 Task: Look for space in Tīkamgarh, India from 21st June, 2023 to 29th June, 2023 for 4 adults in price range Rs.7000 to Rs.12000. Place can be entire place with 2 bedrooms having 2 beds and 2 bathrooms. Property type can be house, flat, guest house. Booking option can be shelf check-in. Required host language is English.
Action: Mouse moved to (479, 84)
Screenshot: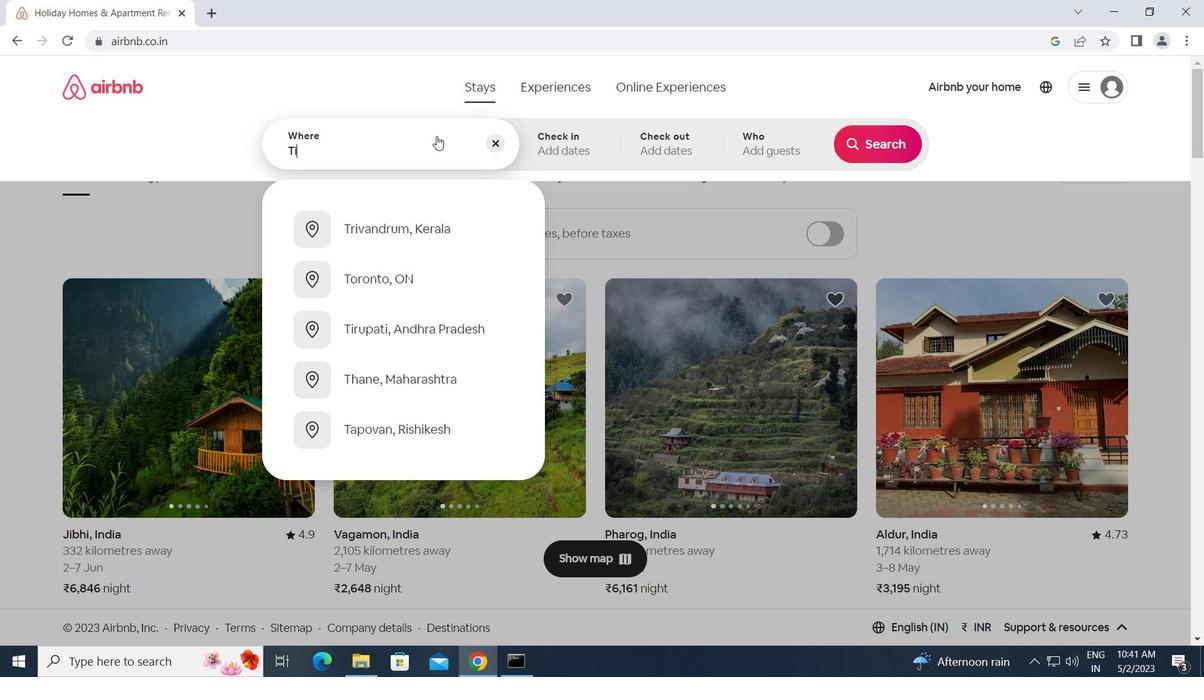 
Action: Mouse pressed left at (479, 84)
Screenshot: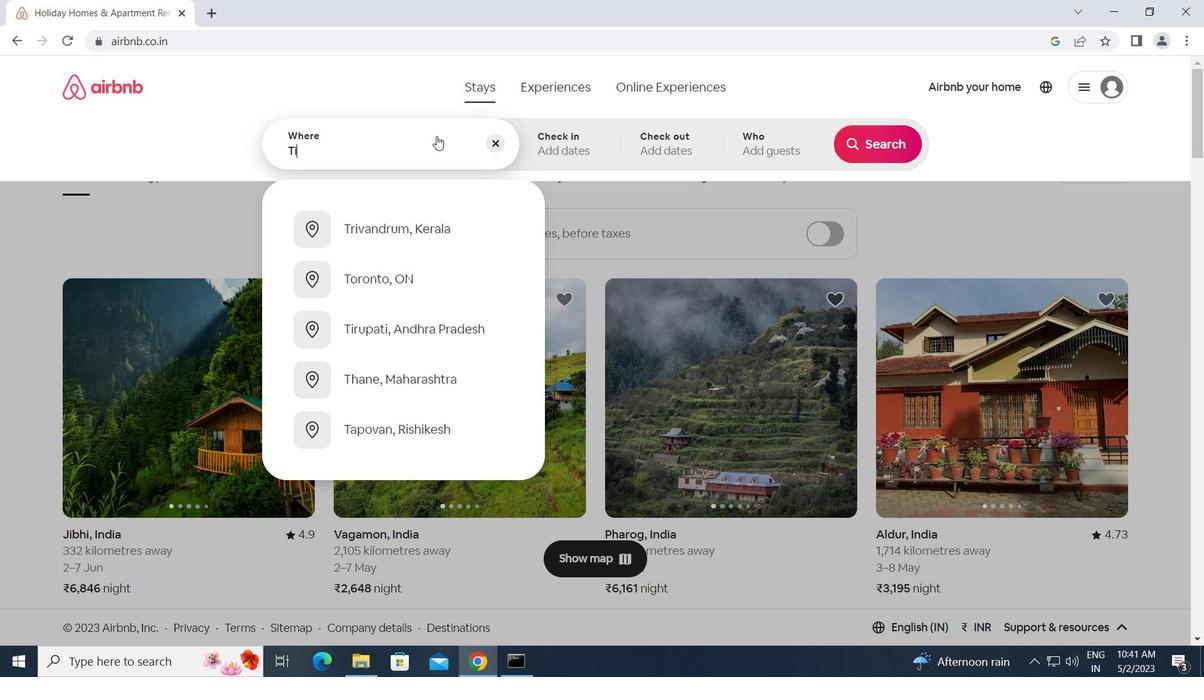 
Action: Mouse moved to (436, 136)
Screenshot: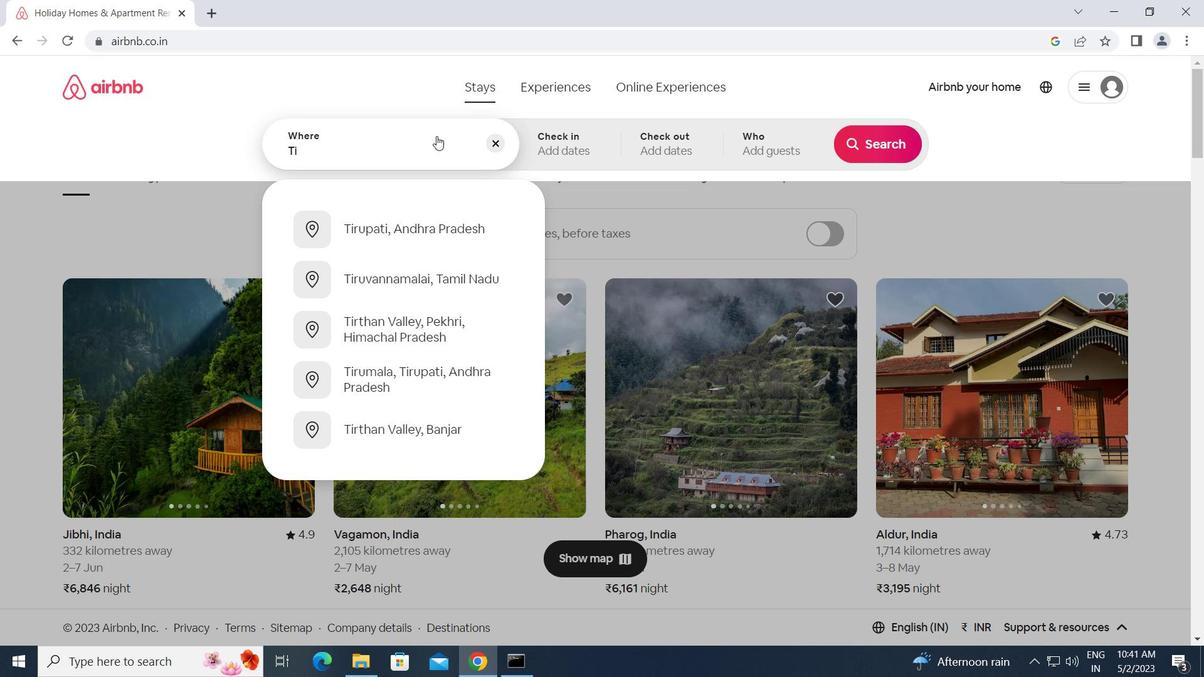 
Action: Mouse pressed left at (436, 136)
Screenshot: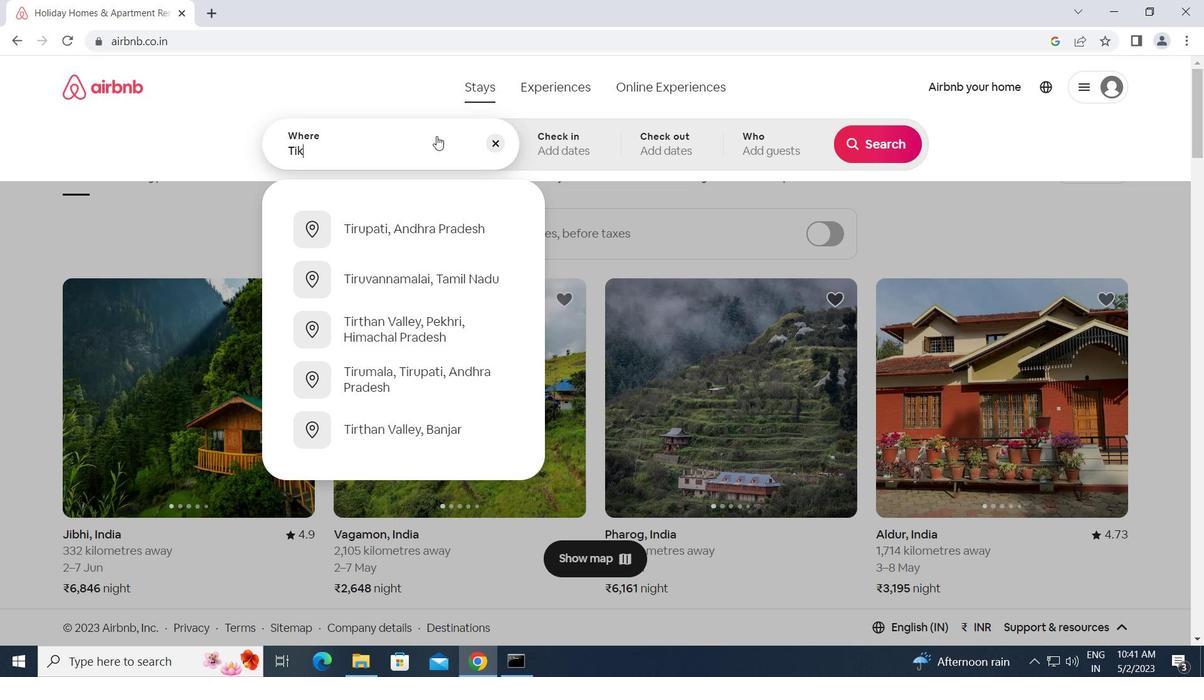 
Action: Key pressed <Key.caps_lock>t<Key.caps_lock>ikamgarh,<Key.space><Key.caps_lock>i<Key.caps_lock>ndia<Key.enter>
Screenshot: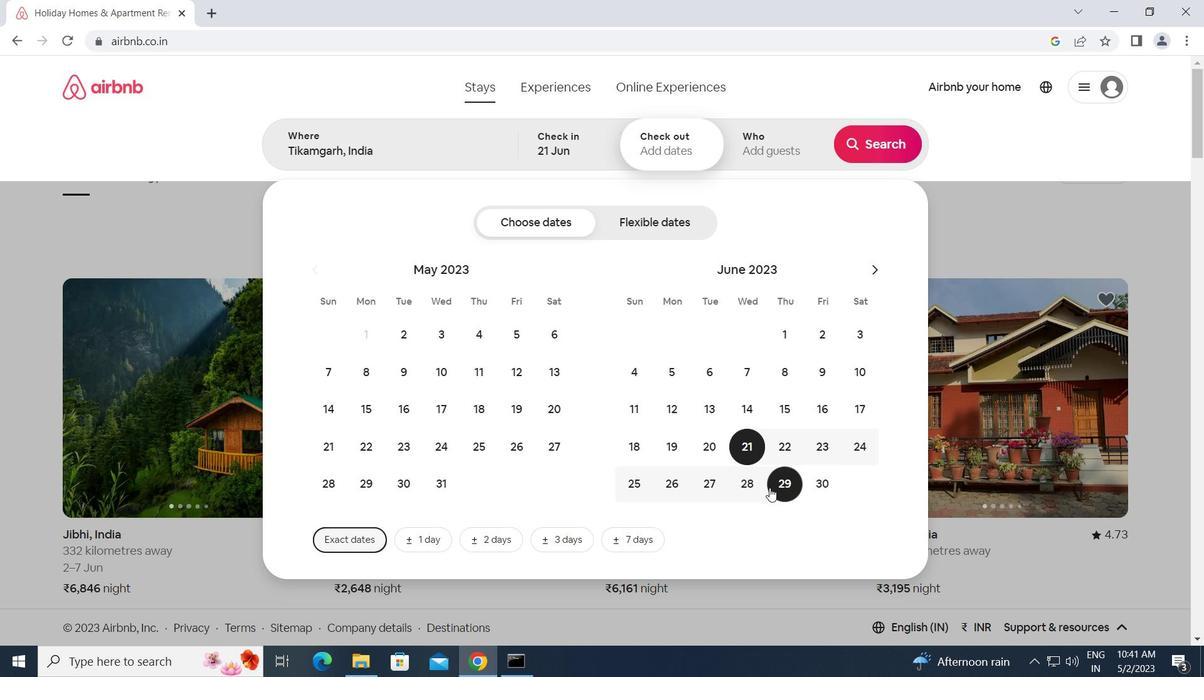 
Action: Mouse moved to (736, 439)
Screenshot: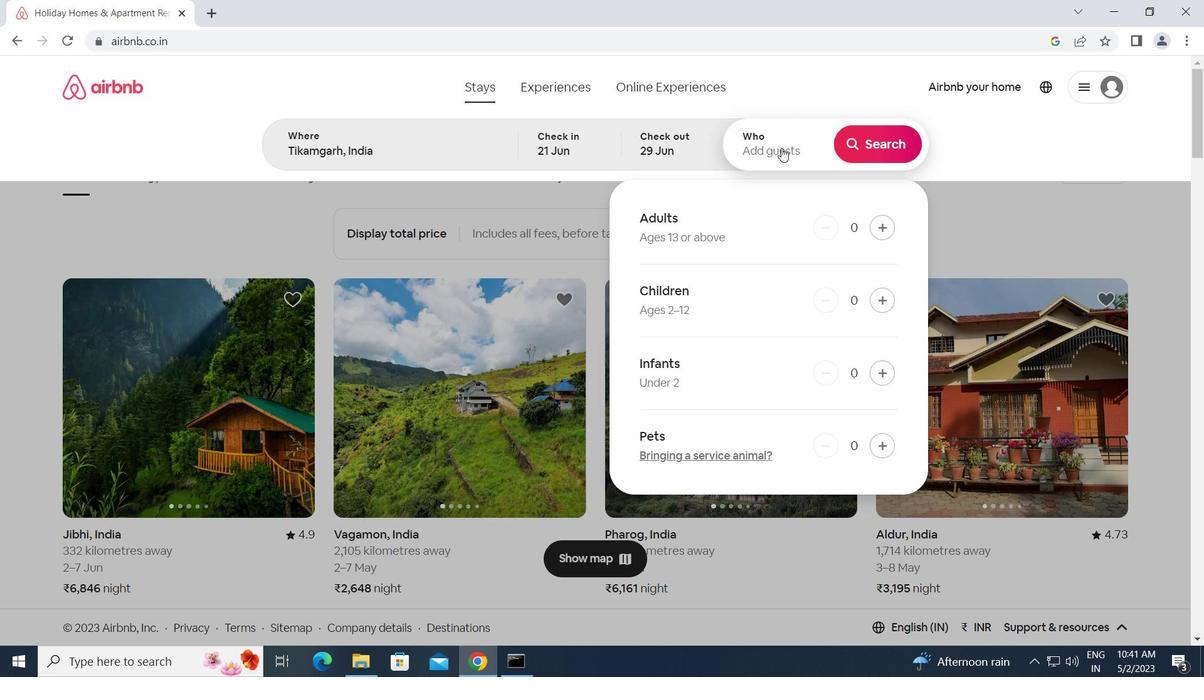 
Action: Mouse pressed left at (736, 439)
Screenshot: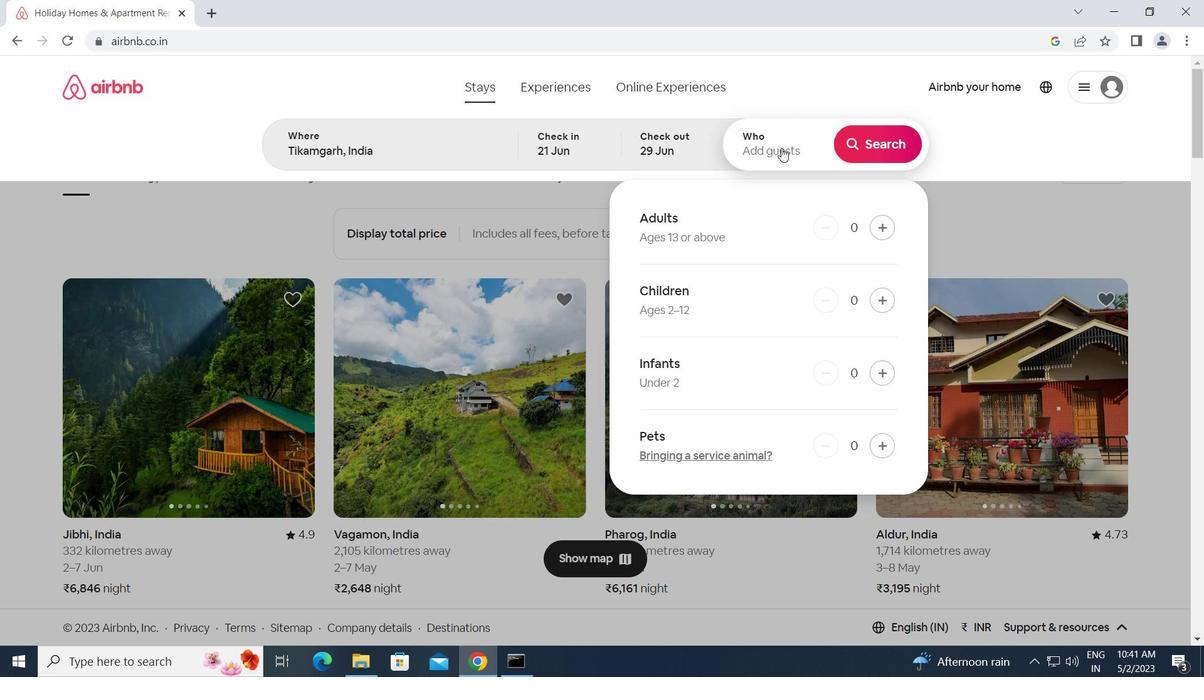 
Action: Mouse moved to (778, 482)
Screenshot: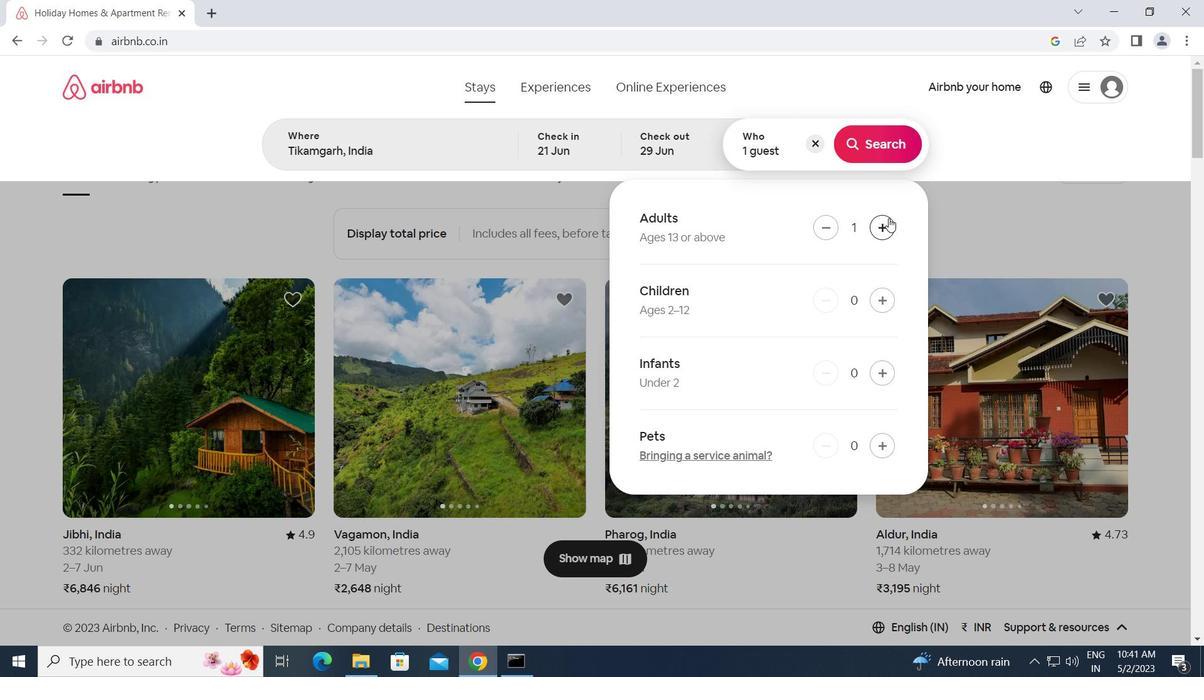 
Action: Mouse pressed left at (778, 482)
Screenshot: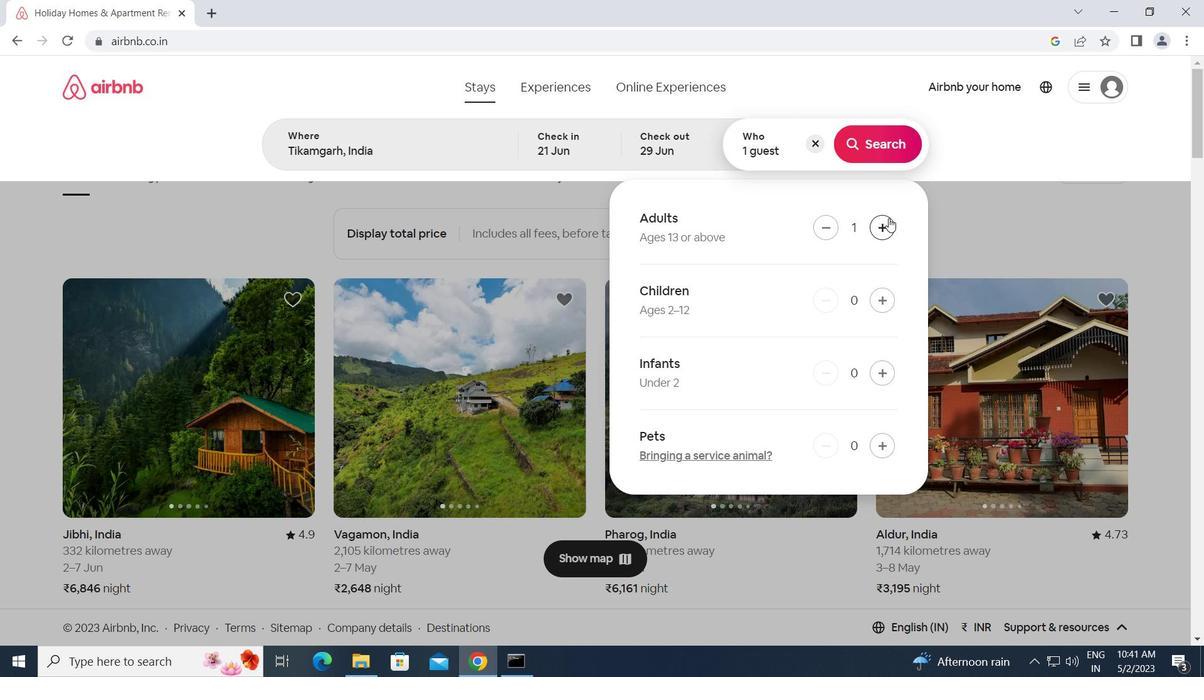 
Action: Mouse moved to (781, 147)
Screenshot: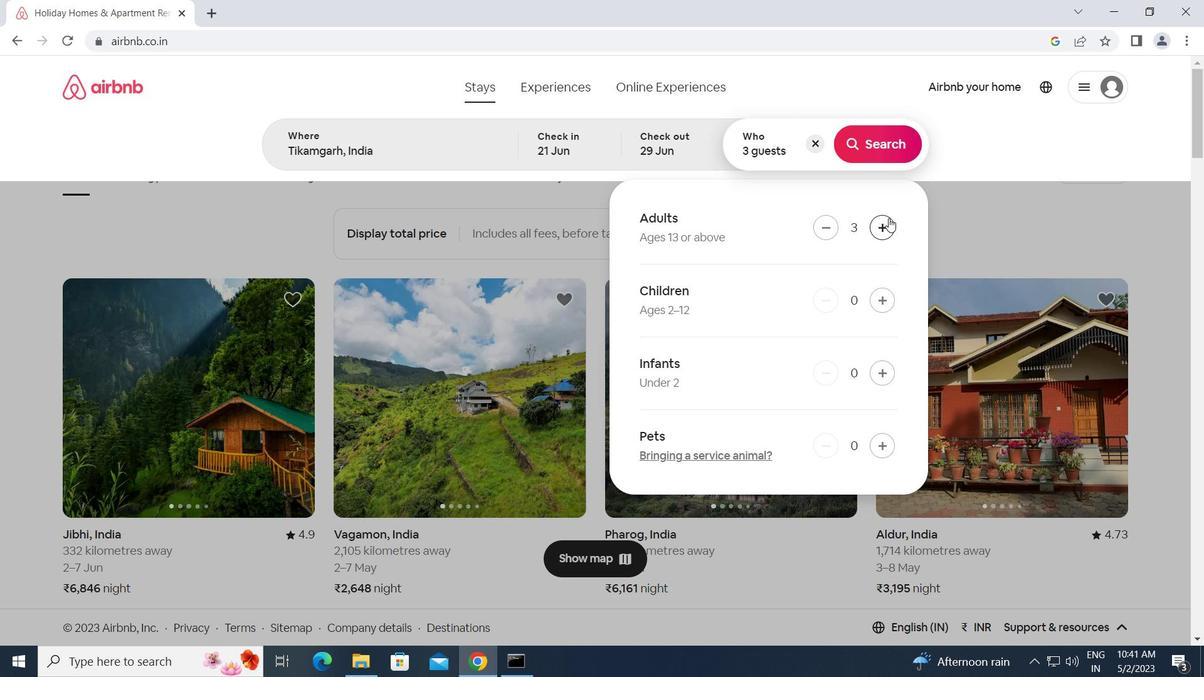 
Action: Mouse pressed left at (781, 147)
Screenshot: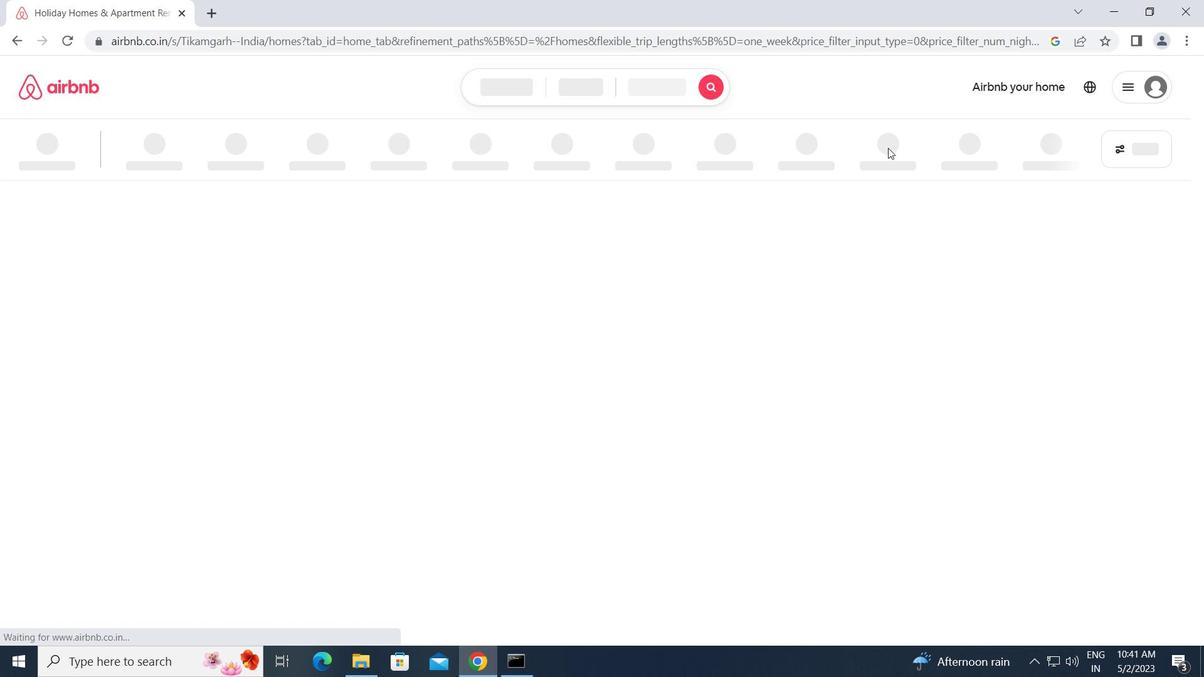 
Action: Mouse moved to (888, 218)
Screenshot: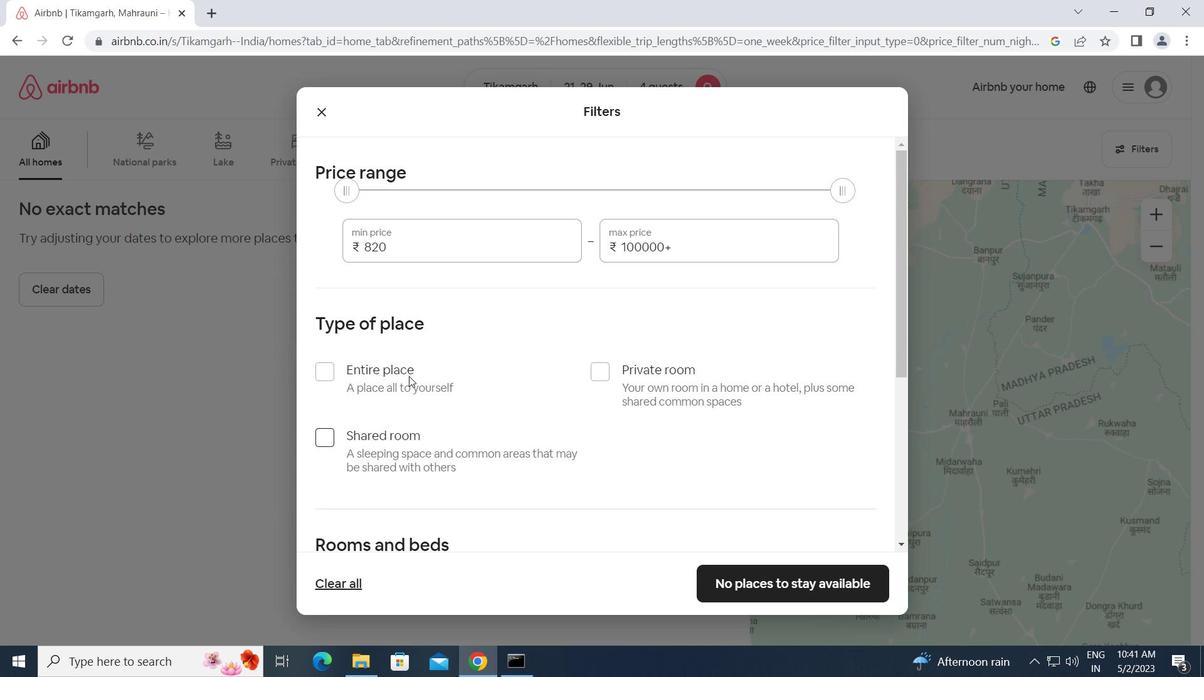 
Action: Mouse pressed left at (888, 218)
Screenshot: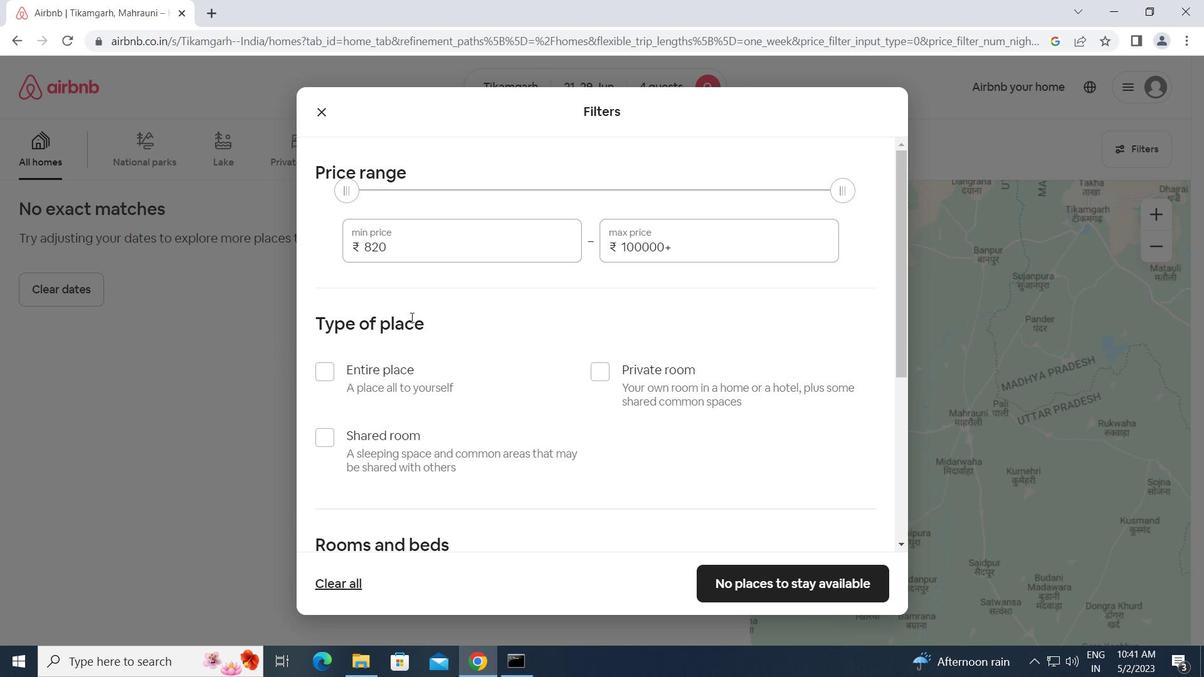 
Action: Mouse pressed left at (888, 218)
Screenshot: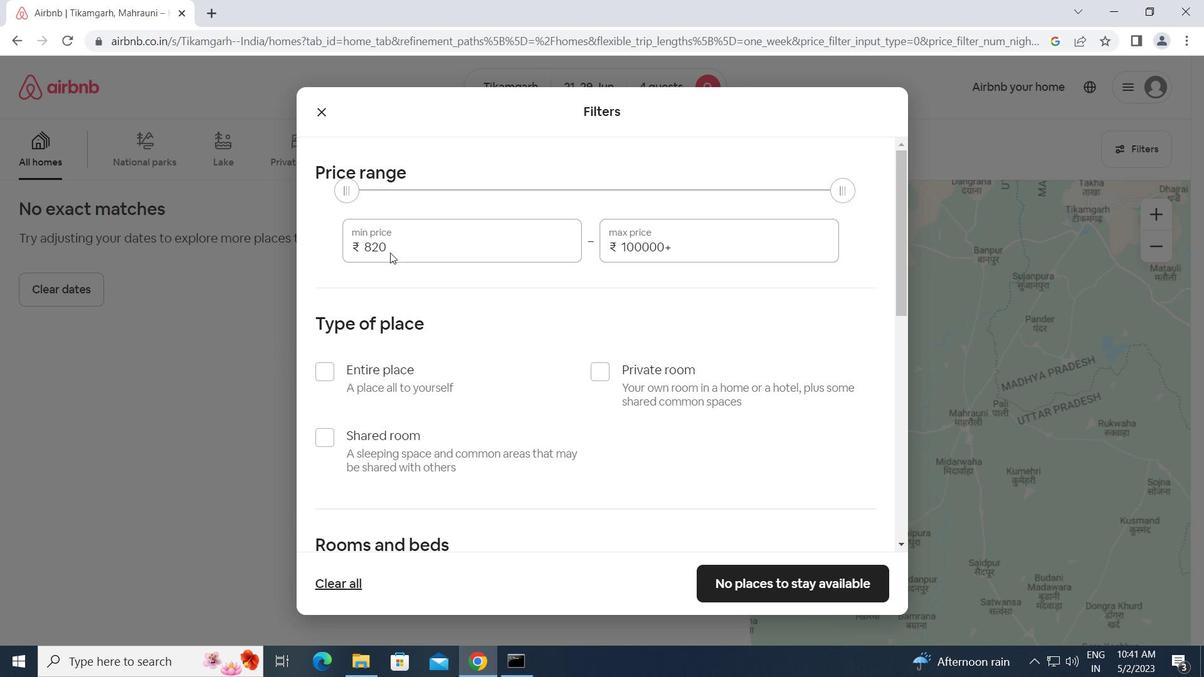 
Action: Mouse pressed left at (888, 218)
Screenshot: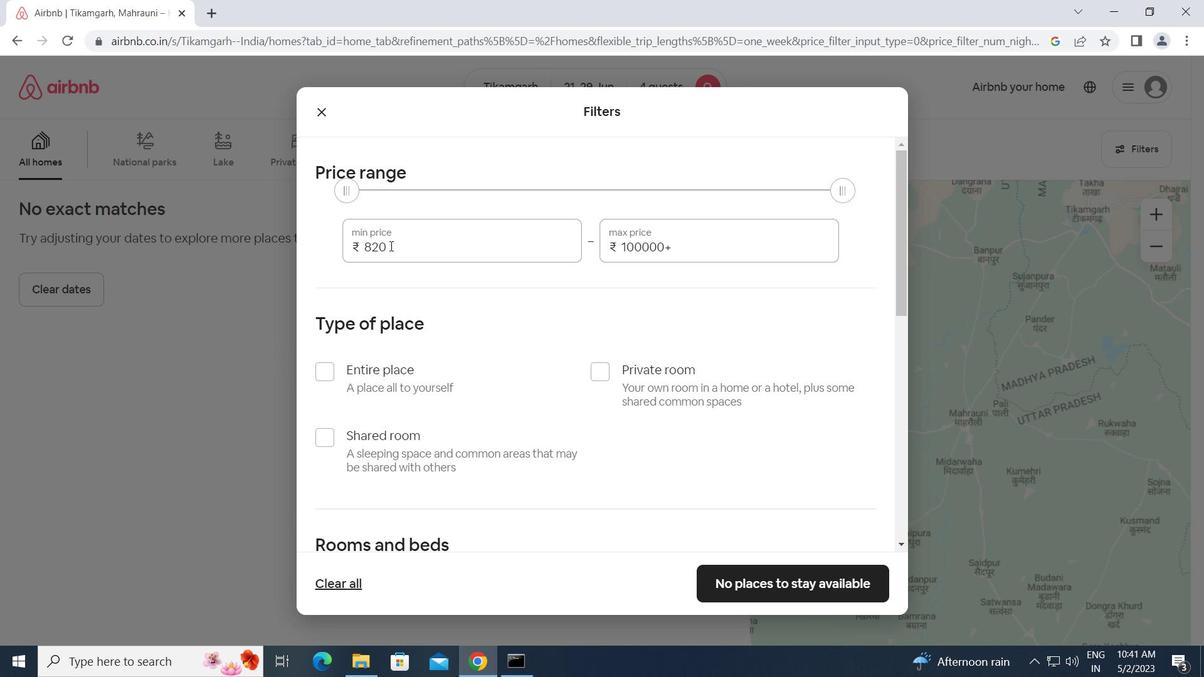 
Action: Mouse pressed left at (888, 218)
Screenshot: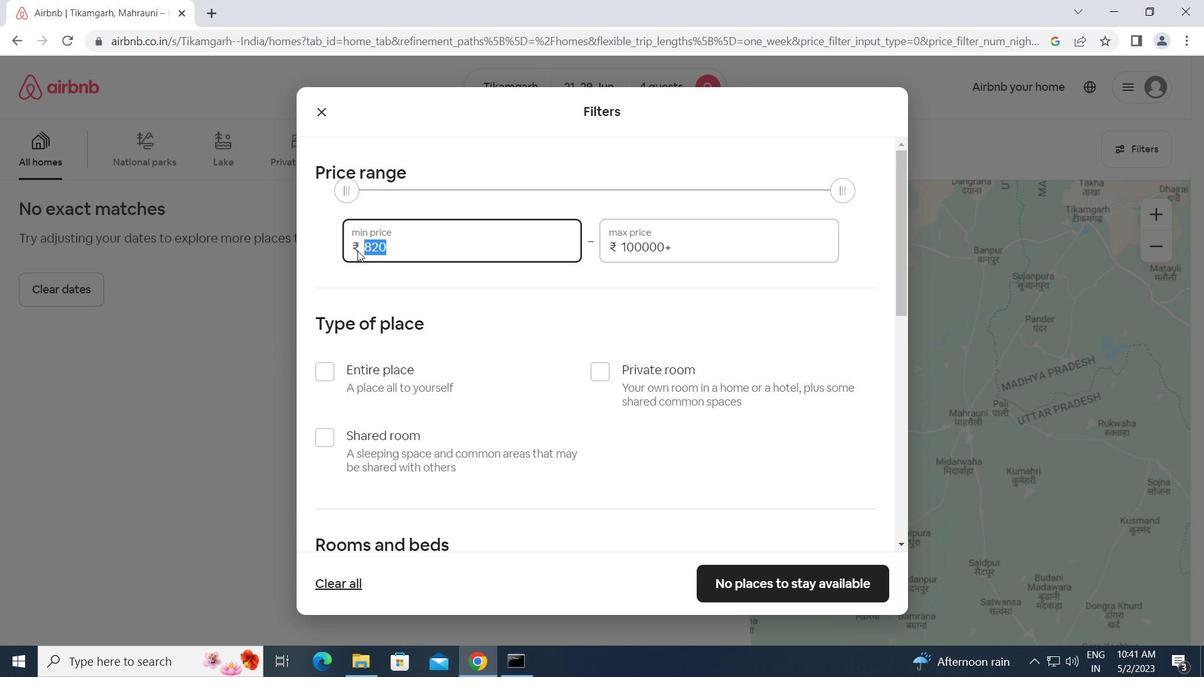 
Action: Mouse moved to (887, 147)
Screenshot: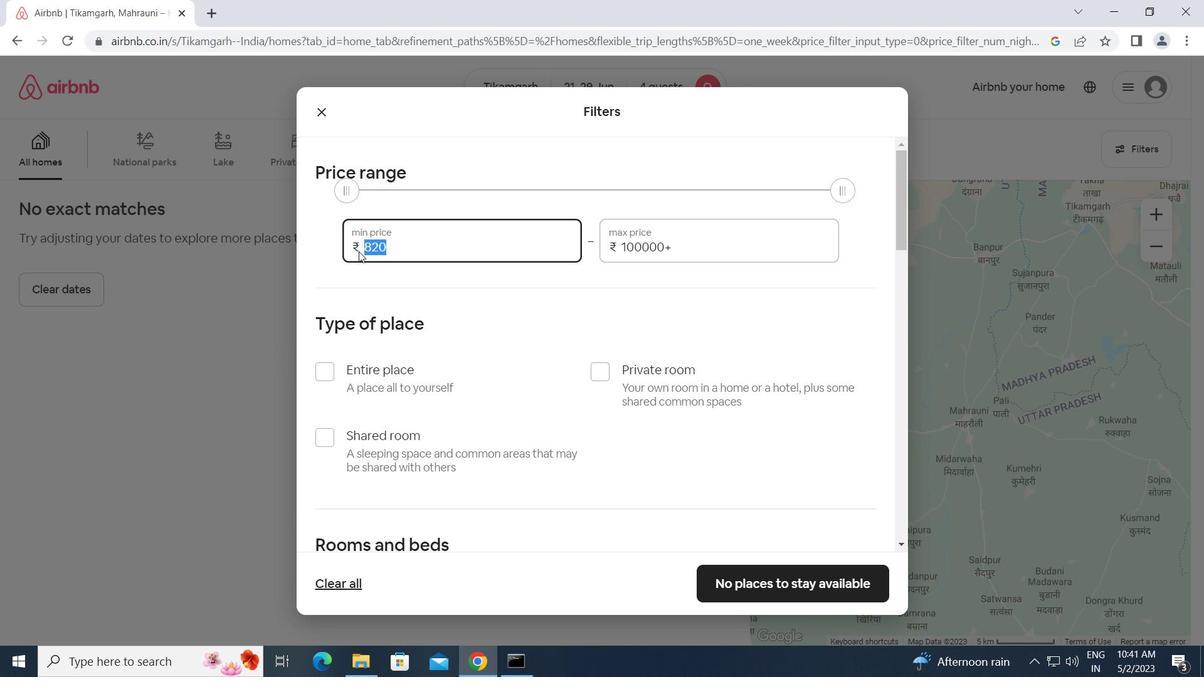 
Action: Mouse pressed left at (887, 147)
Screenshot: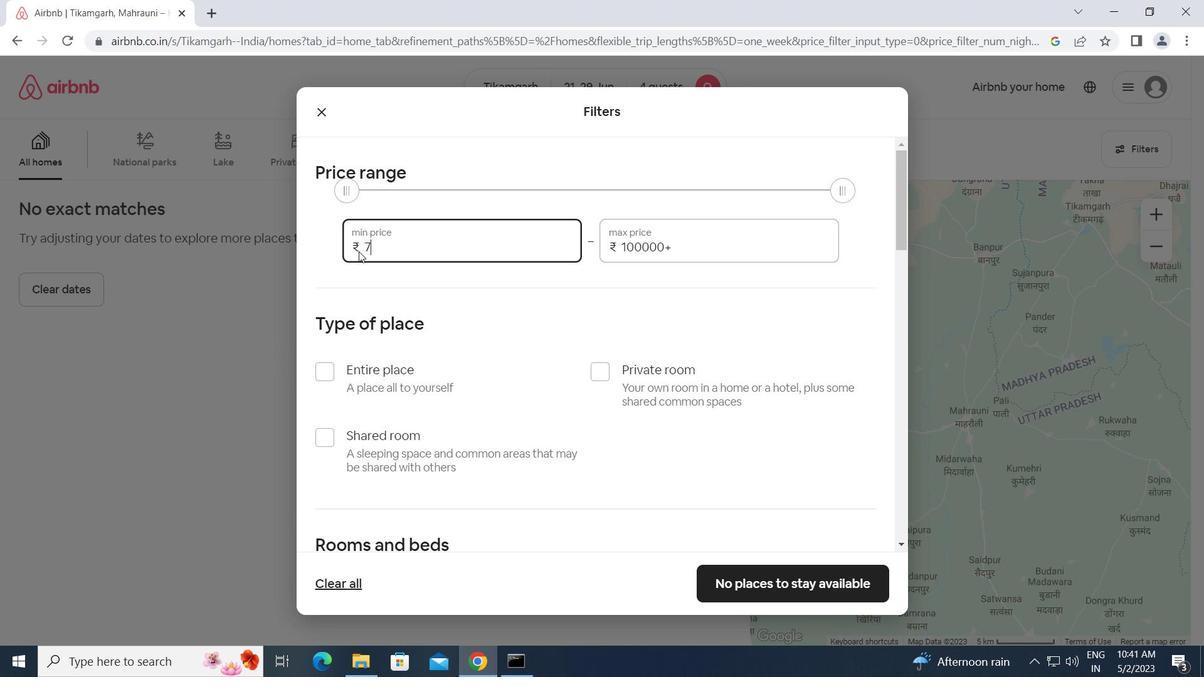 
Action: Mouse moved to (1118, 152)
Screenshot: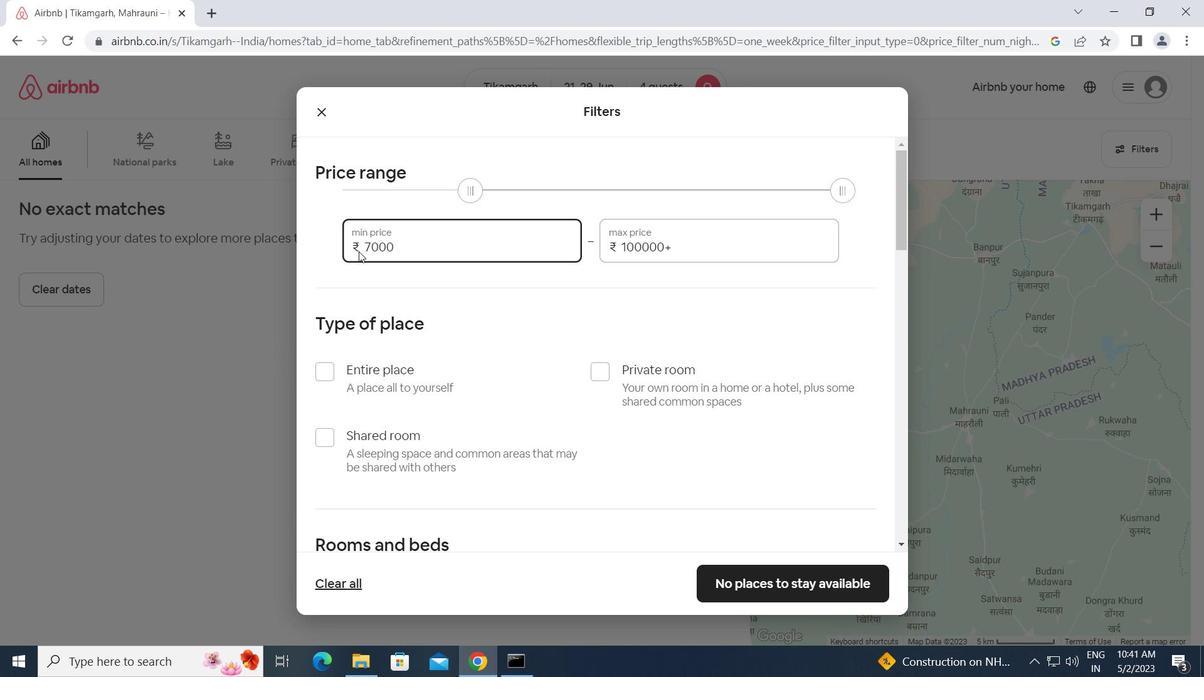 
Action: Mouse pressed left at (1118, 152)
Screenshot: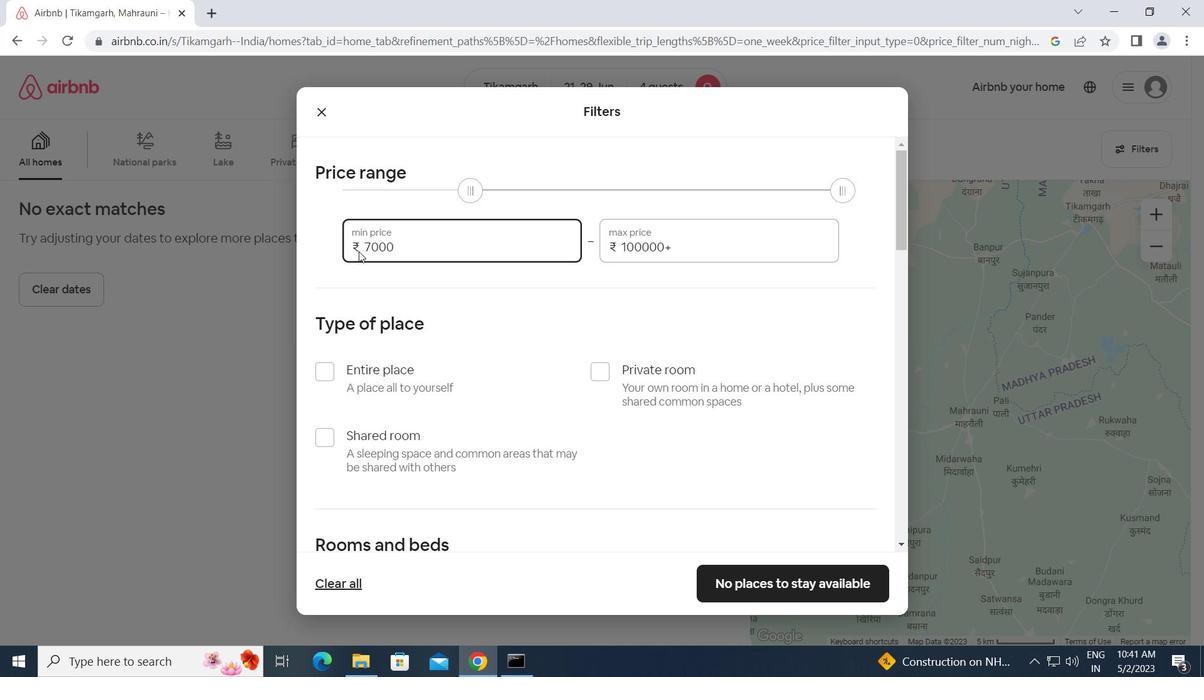 
Action: Mouse moved to (390, 246)
Screenshot: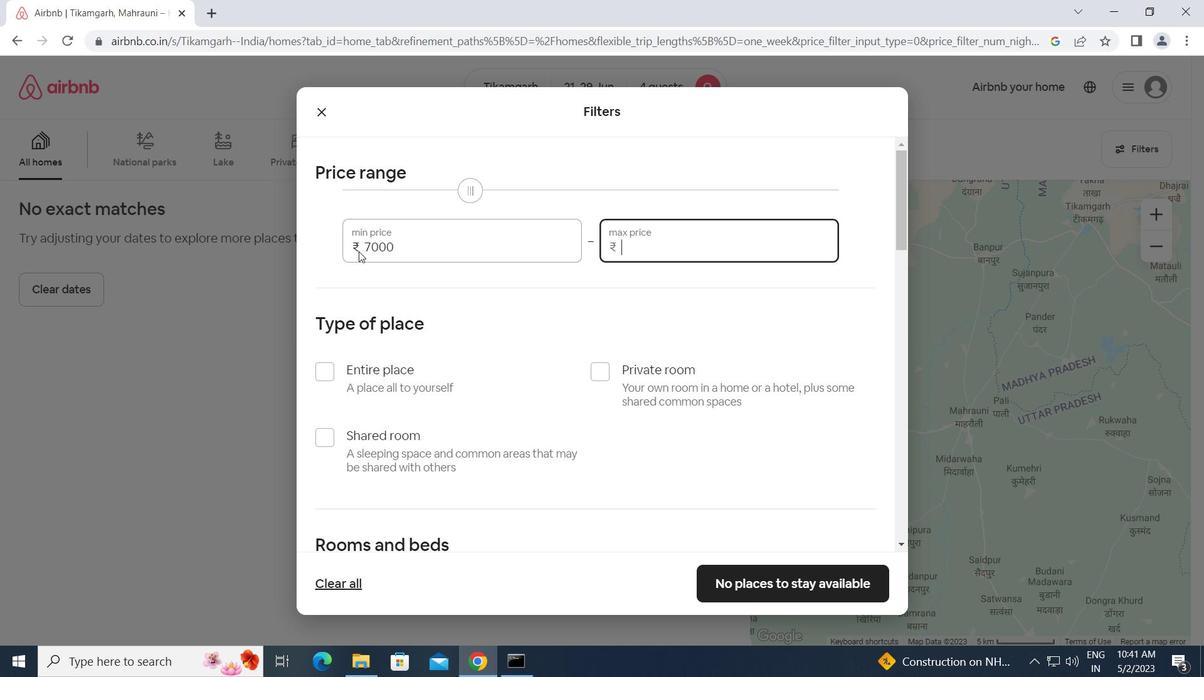 
Action: Mouse pressed left at (390, 246)
Screenshot: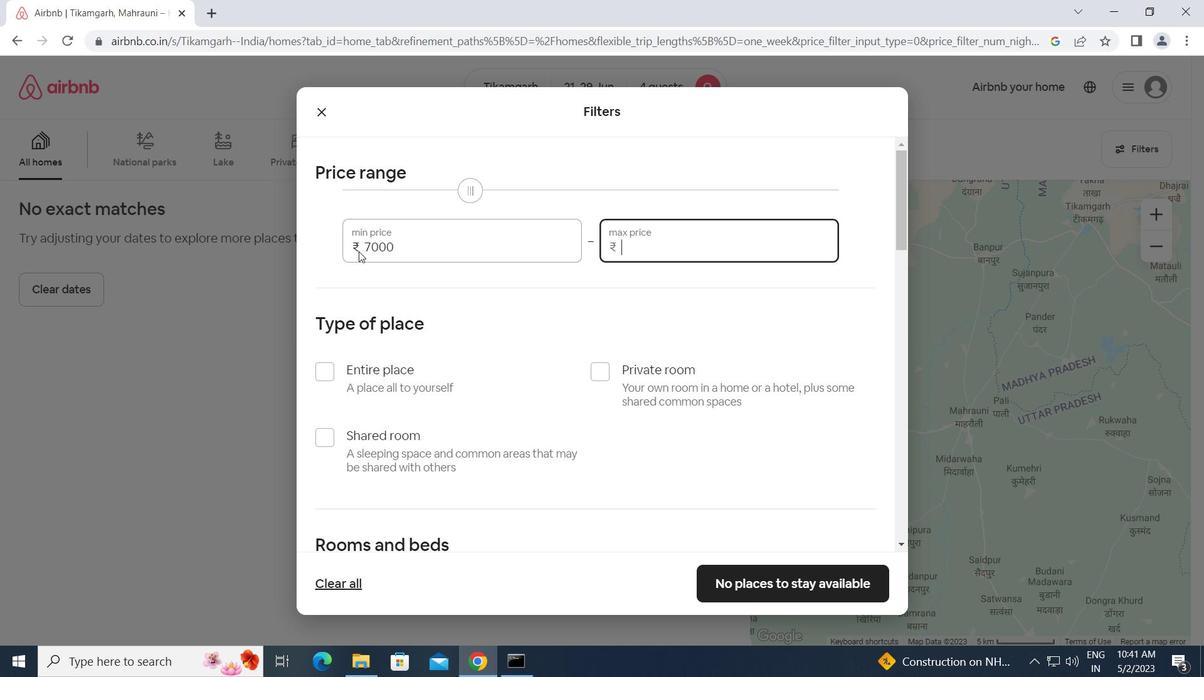 
Action: Mouse moved to (359, 251)
Screenshot: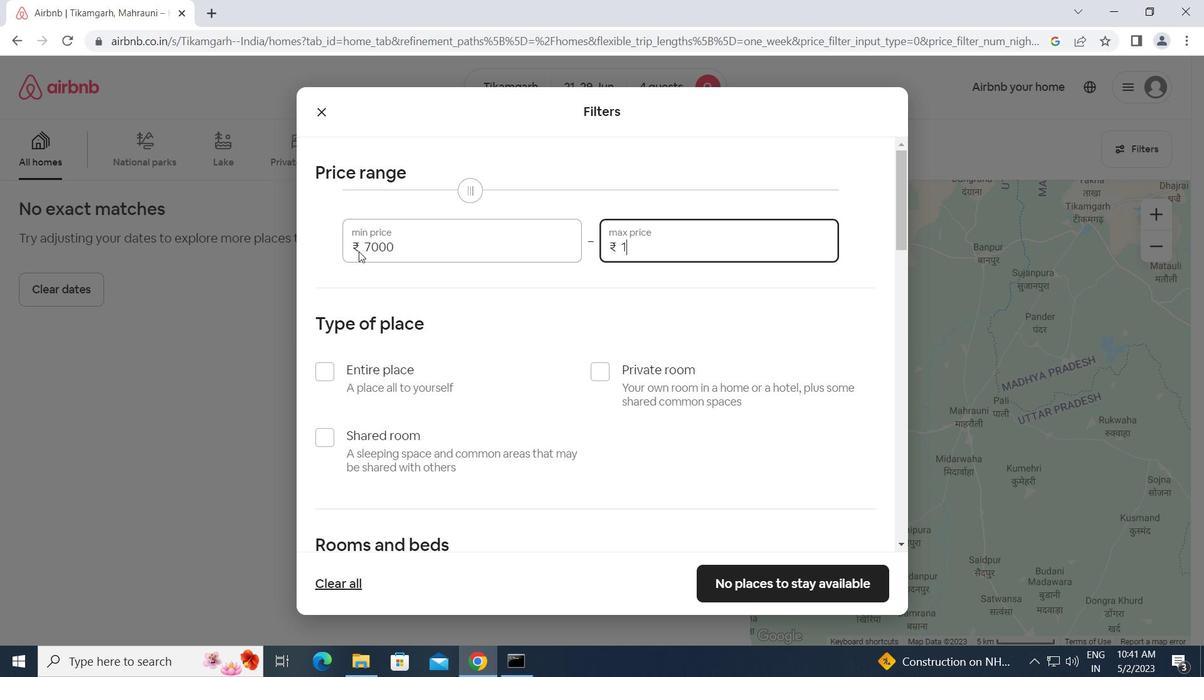 
Action: Key pressed 7000<Key.tab><Key.backspace>12000
Screenshot: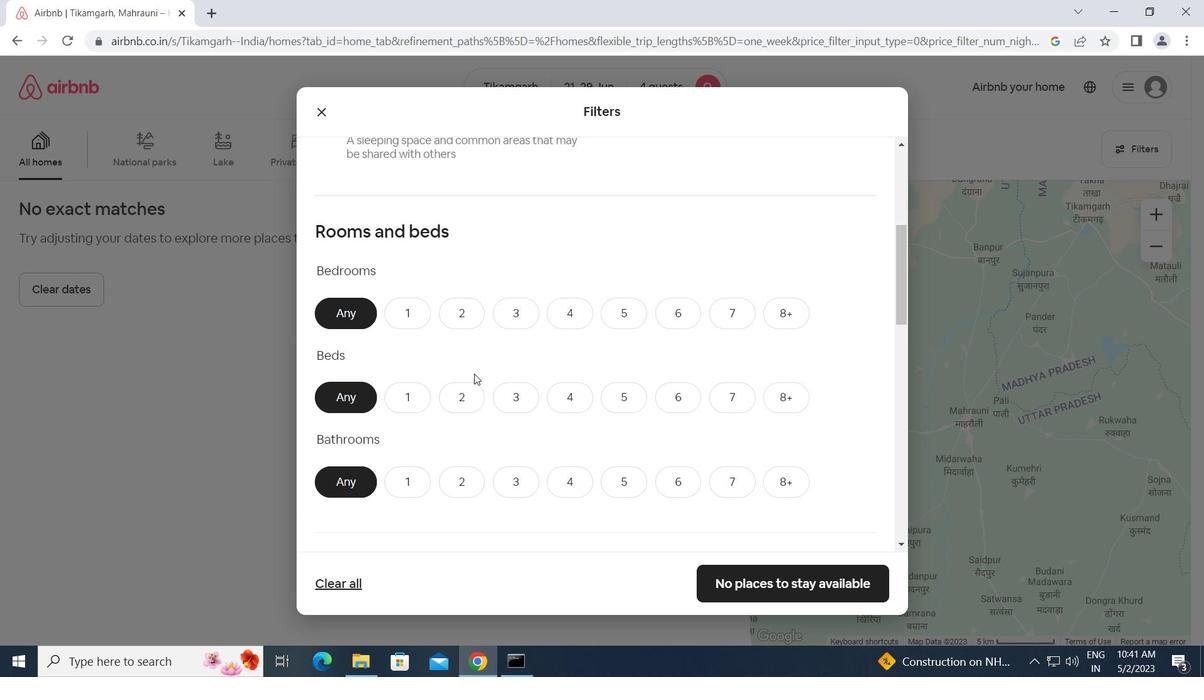 
Action: Mouse moved to (329, 369)
Screenshot: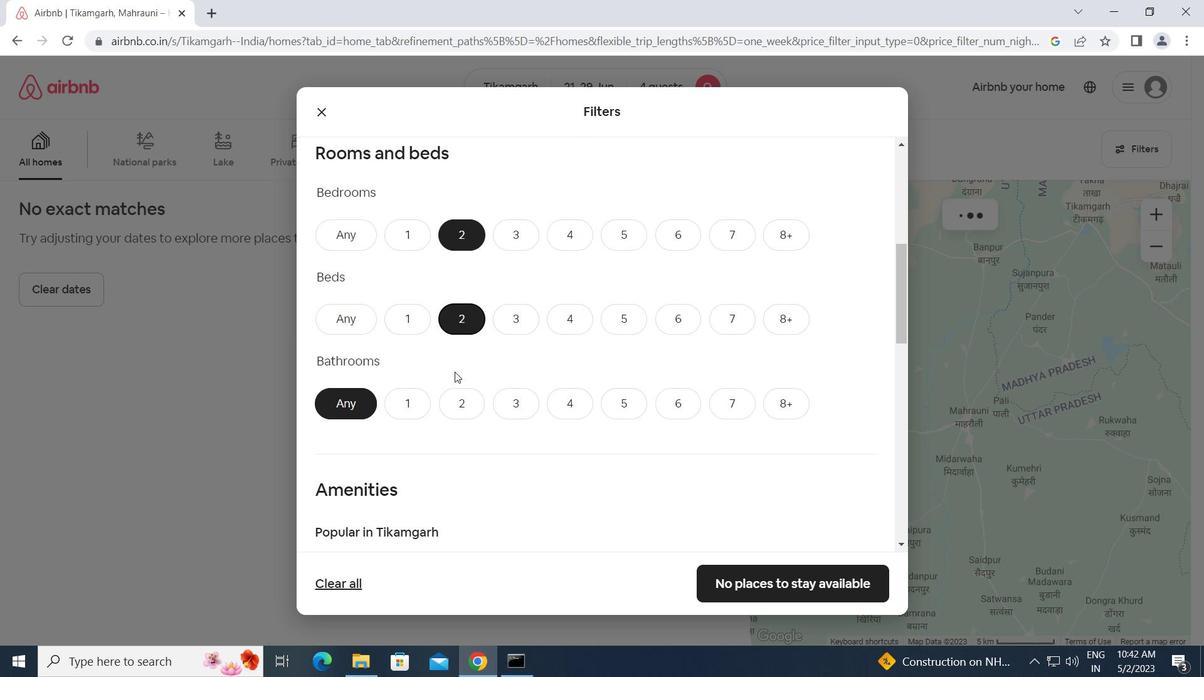 
Action: Mouse pressed left at (329, 369)
Screenshot: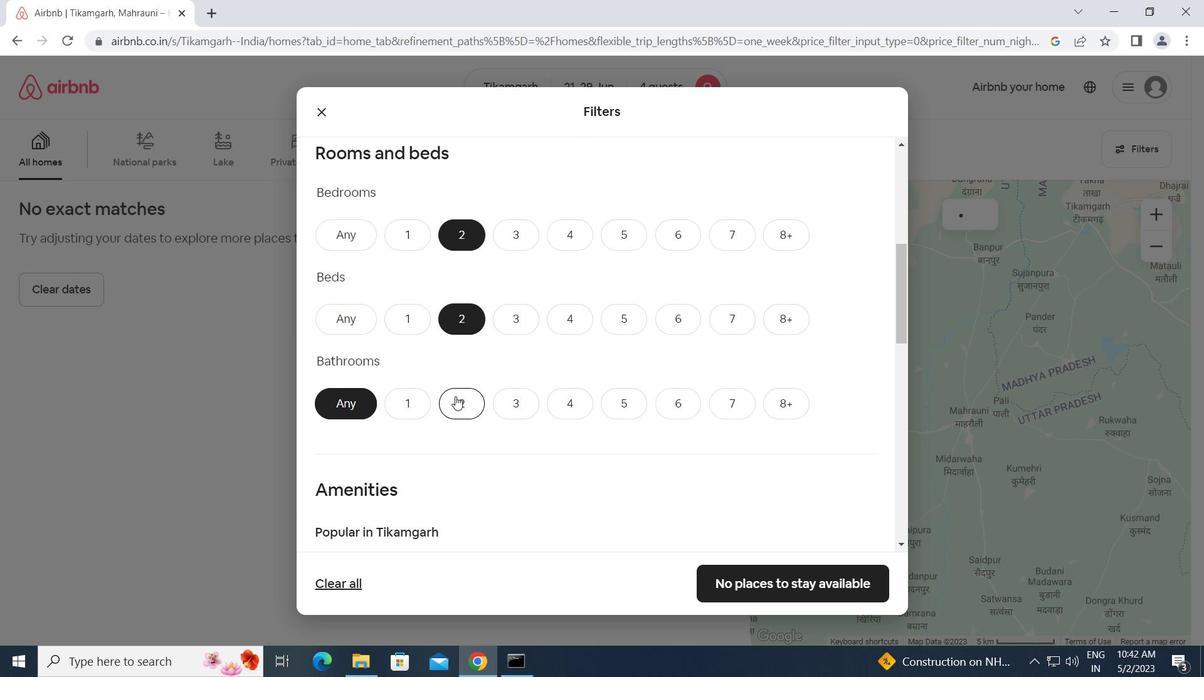 
Action: Mouse moved to (329, 369)
Screenshot: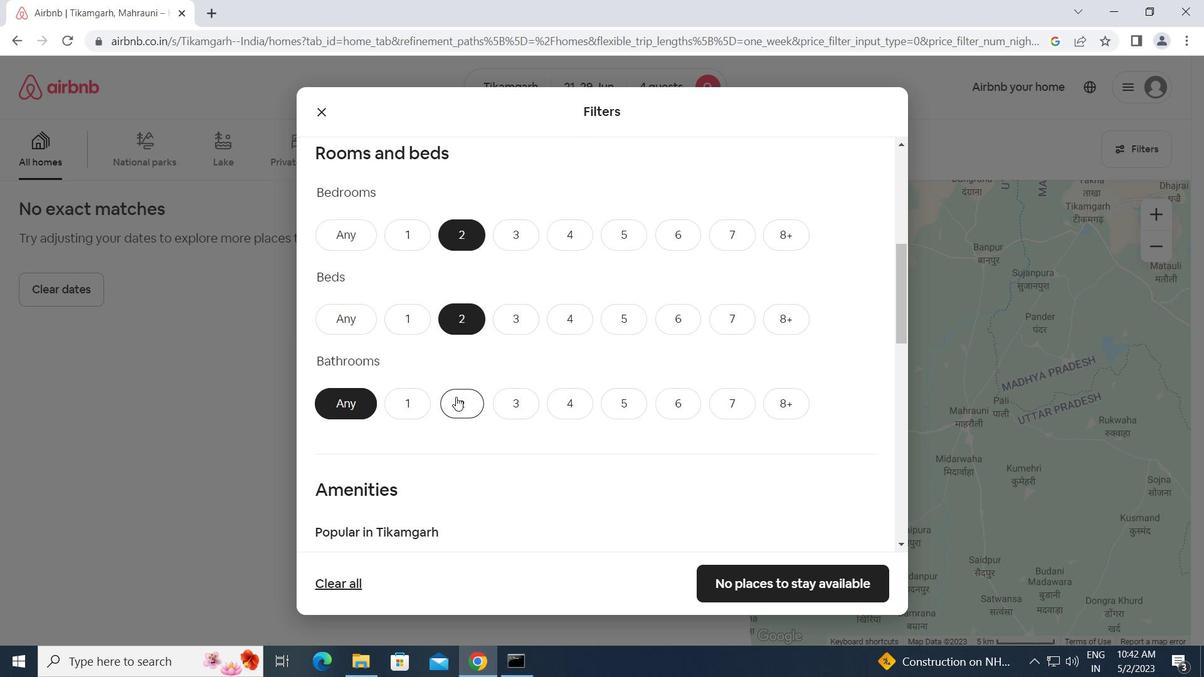 
Action: Mouse scrolled (329, 368) with delta (0, 0)
Screenshot: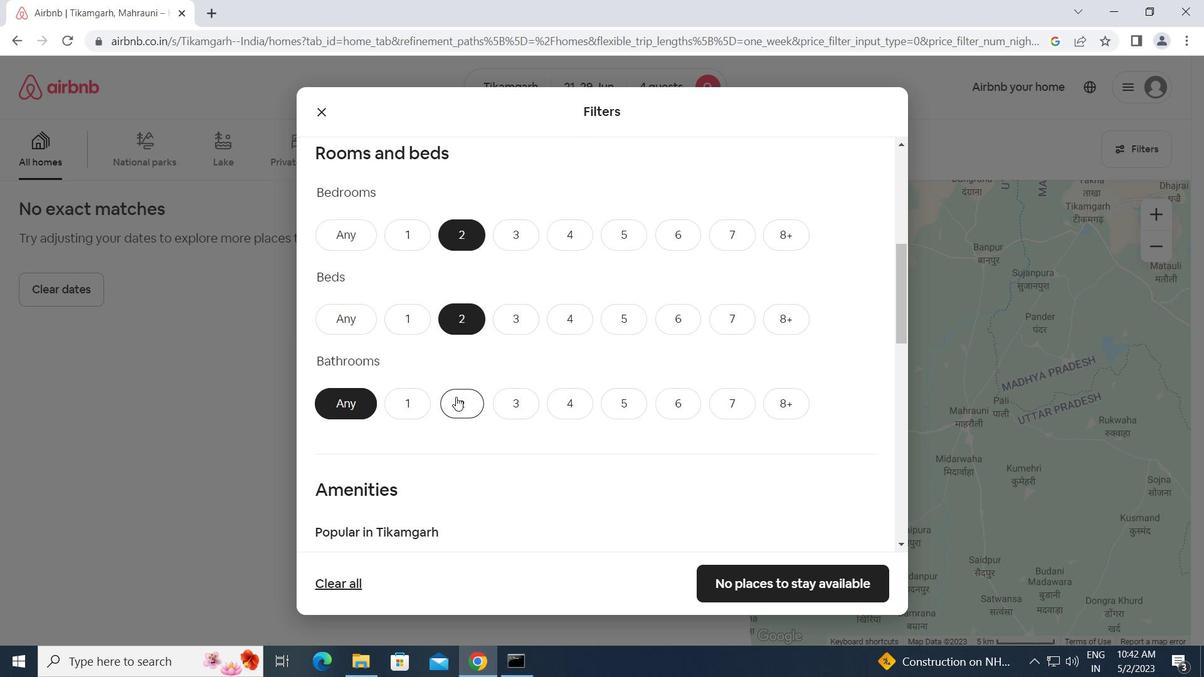 
Action: Mouse moved to (474, 373)
Screenshot: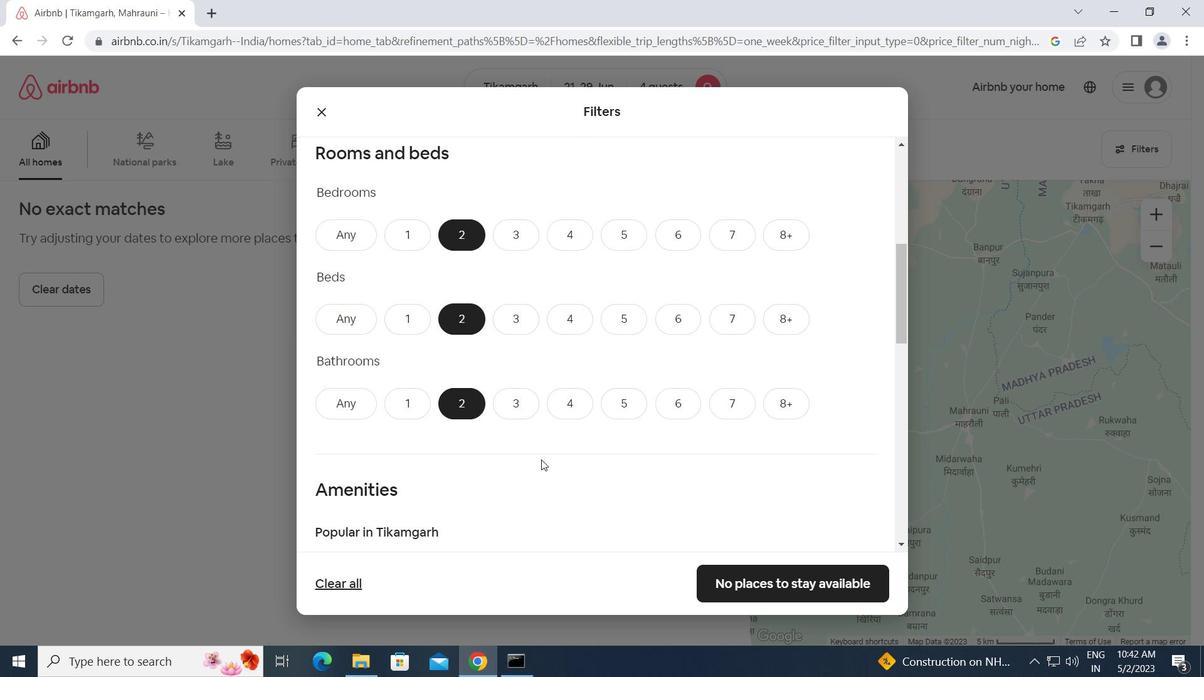 
Action: Mouse scrolled (474, 373) with delta (0, 0)
Screenshot: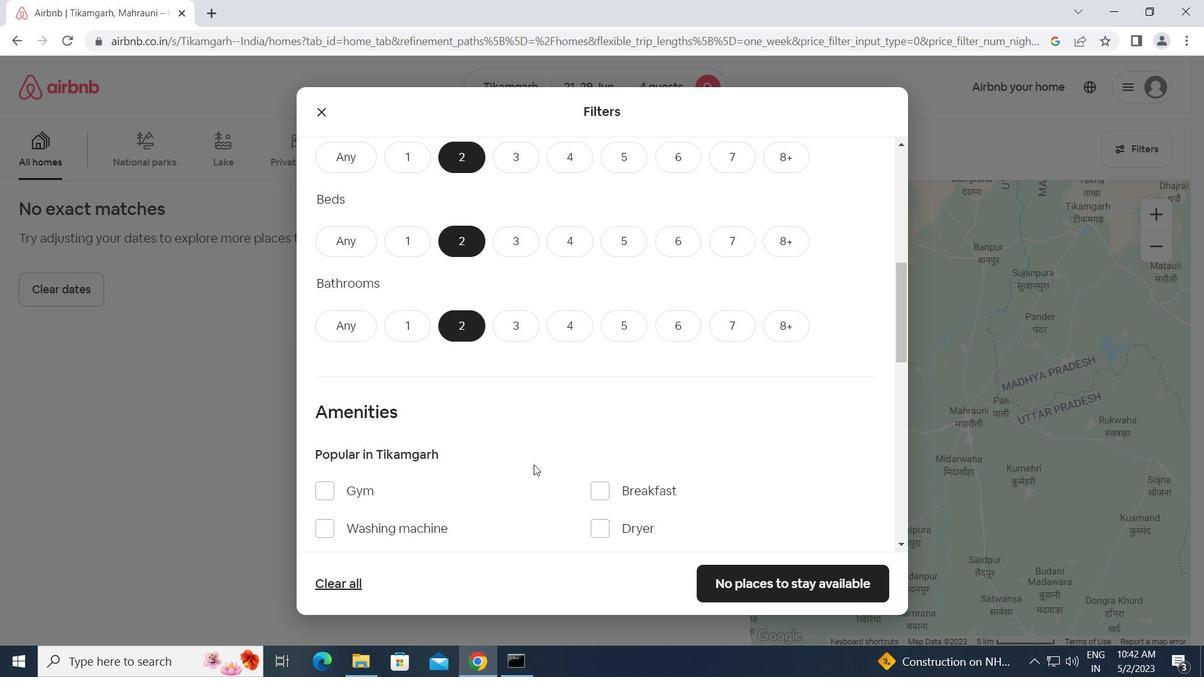 
Action: Mouse scrolled (474, 373) with delta (0, 0)
Screenshot: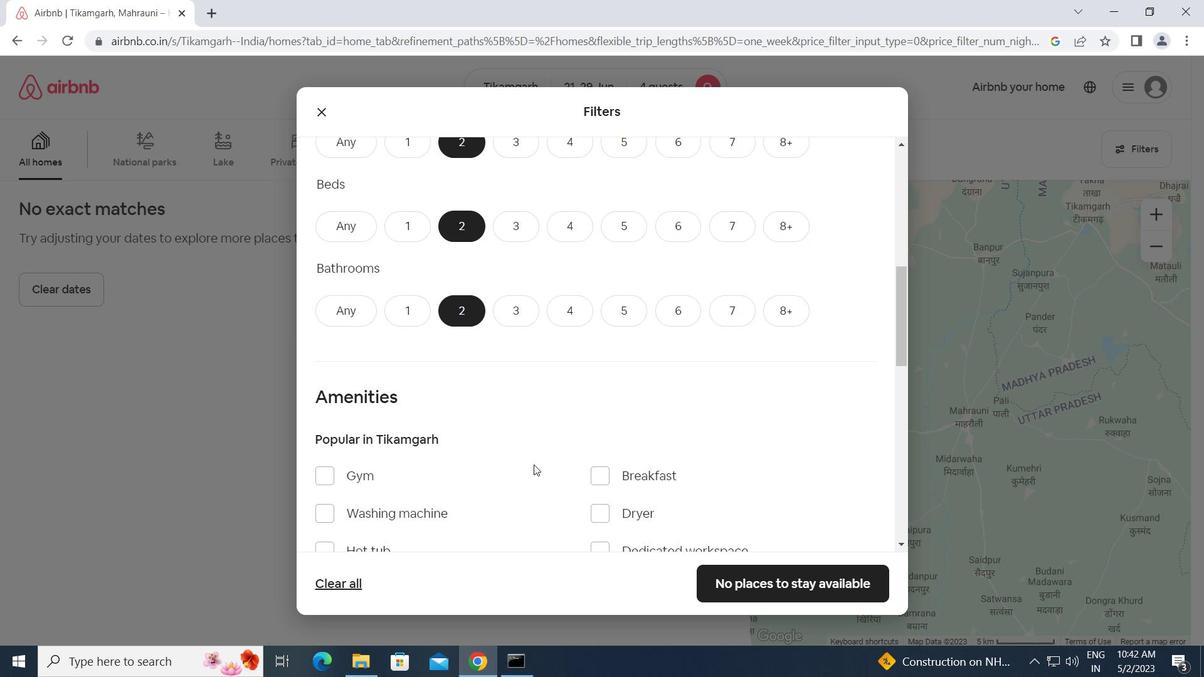 
Action: Mouse scrolled (474, 373) with delta (0, 0)
Screenshot: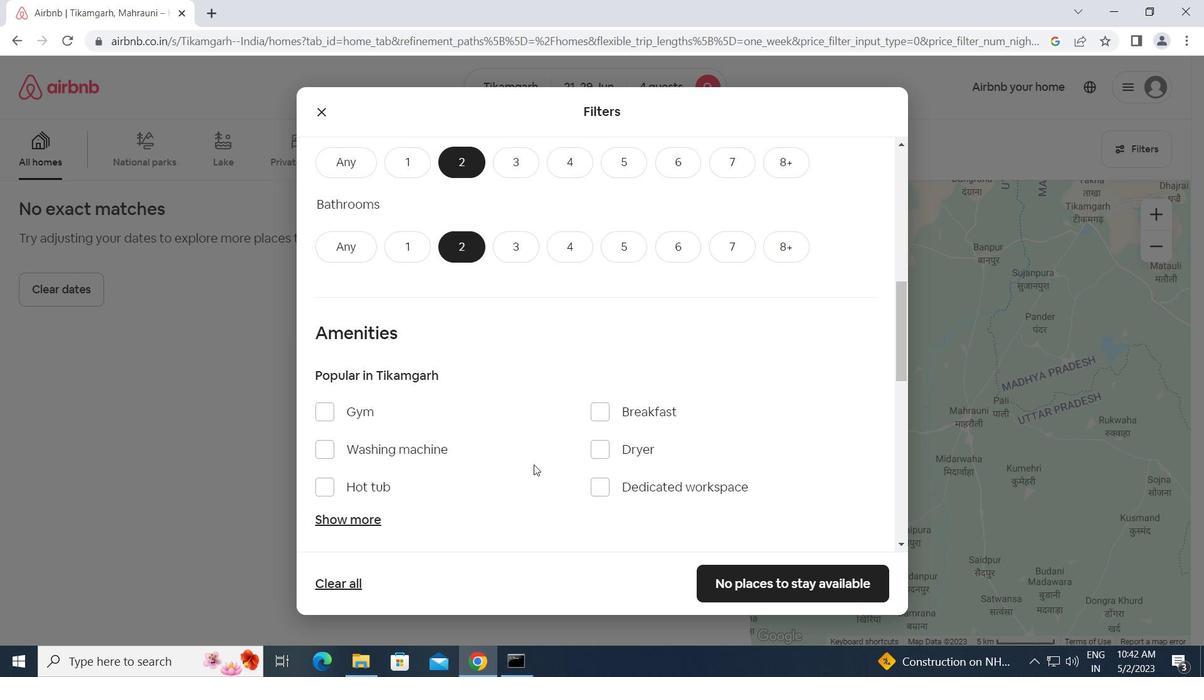 
Action: Mouse moved to (474, 373)
Screenshot: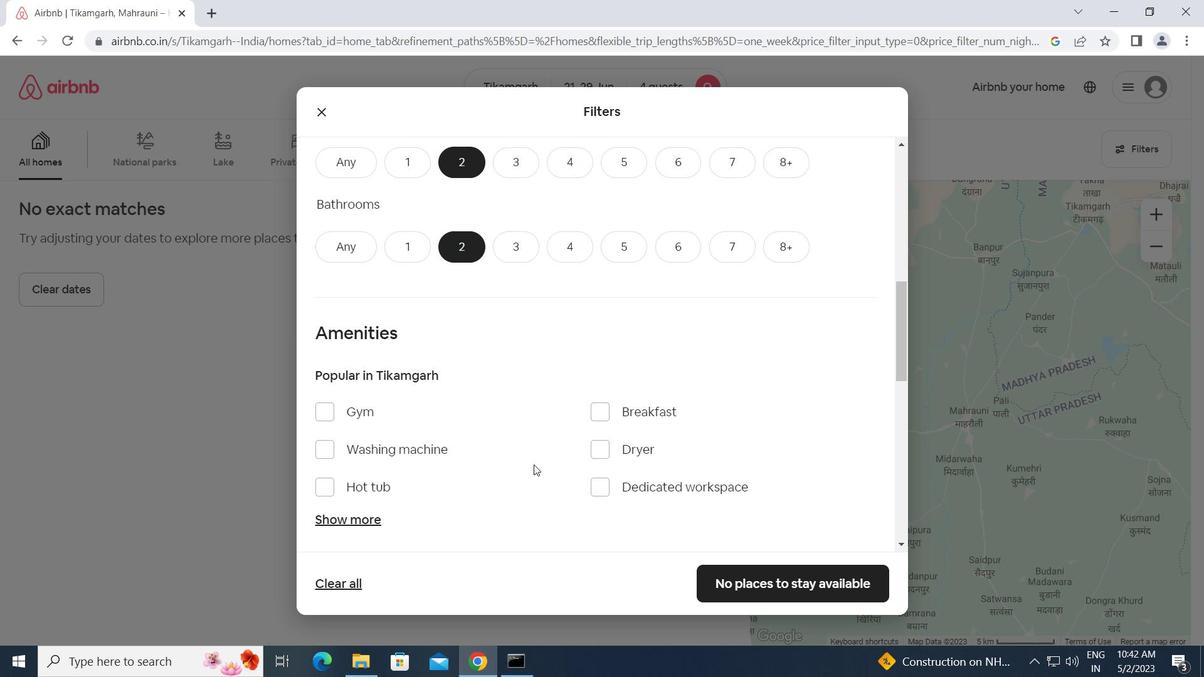 
Action: Mouse scrolled (474, 373) with delta (0, 0)
Screenshot: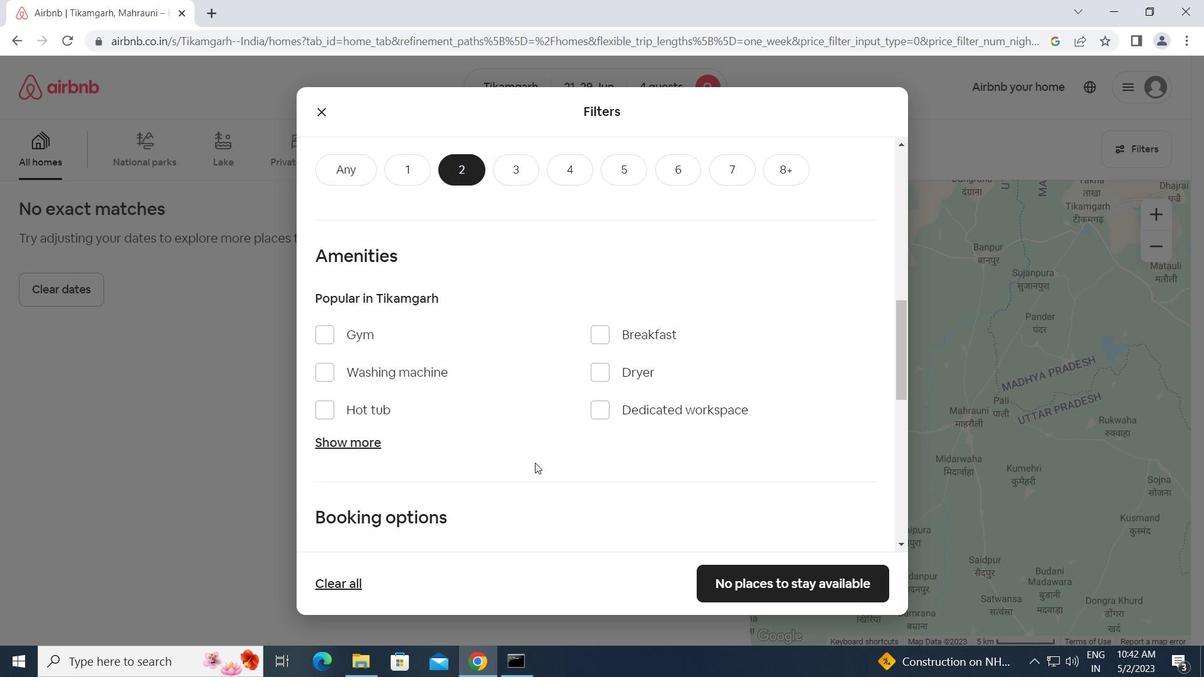 
Action: Mouse moved to (464, 237)
Screenshot: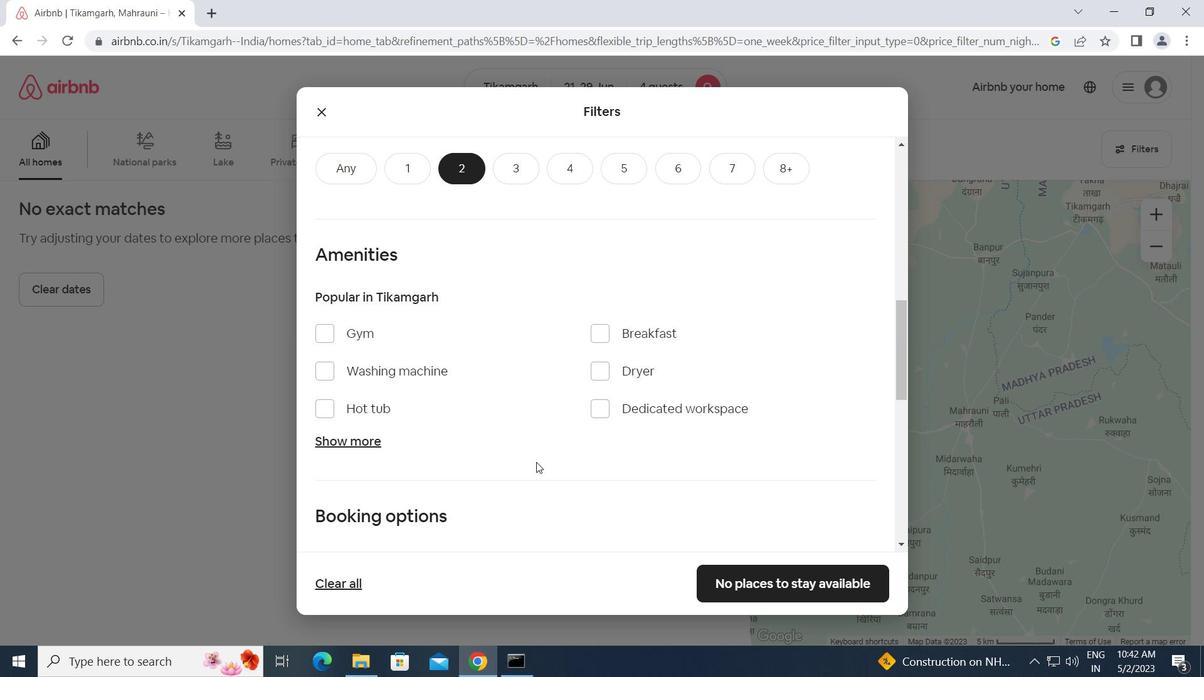 
Action: Mouse pressed left at (464, 237)
Screenshot: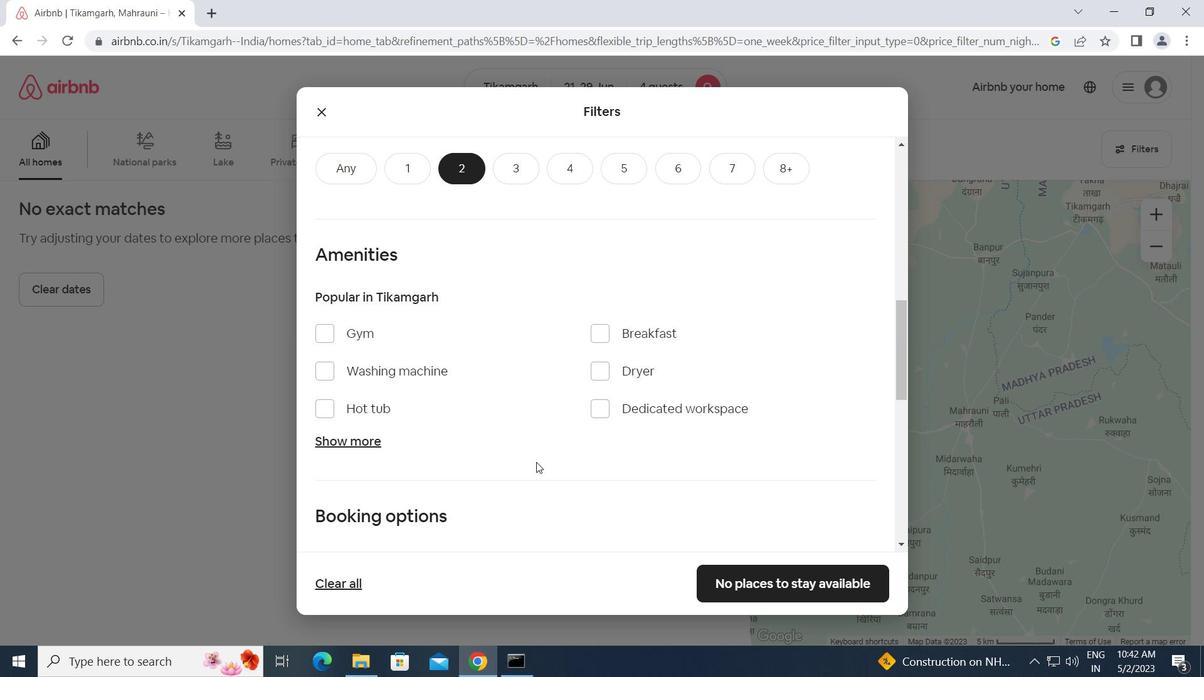 
Action: Mouse moved to (462, 315)
Screenshot: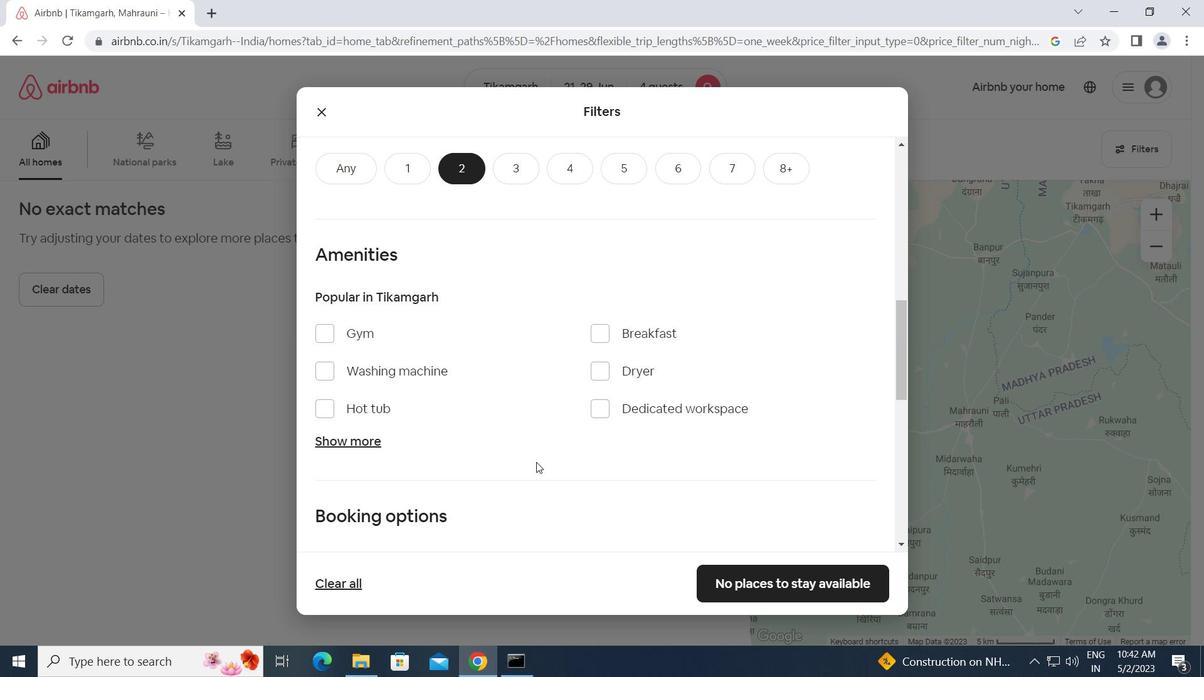
Action: Mouse pressed left at (462, 315)
Screenshot: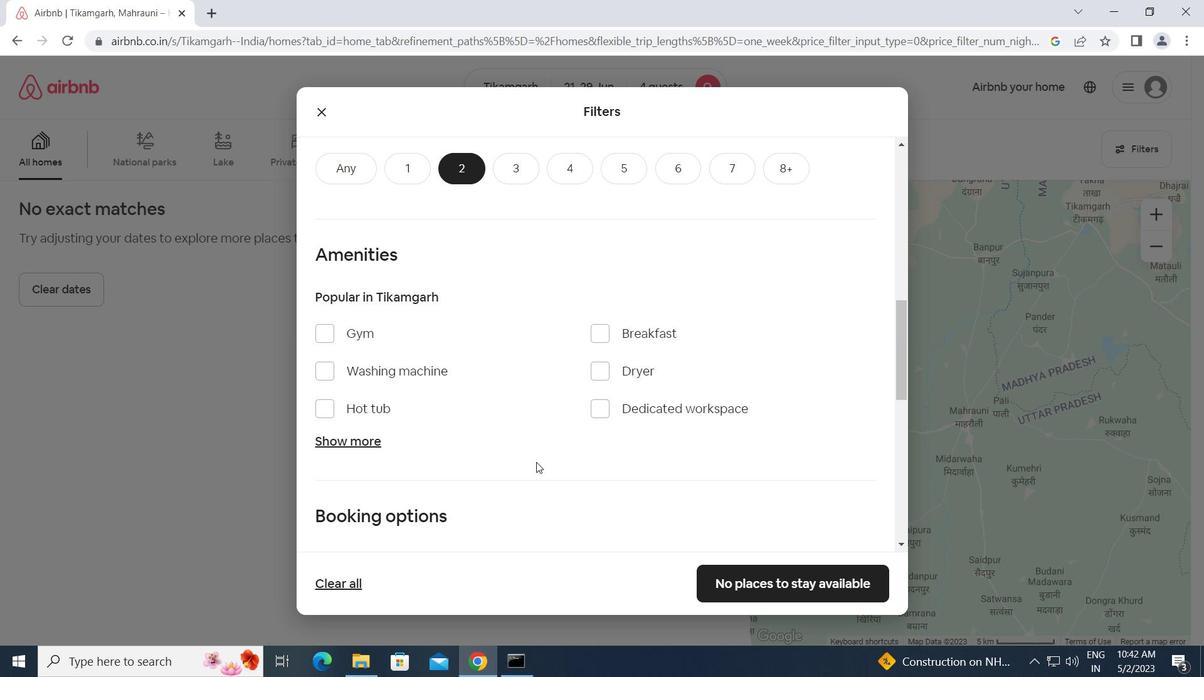 
Action: Mouse moved to (455, 396)
Screenshot: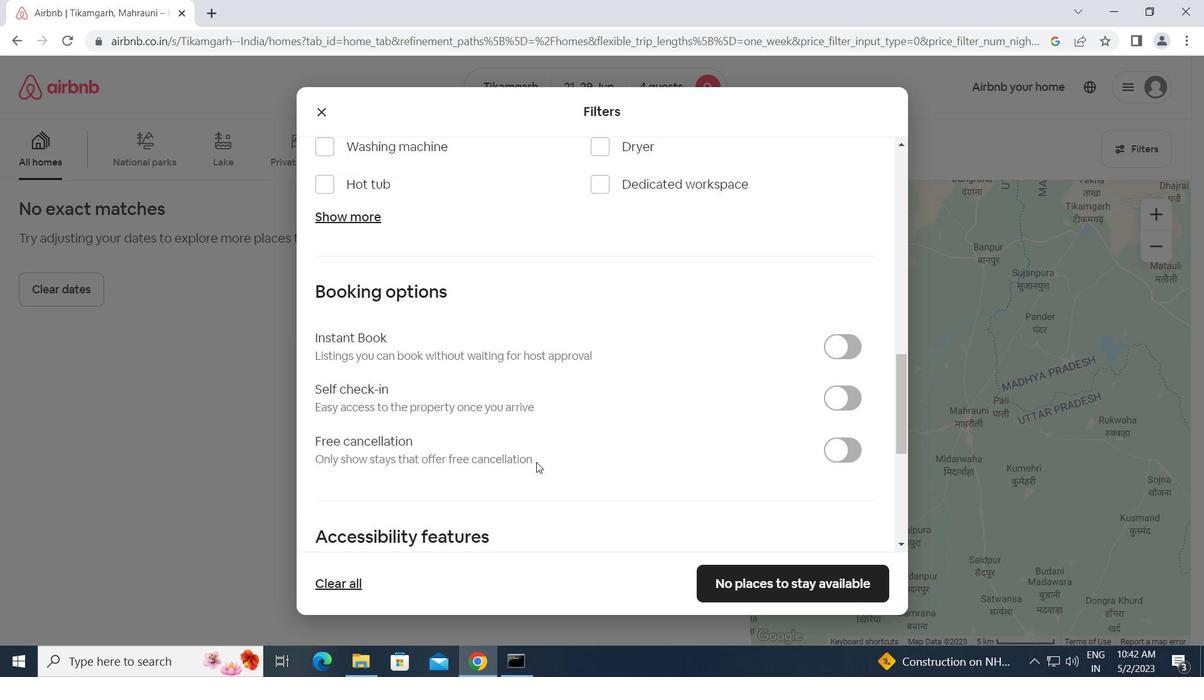 
Action: Mouse pressed left at (455, 396)
Screenshot: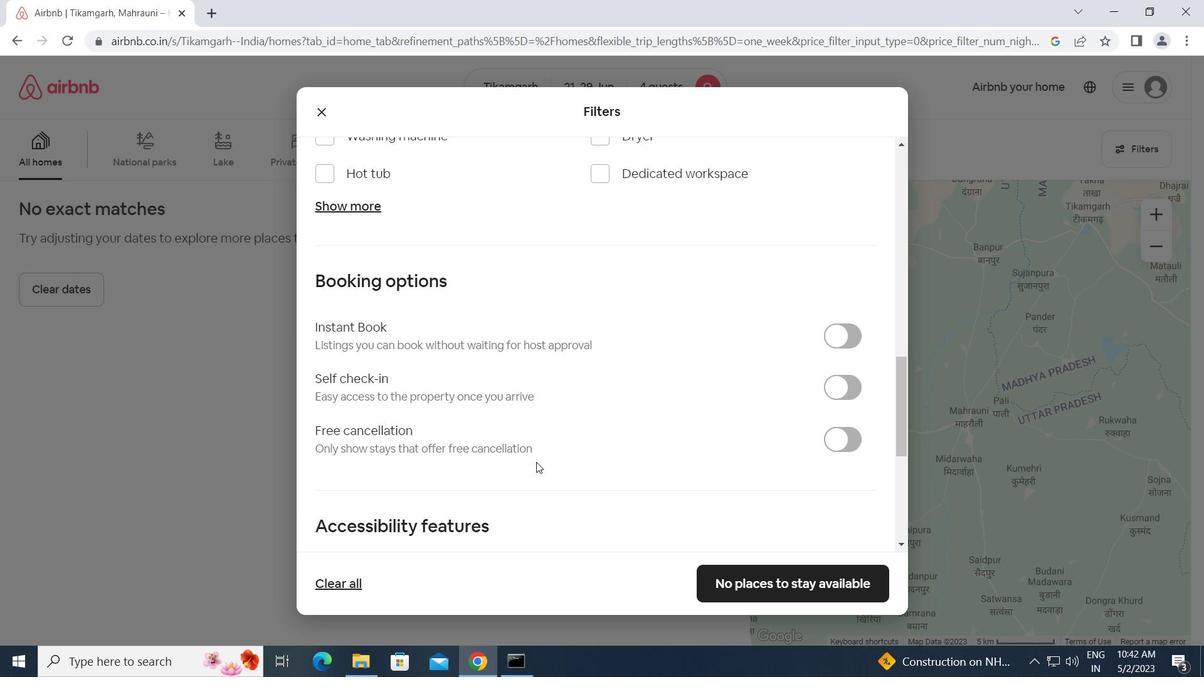 
Action: Mouse moved to (533, 464)
Screenshot: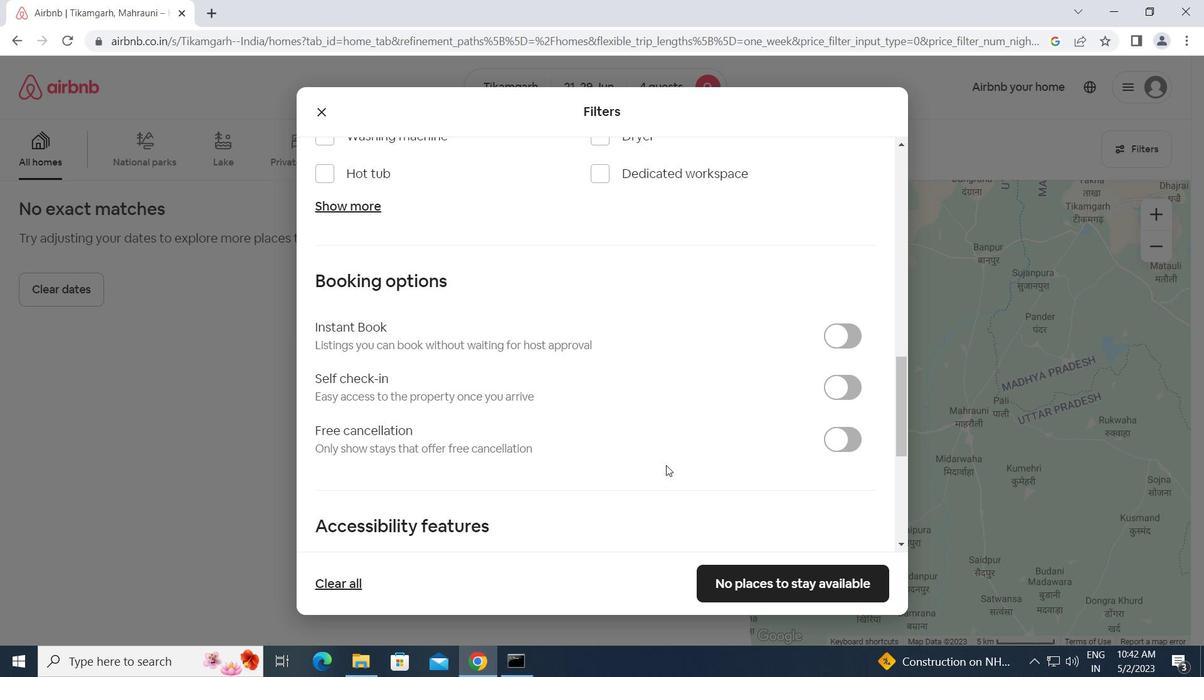 
Action: Mouse scrolled (533, 464) with delta (0, 0)
Screenshot: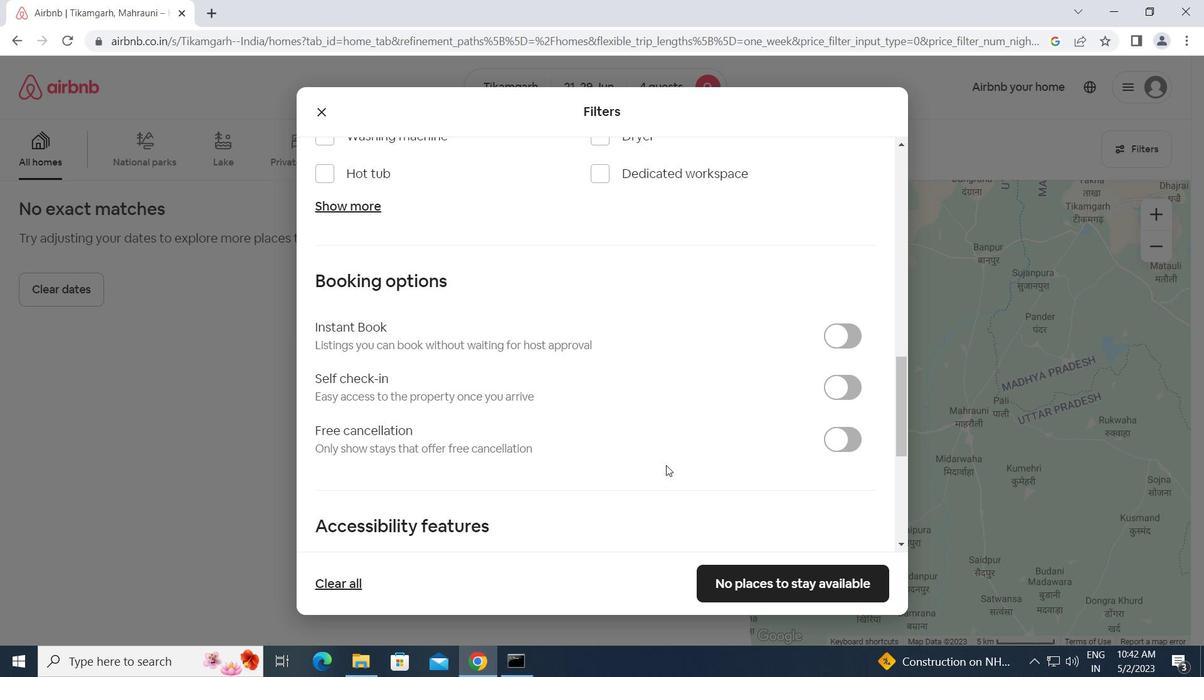 
Action: Mouse scrolled (533, 464) with delta (0, 0)
Screenshot: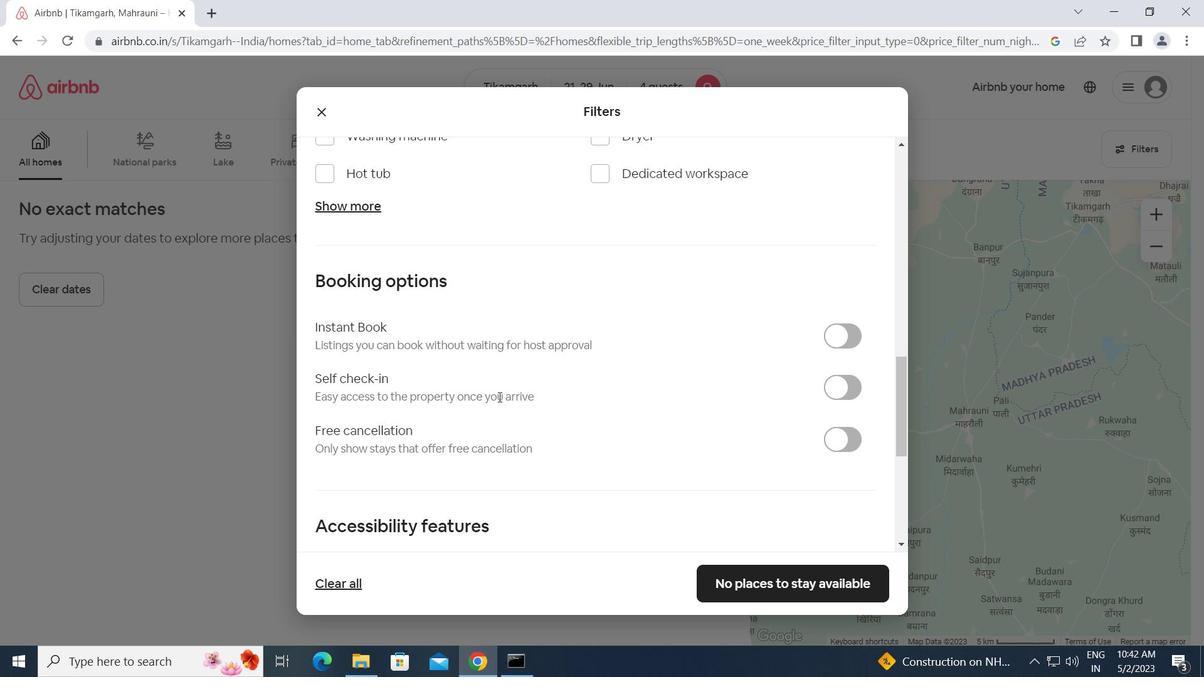 
Action: Mouse moved to (535, 463)
Screenshot: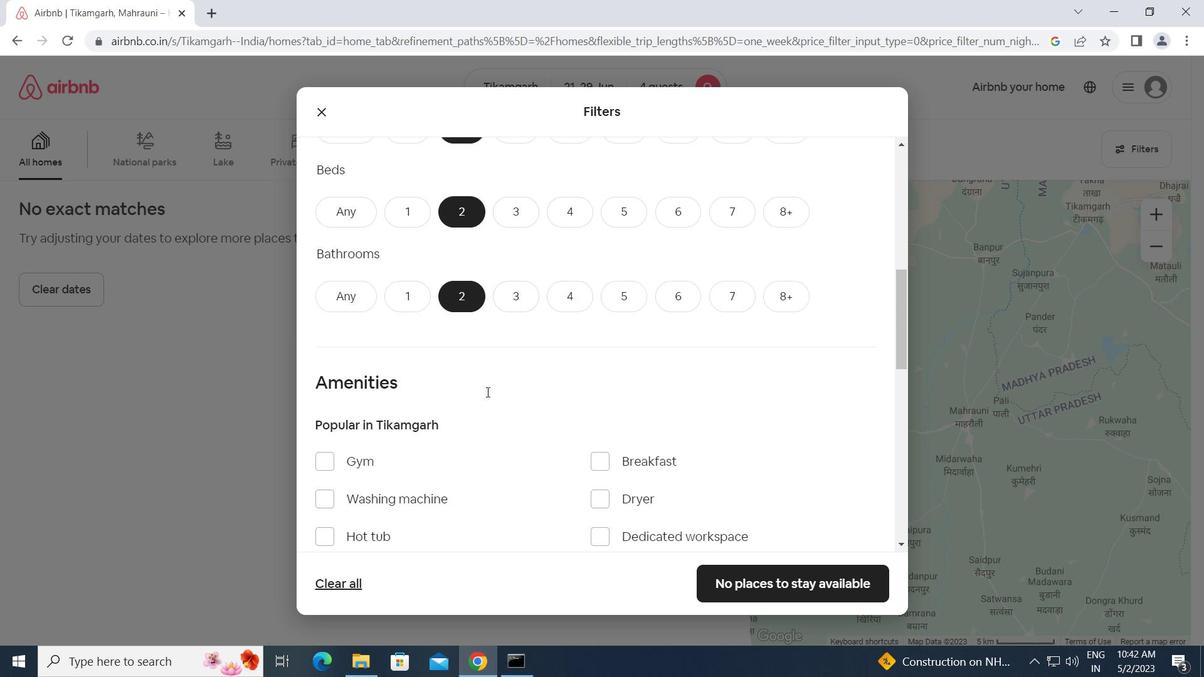 
Action: Mouse scrolled (535, 462) with delta (0, 0)
Screenshot: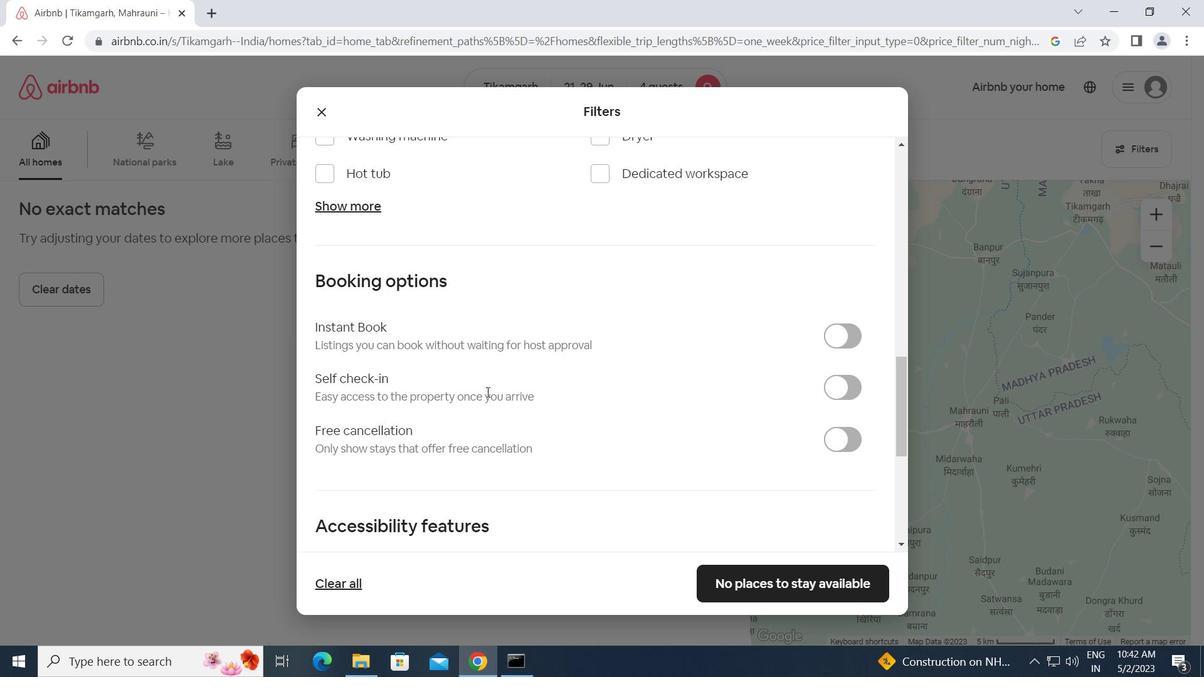 
Action: Mouse moved to (536, 462)
Screenshot: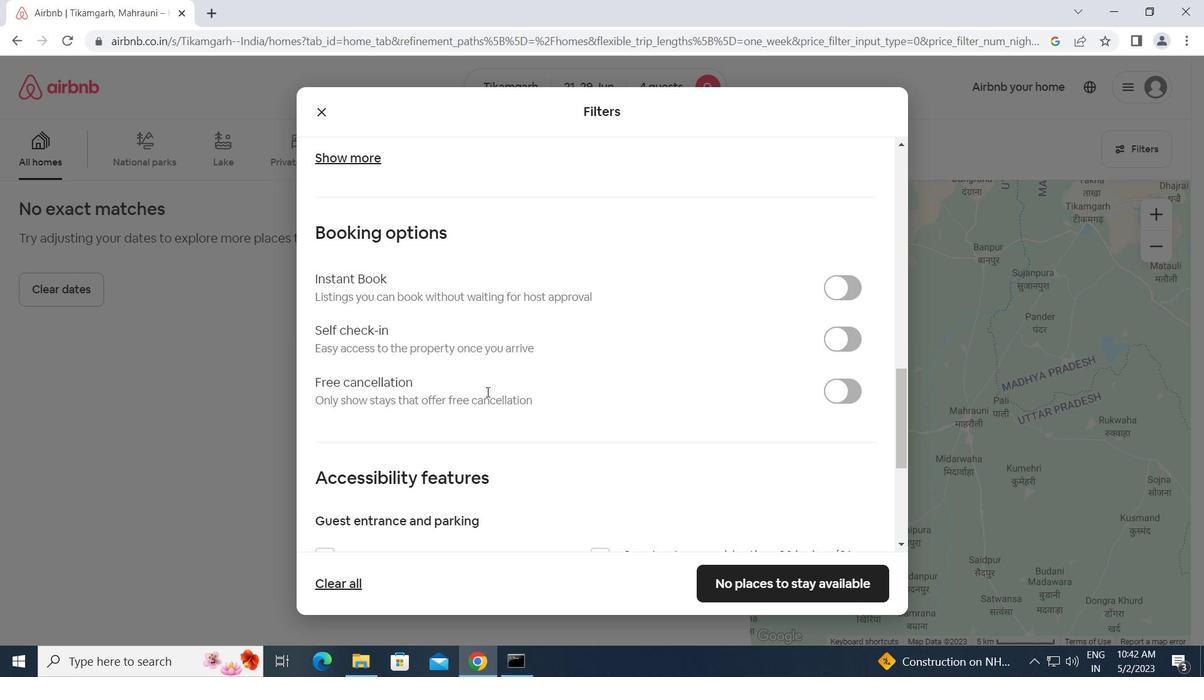 
Action: Mouse scrolled (536, 462) with delta (0, 0)
Screenshot: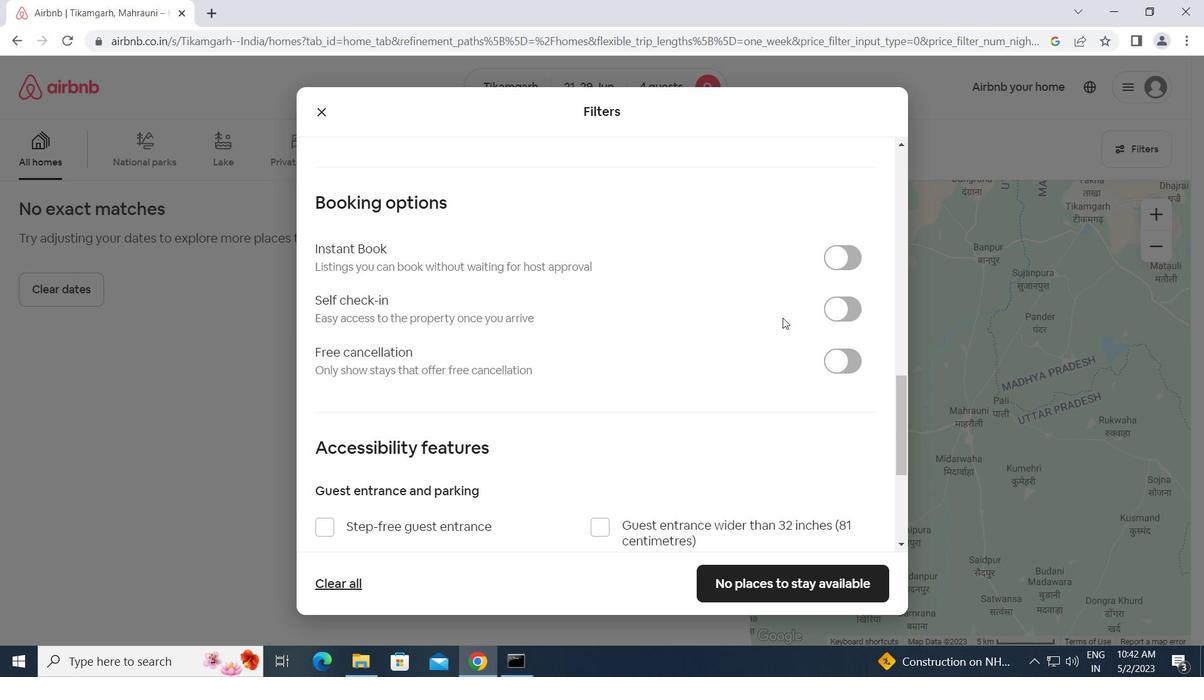 
Action: Mouse scrolled (536, 462) with delta (0, 0)
Screenshot: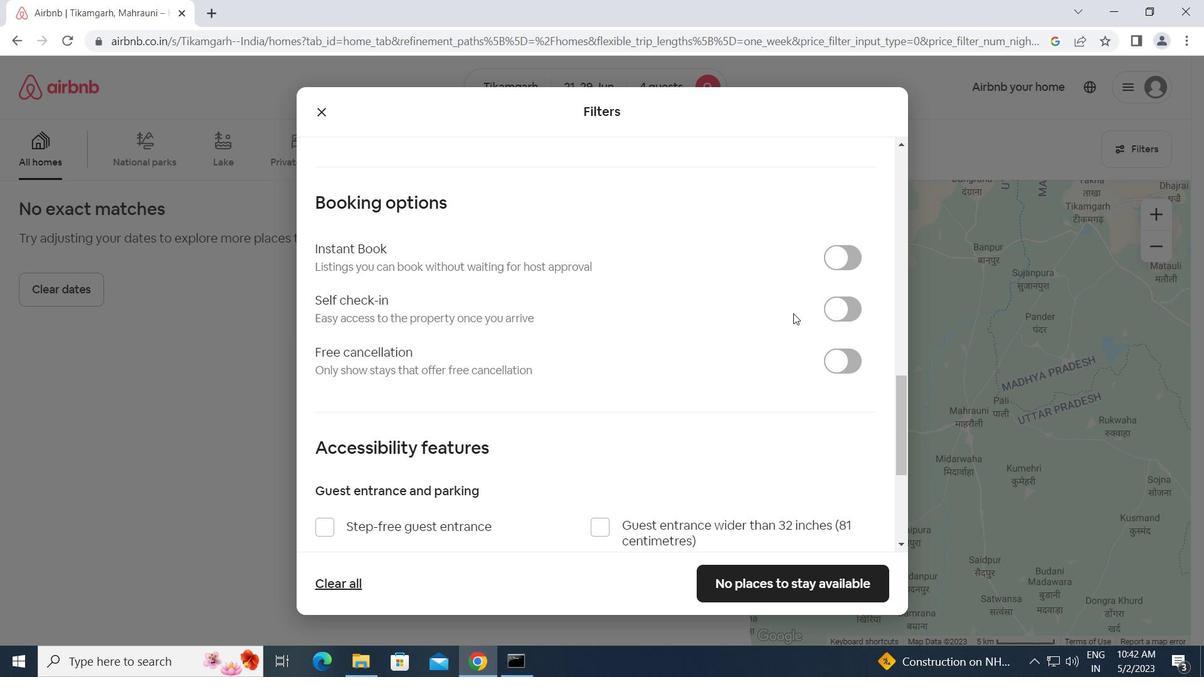 
Action: Mouse scrolled (536, 462) with delta (0, 0)
Screenshot: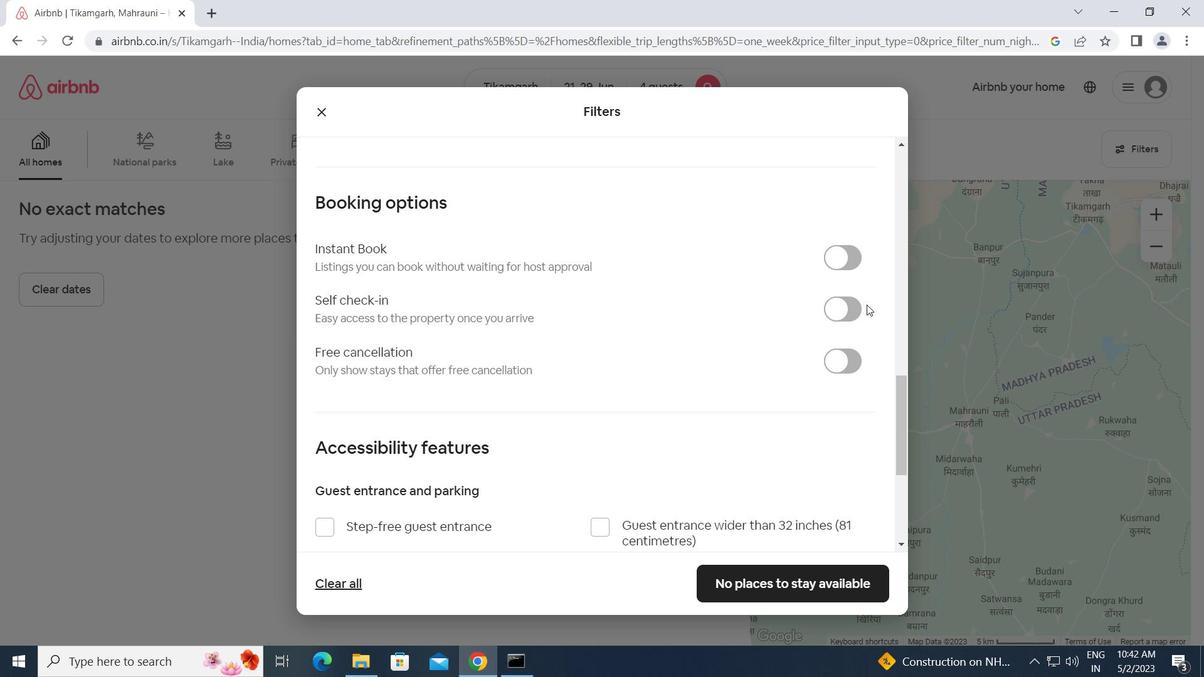 
Action: Mouse moved to (486, 391)
Screenshot: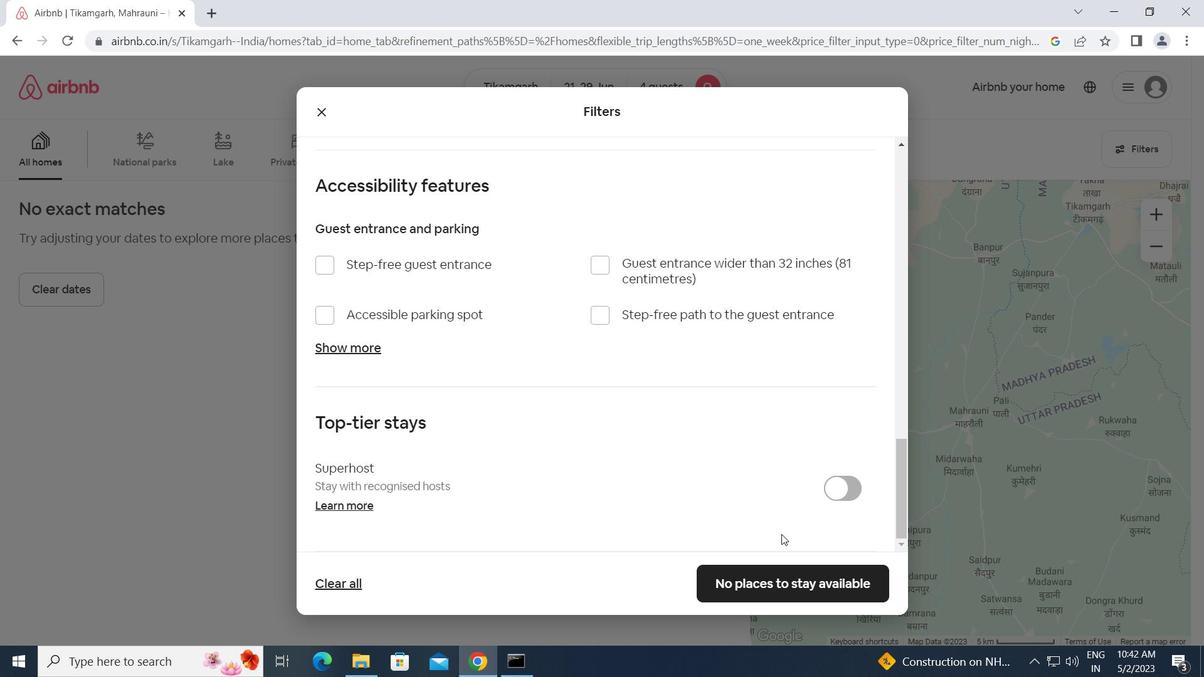 
Action: Mouse scrolled (486, 392) with delta (0, 0)
Screenshot: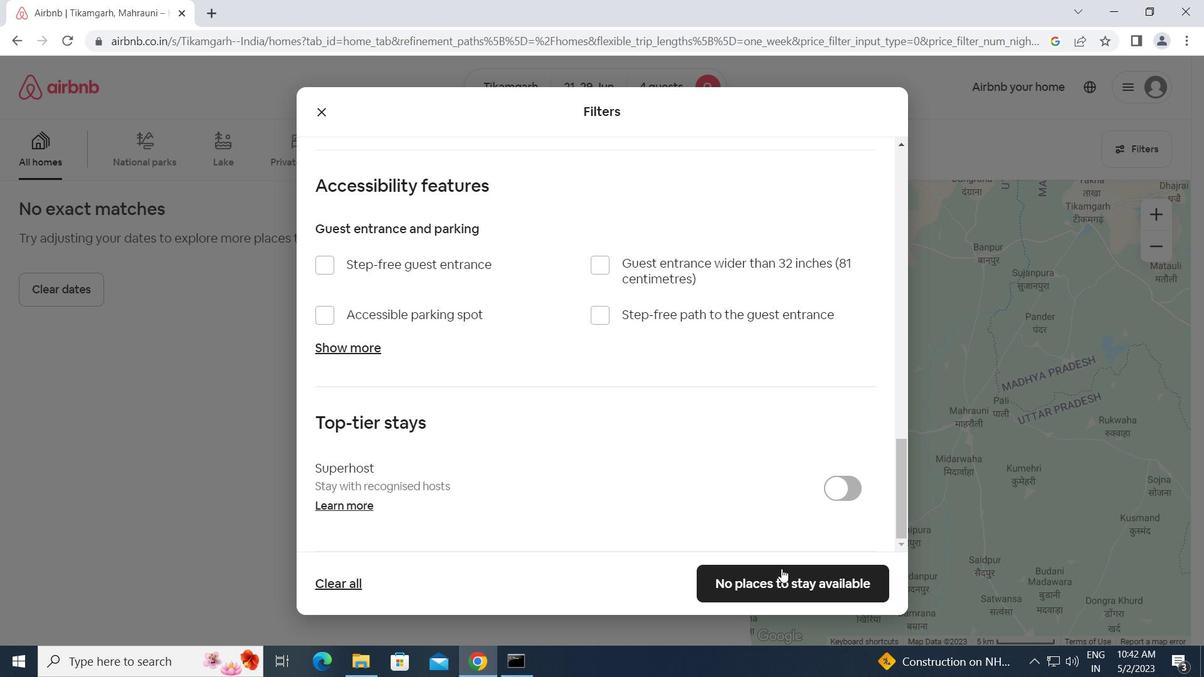 
Action: Mouse scrolled (486, 392) with delta (0, 0)
Screenshot: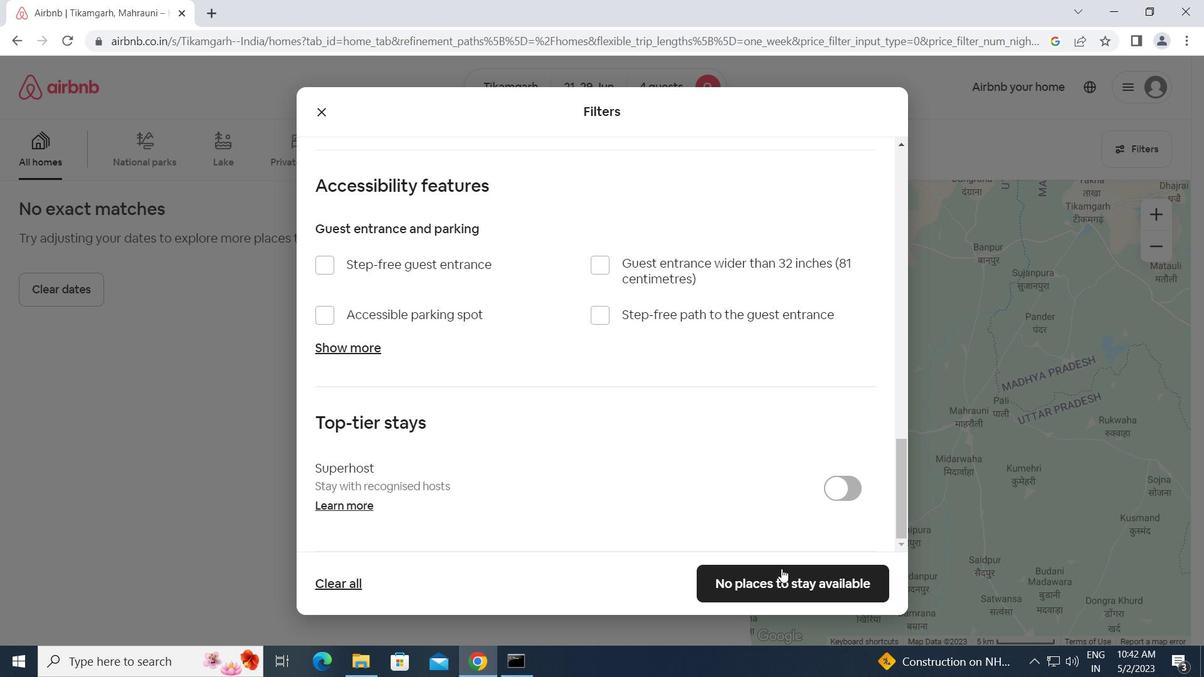 
Action: Mouse scrolled (486, 392) with delta (0, 0)
Screenshot: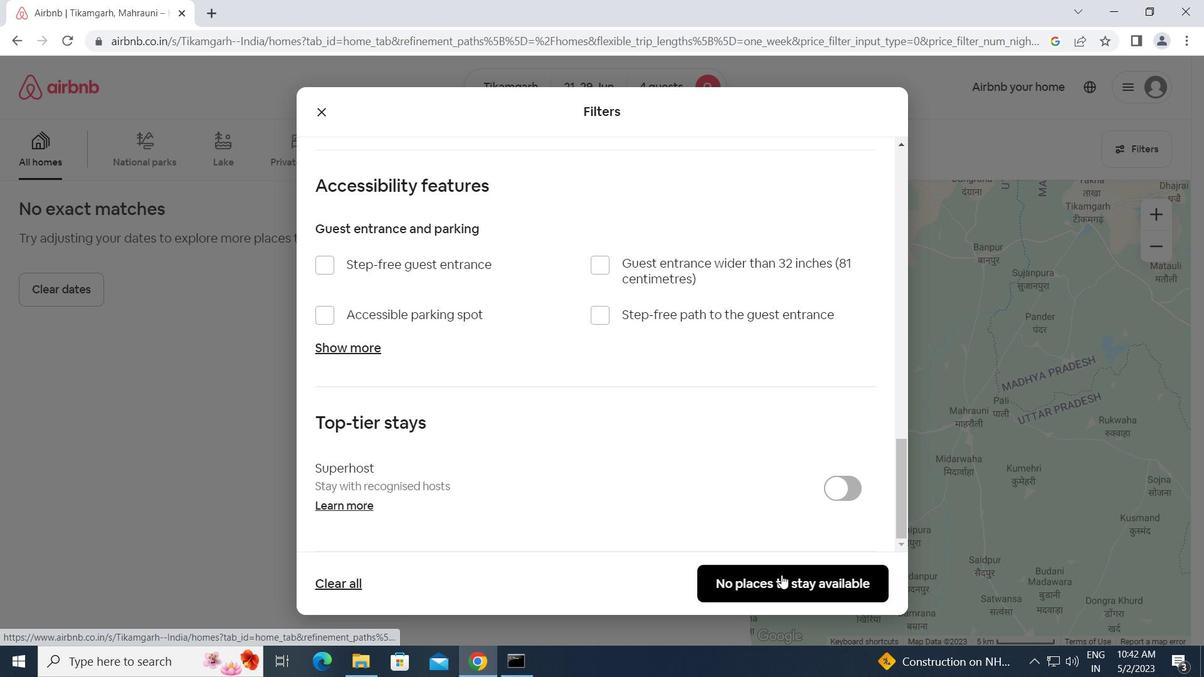 
Action: Mouse scrolled (486, 392) with delta (0, 0)
Screenshot: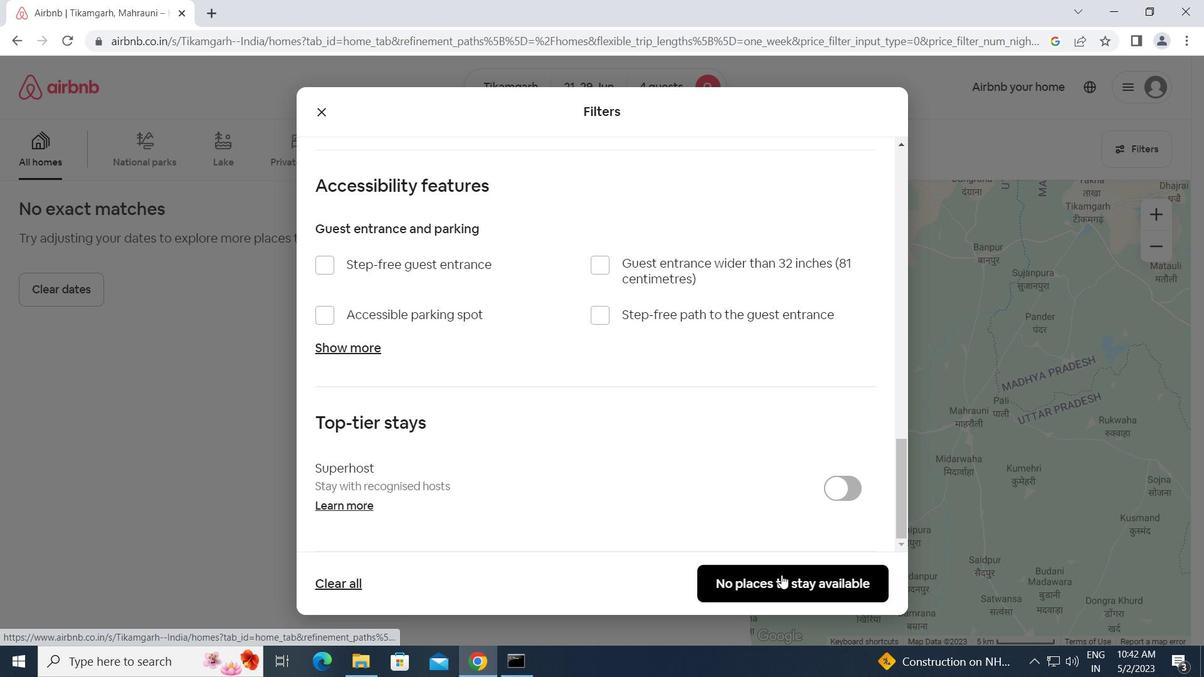 
Action: Mouse scrolled (486, 392) with delta (0, 0)
Screenshot: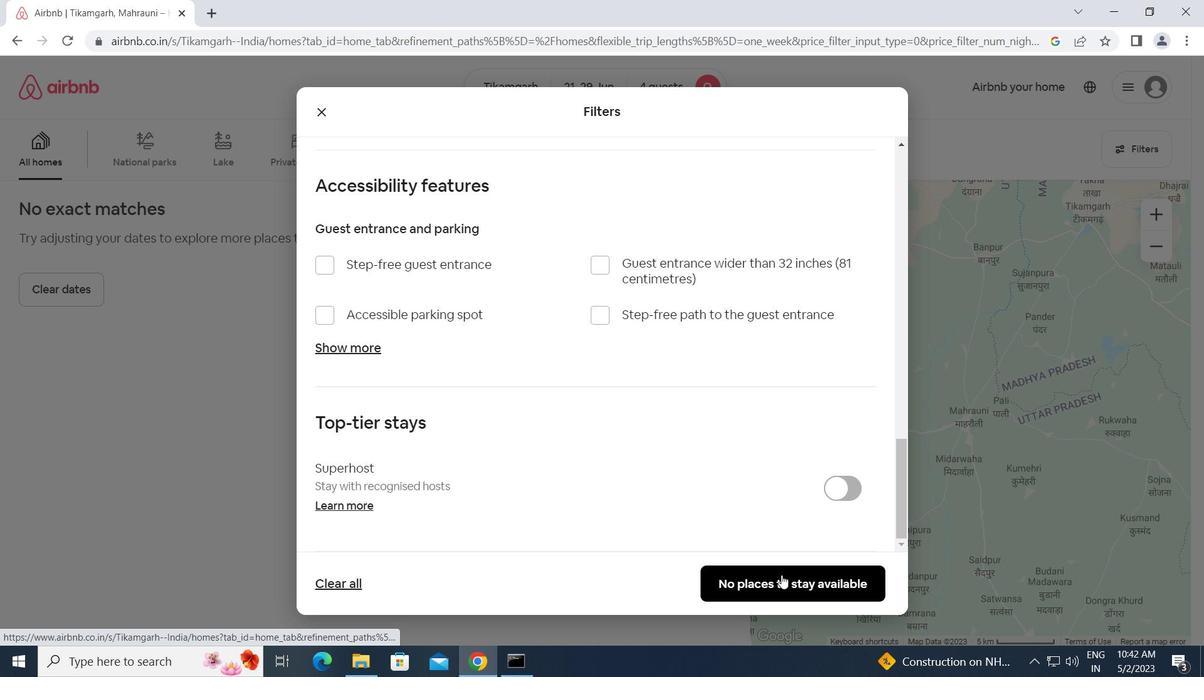 
Action: Mouse scrolled (486, 391) with delta (0, 0)
Screenshot: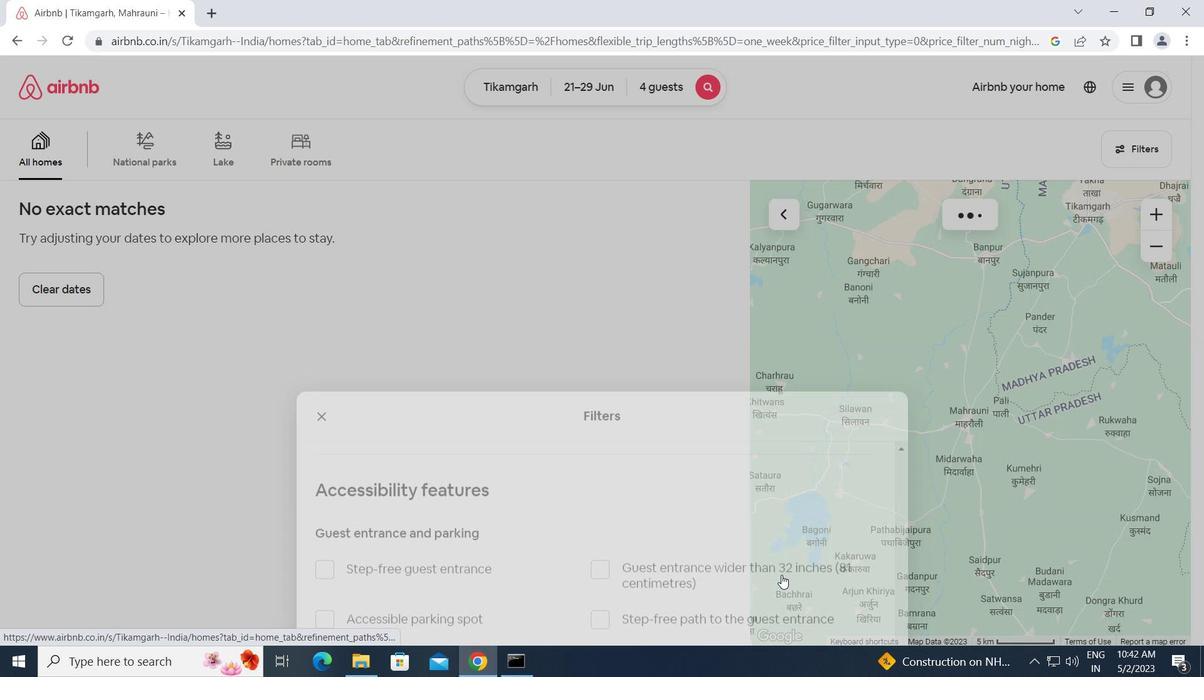 
Action: Mouse scrolled (486, 391) with delta (0, 0)
Screenshot: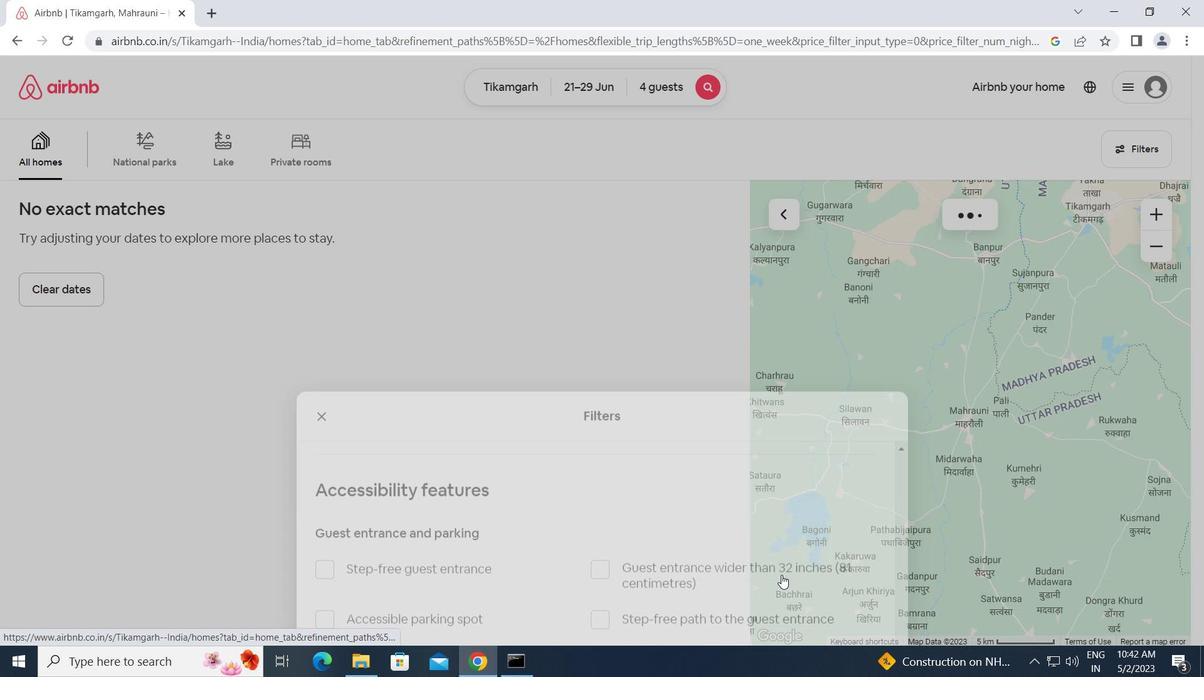 
Action: Mouse scrolled (486, 391) with delta (0, 0)
Screenshot: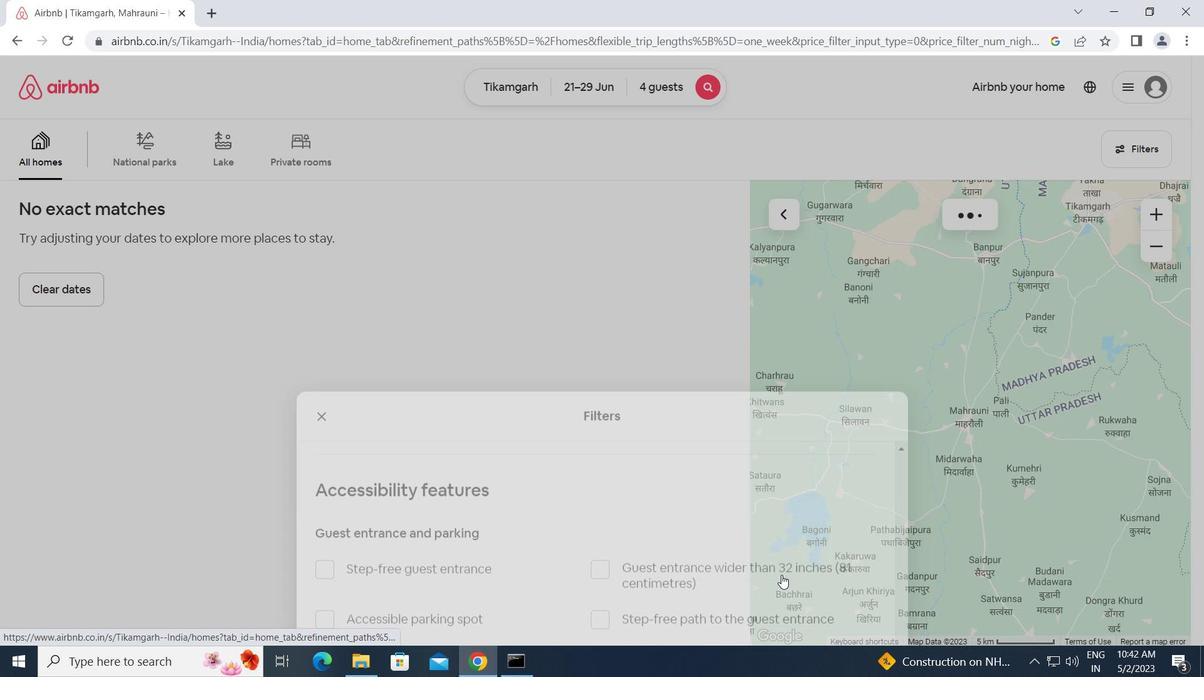 
Action: Mouse scrolled (486, 391) with delta (0, 0)
Screenshot: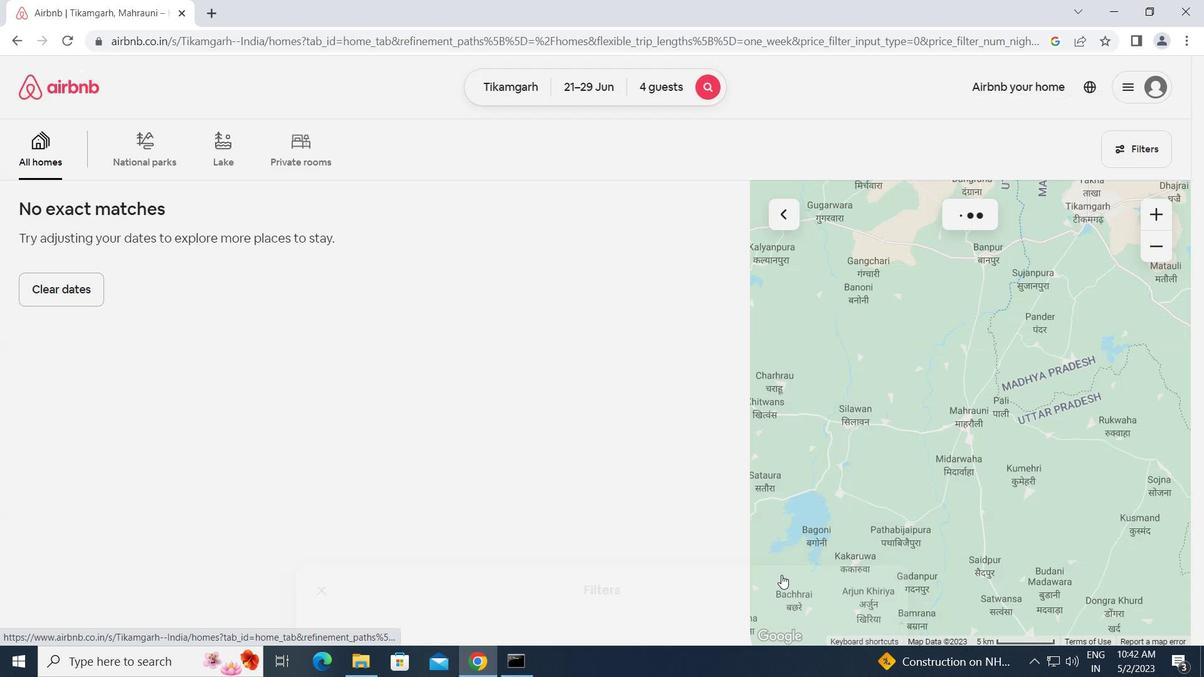 
Action: Mouse scrolled (486, 391) with delta (0, 0)
Screenshot: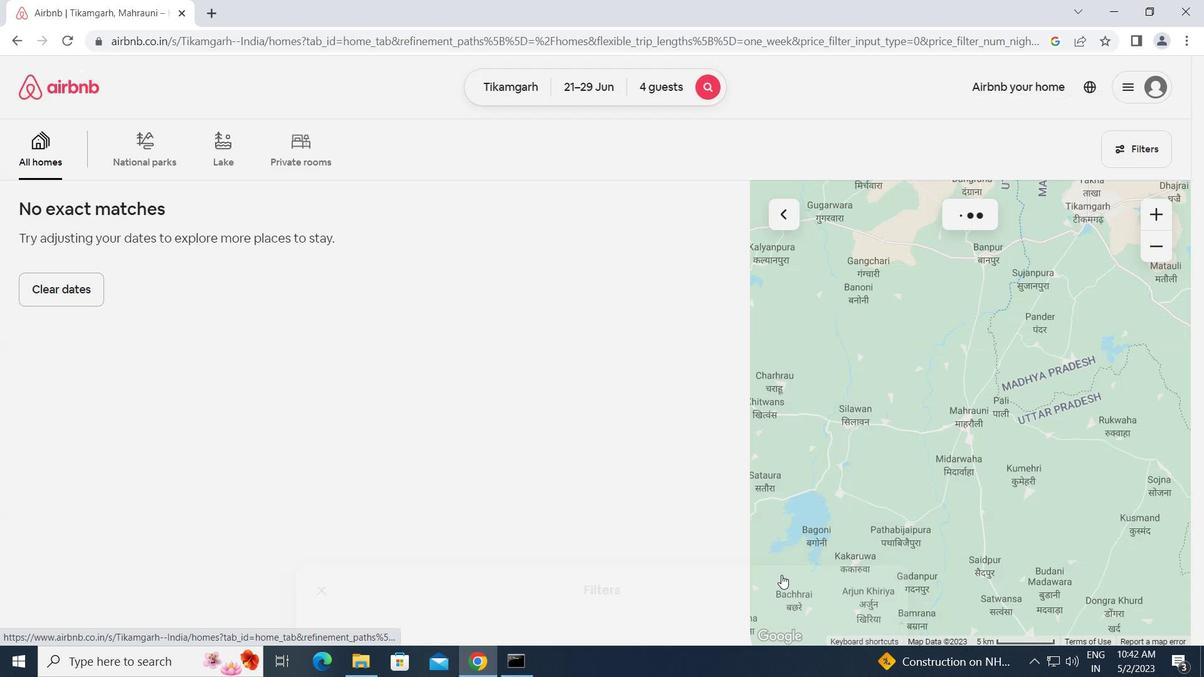 
Action: Mouse scrolled (486, 391) with delta (0, 0)
Screenshot: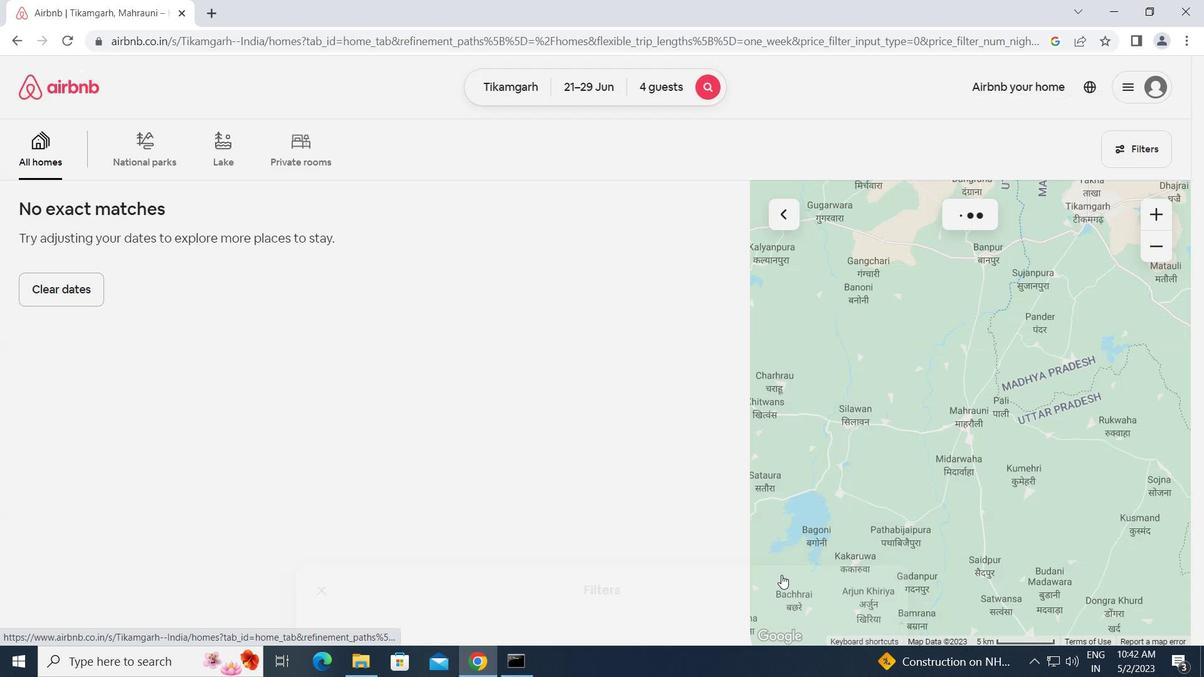 
Action: Mouse scrolled (486, 391) with delta (0, 0)
Screenshot: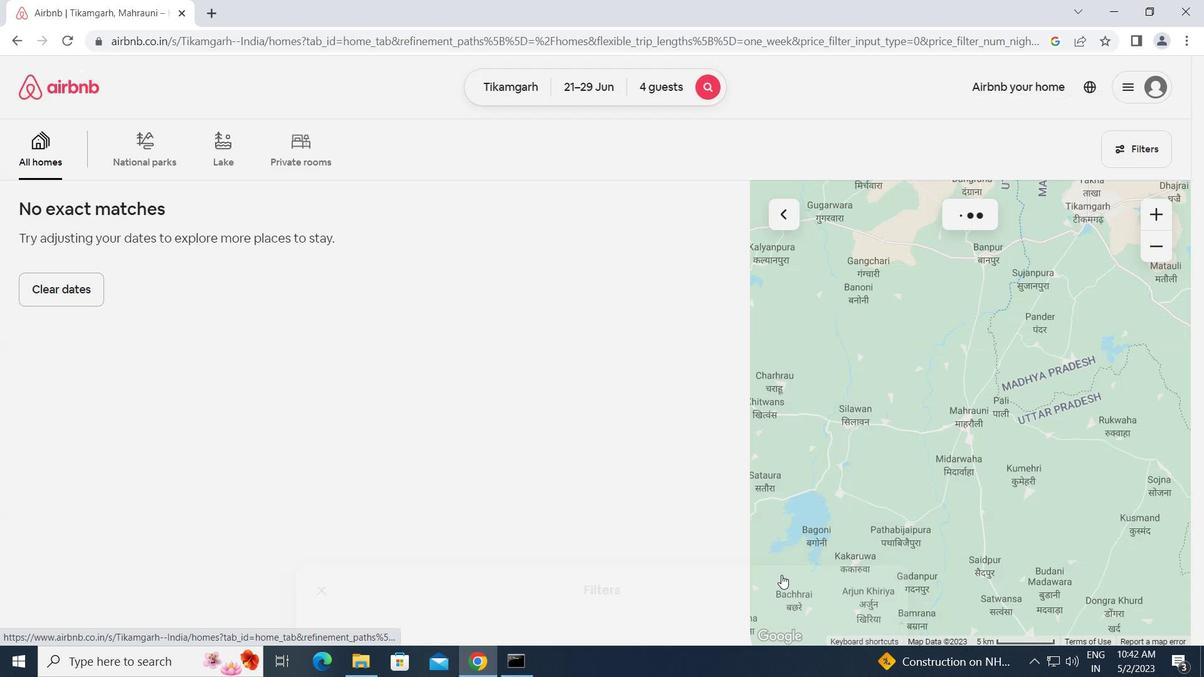 
Action: Mouse scrolled (486, 391) with delta (0, 0)
Screenshot: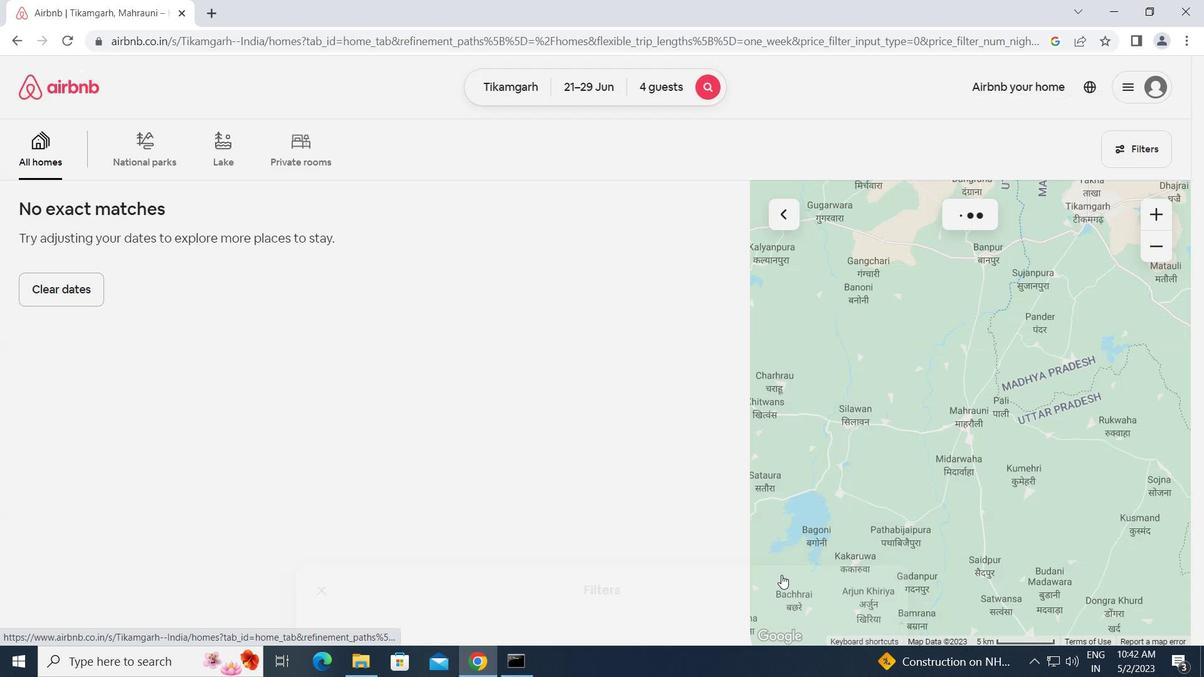 
Action: Mouse scrolled (486, 391) with delta (0, 0)
Screenshot: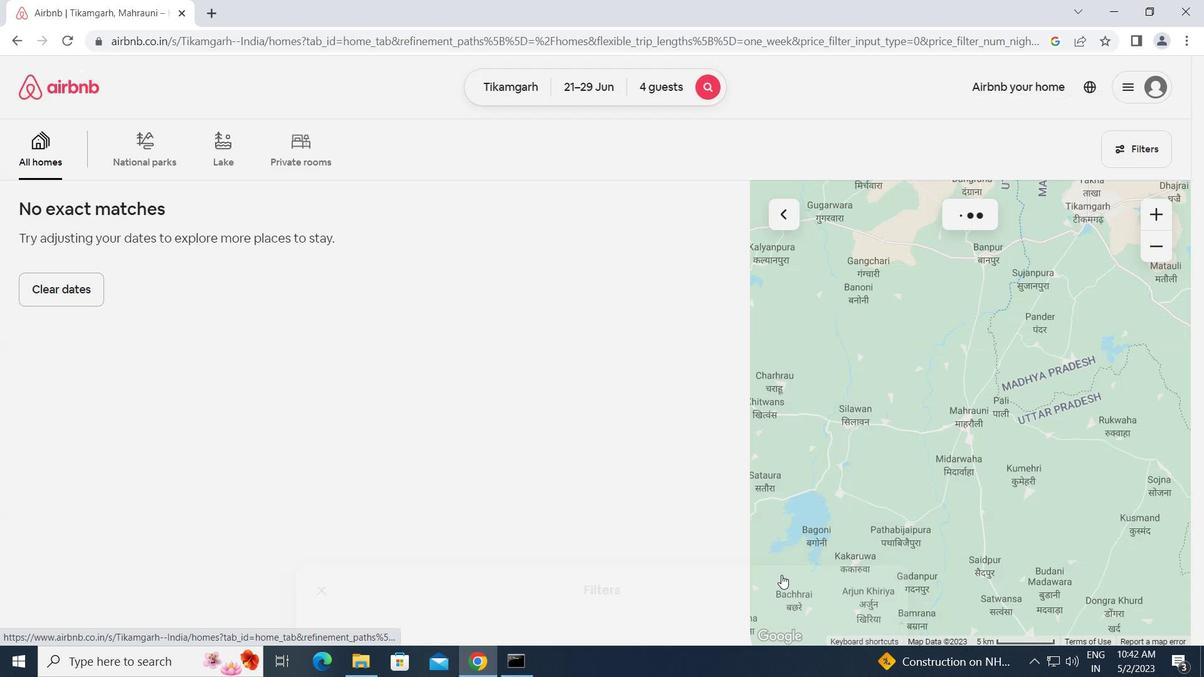 
Action: Mouse scrolled (486, 392) with delta (0, 0)
Screenshot: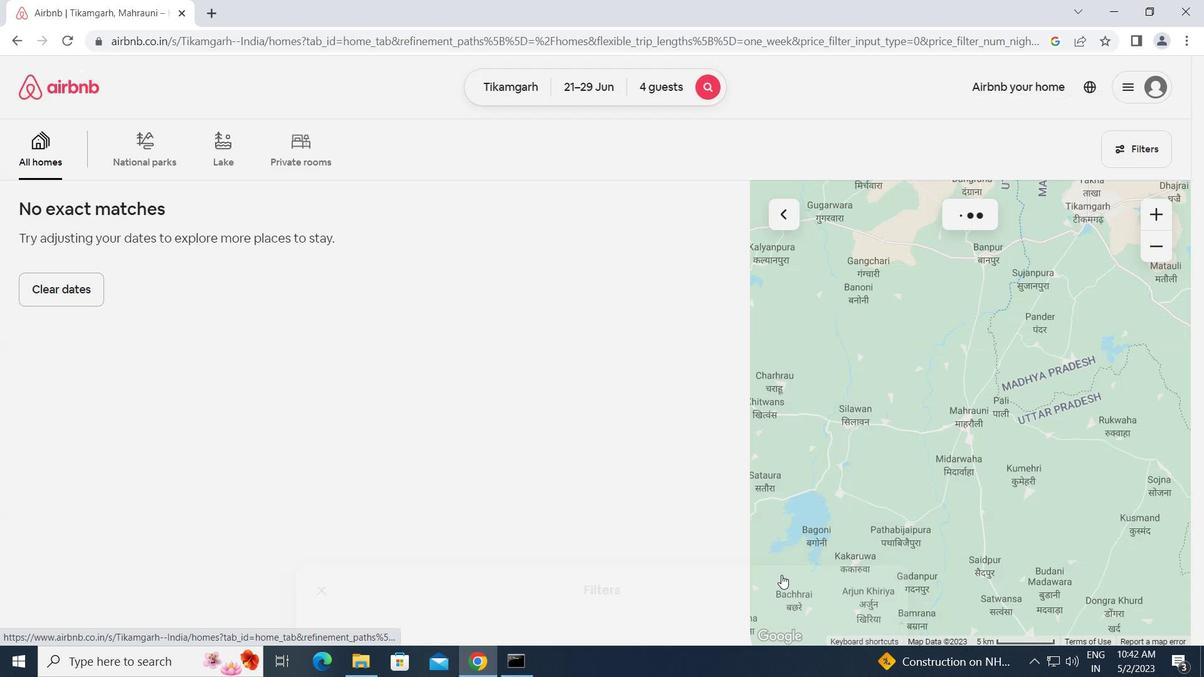 
Action: Mouse scrolled (486, 392) with delta (0, 0)
Screenshot: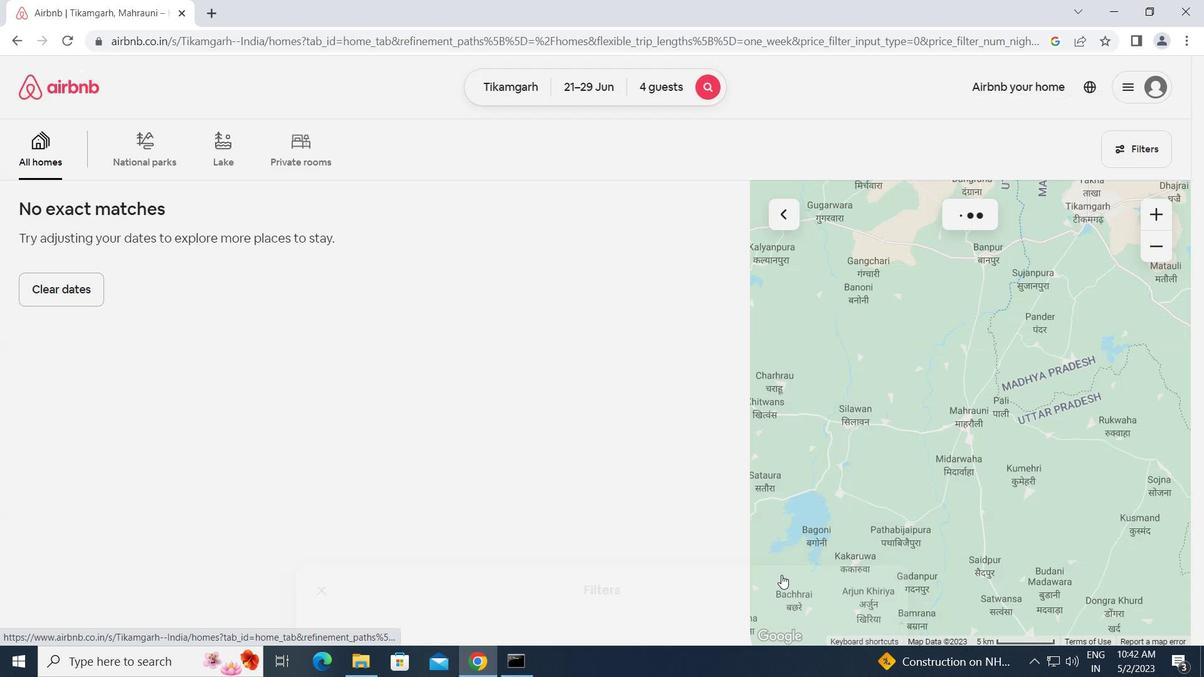 
Action: Mouse scrolled (486, 392) with delta (0, 0)
Screenshot: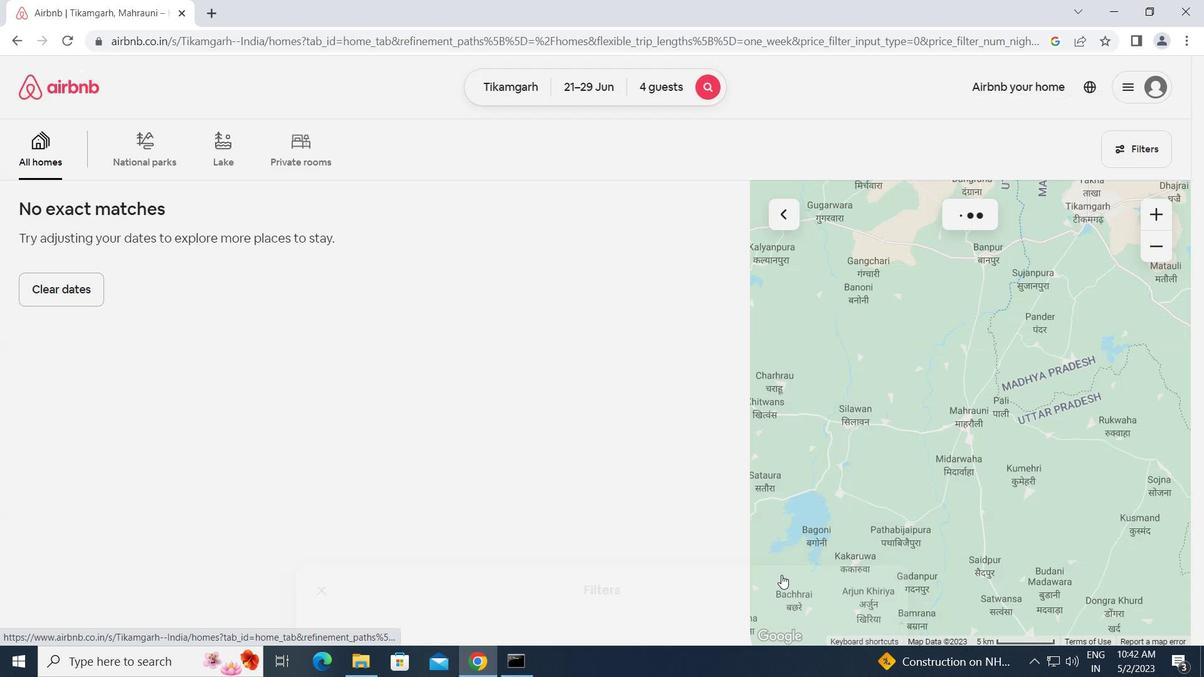 
Action: Mouse moved to (828, 304)
Screenshot: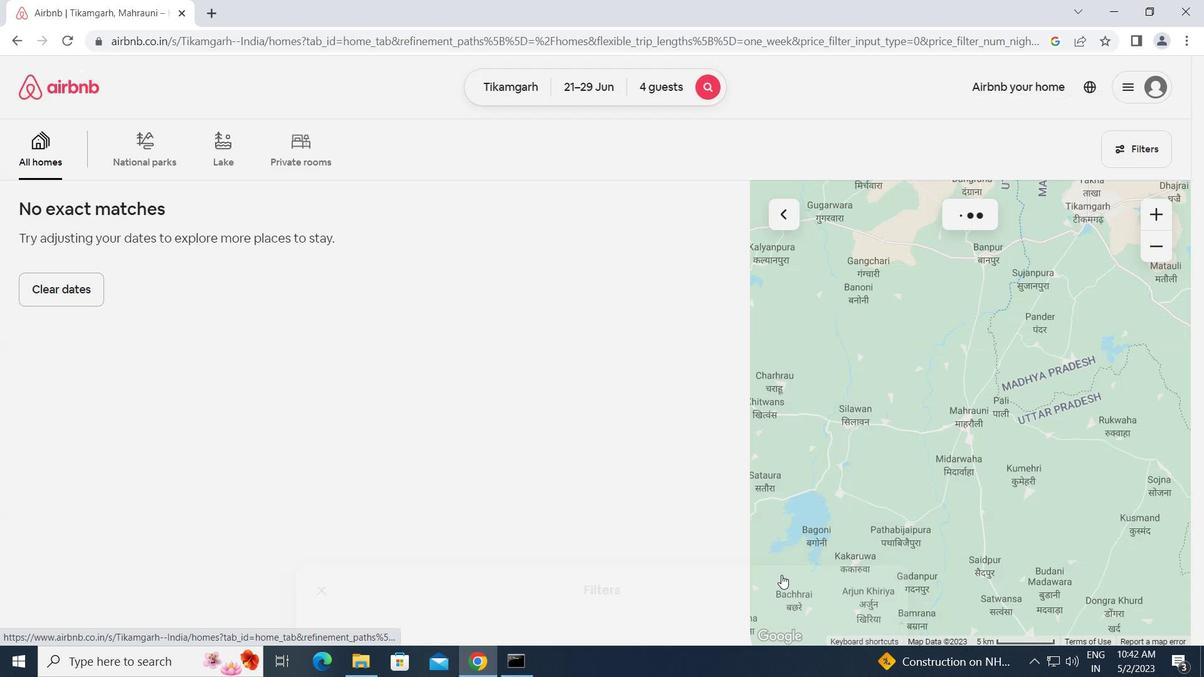 
Action: Mouse pressed left at (828, 304)
Screenshot: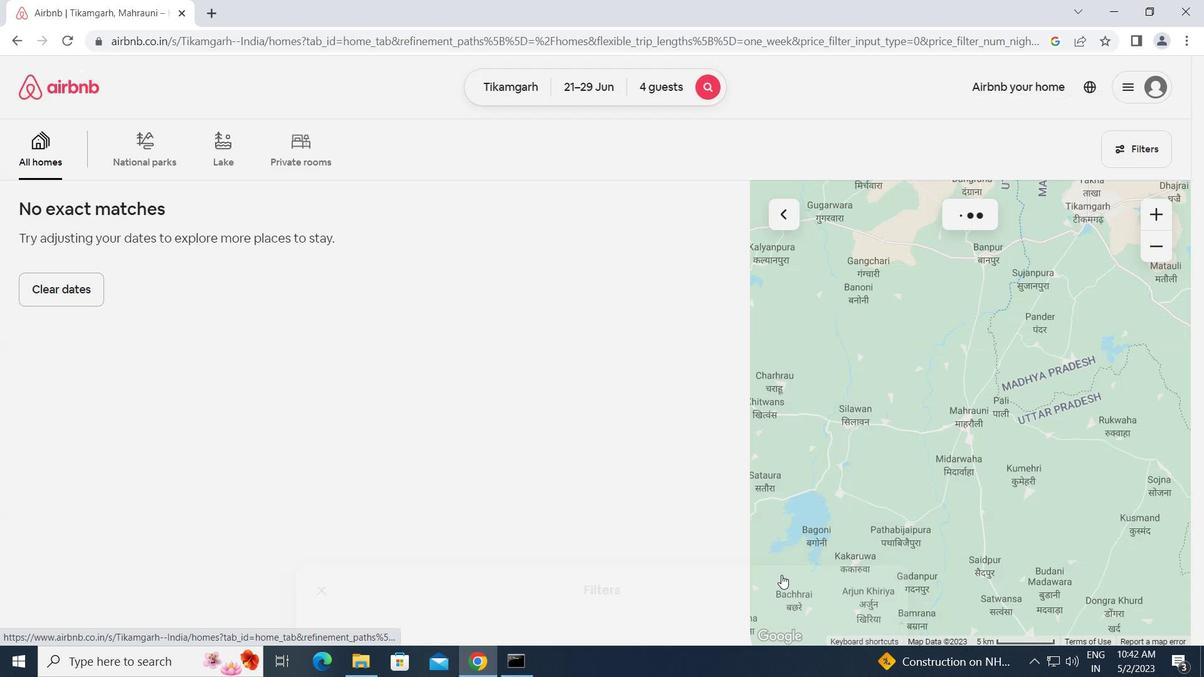 
Action: Mouse moved to (715, 363)
Screenshot: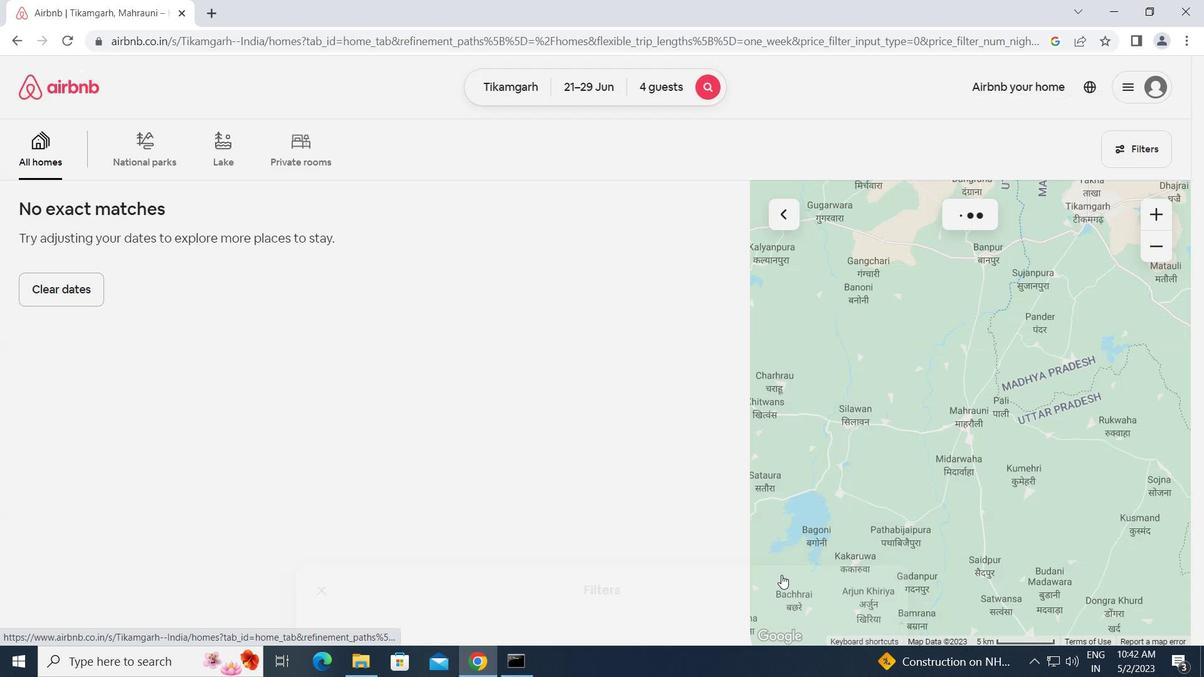 
Action: Mouse scrolled (715, 362) with delta (0, 0)
Screenshot: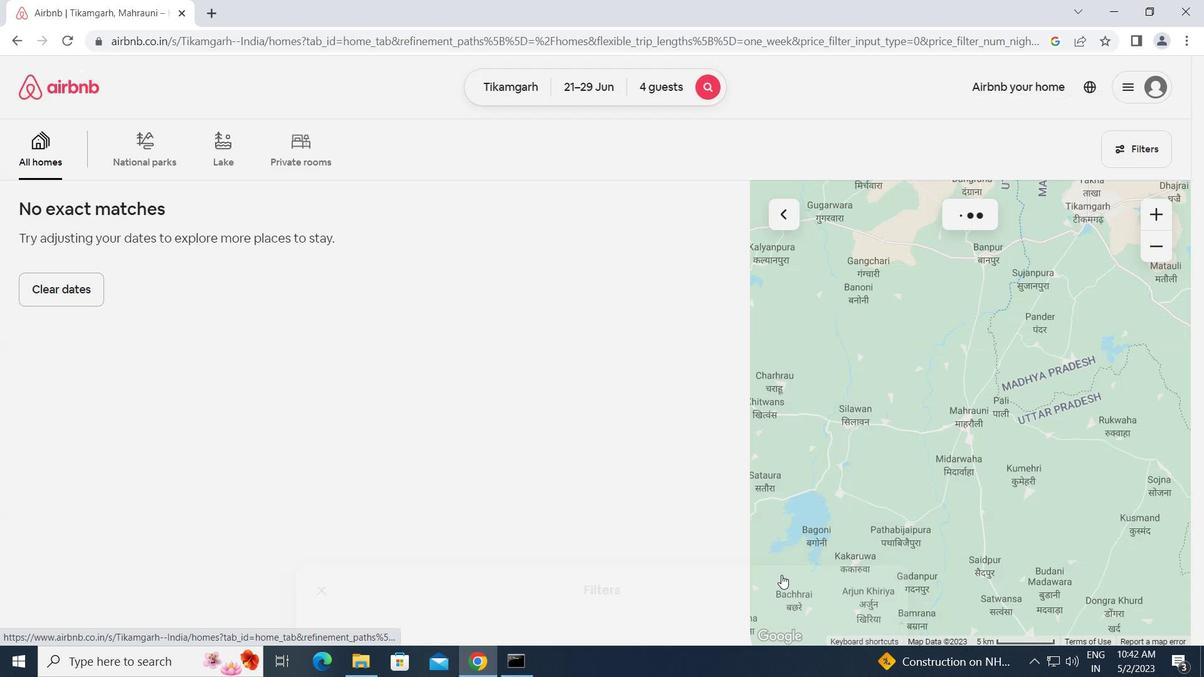 
Action: Mouse moved to (714, 363)
Screenshot: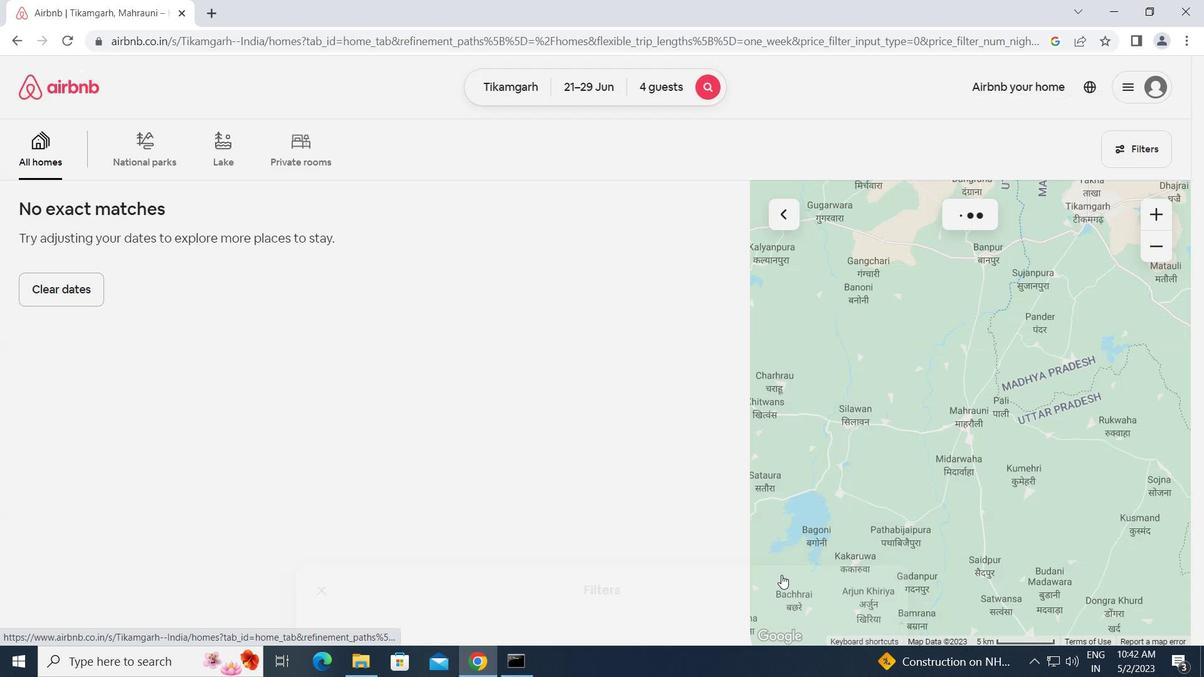 
Action: Mouse scrolled (714, 362) with delta (0, 0)
Screenshot: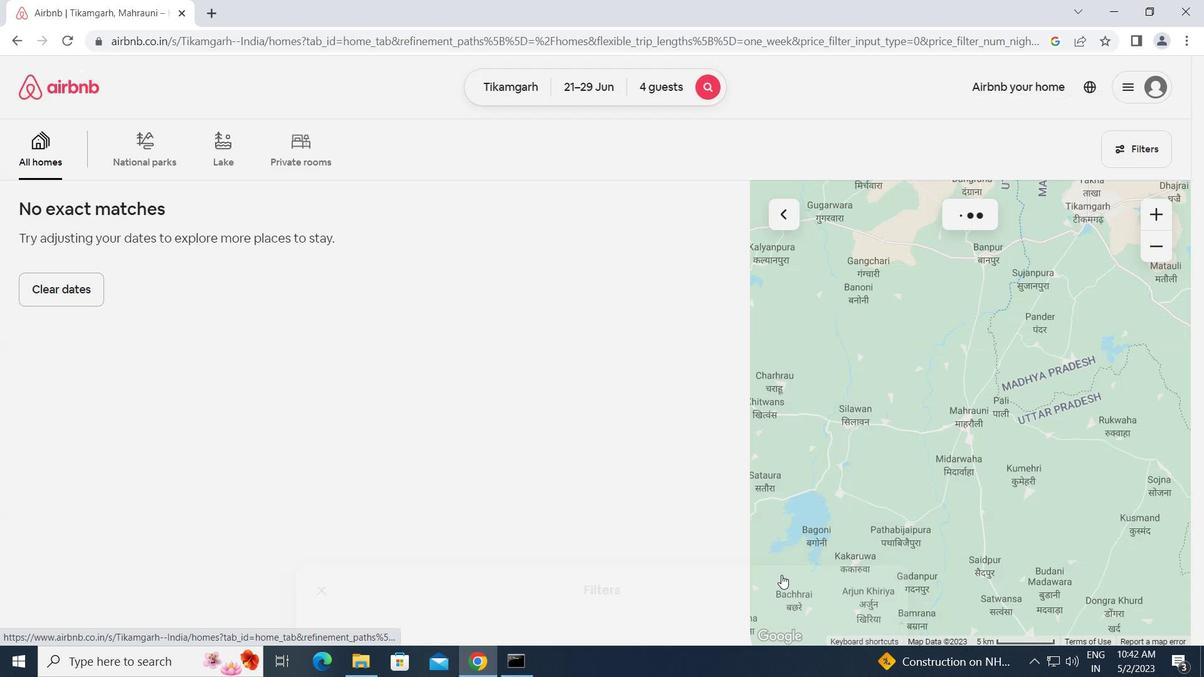 
Action: Mouse moved to (714, 363)
Screenshot: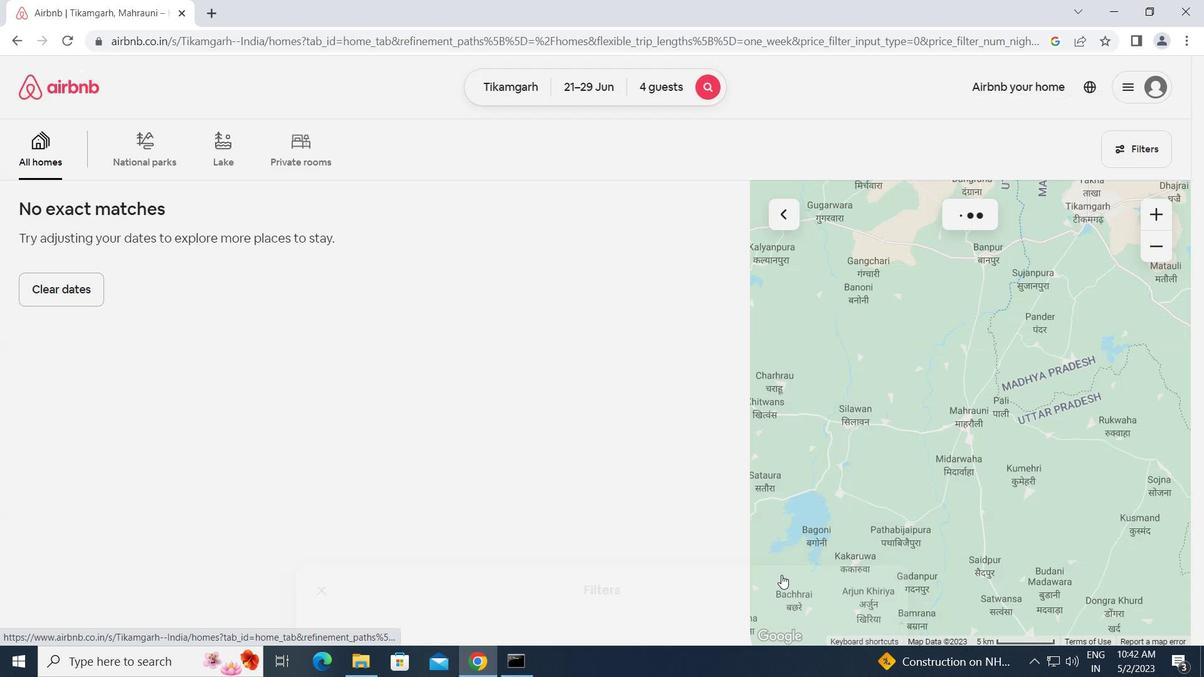 
Action: Mouse scrolled (714, 363) with delta (0, 0)
Screenshot: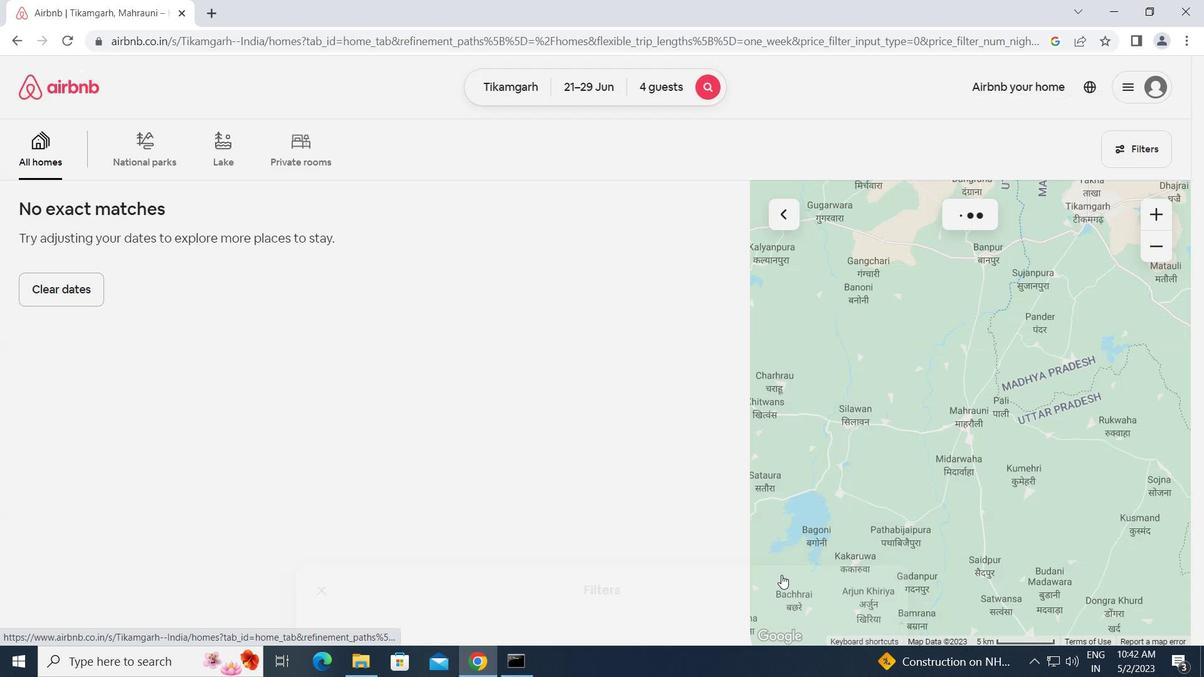 
Action: Mouse scrolled (714, 363) with delta (0, 0)
Screenshot: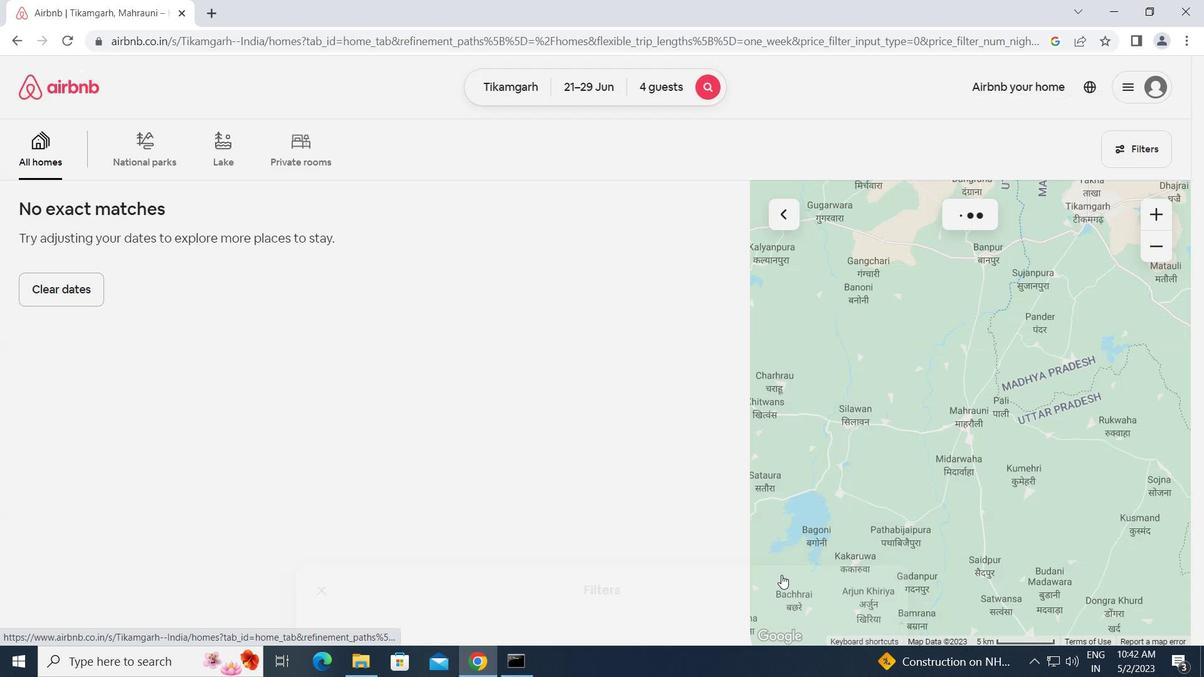 
Action: Mouse moved to (714, 364)
Screenshot: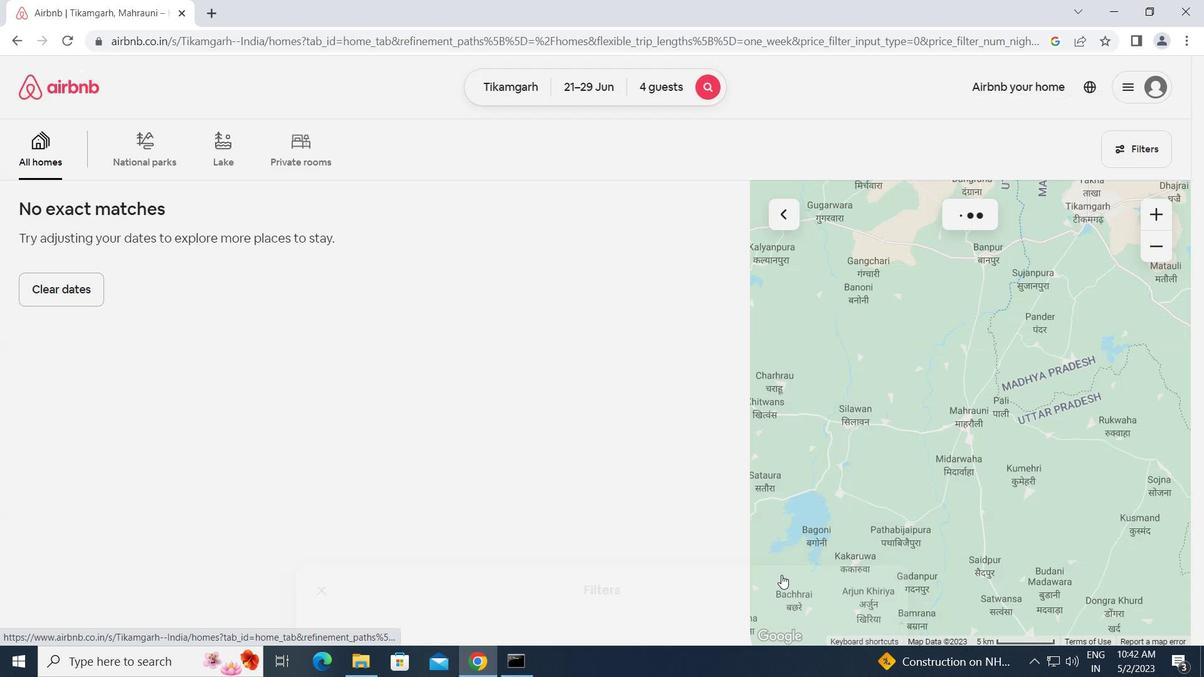 
Action: Mouse scrolled (714, 363) with delta (0, 0)
Screenshot: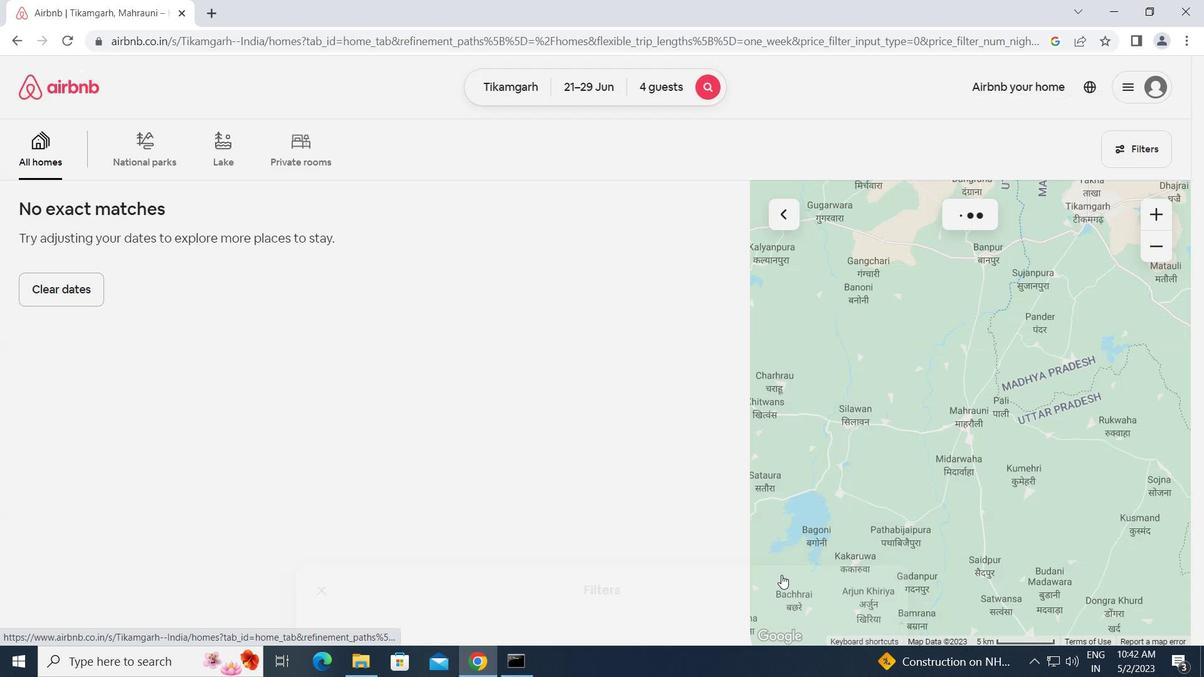 
Action: Mouse scrolled (714, 363) with delta (0, 0)
Screenshot: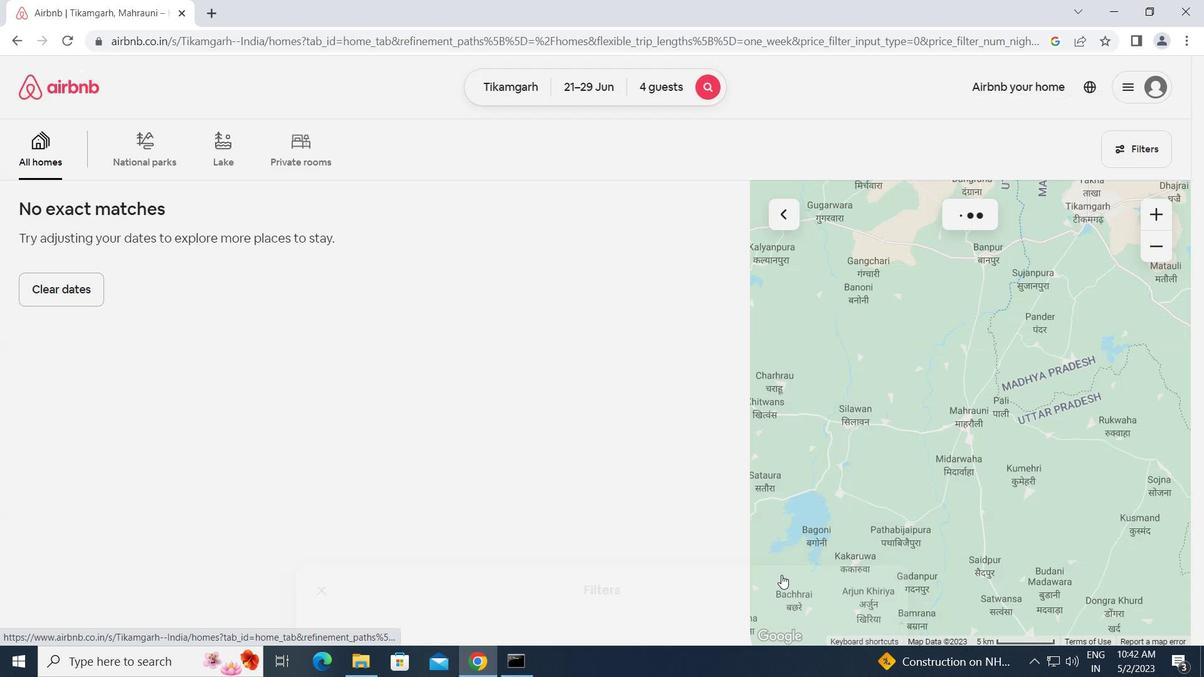 
Action: Mouse scrolled (714, 363) with delta (0, 0)
Screenshot: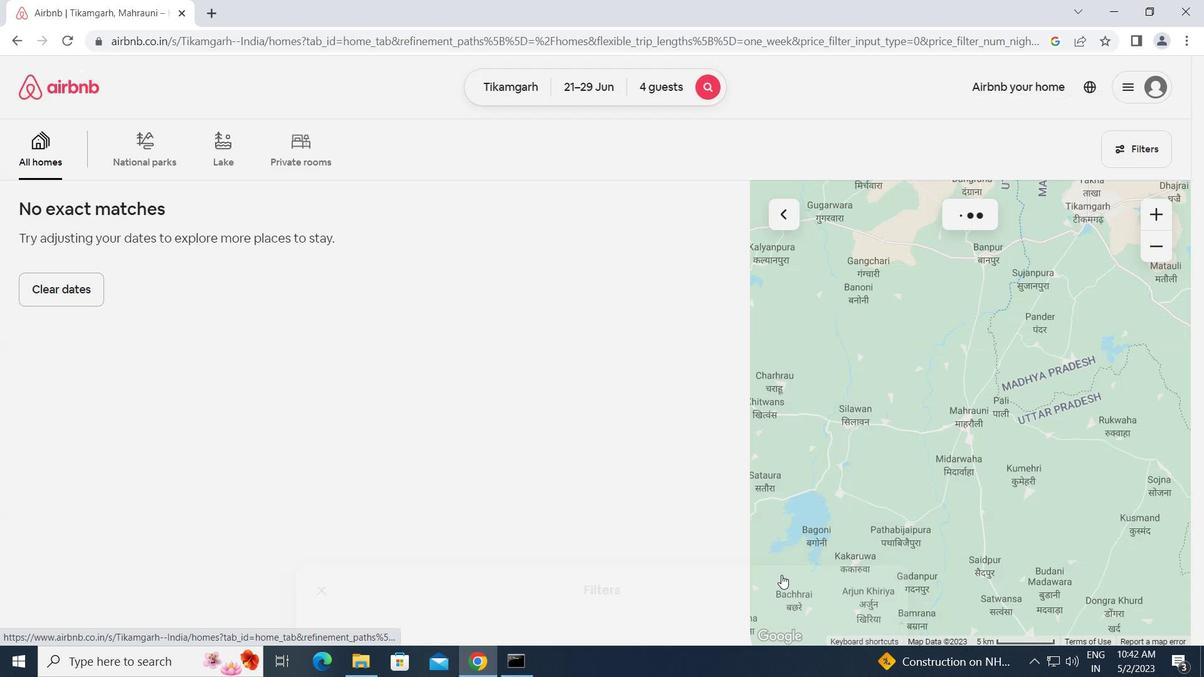 
Action: Mouse scrolled (714, 363) with delta (0, 0)
Screenshot: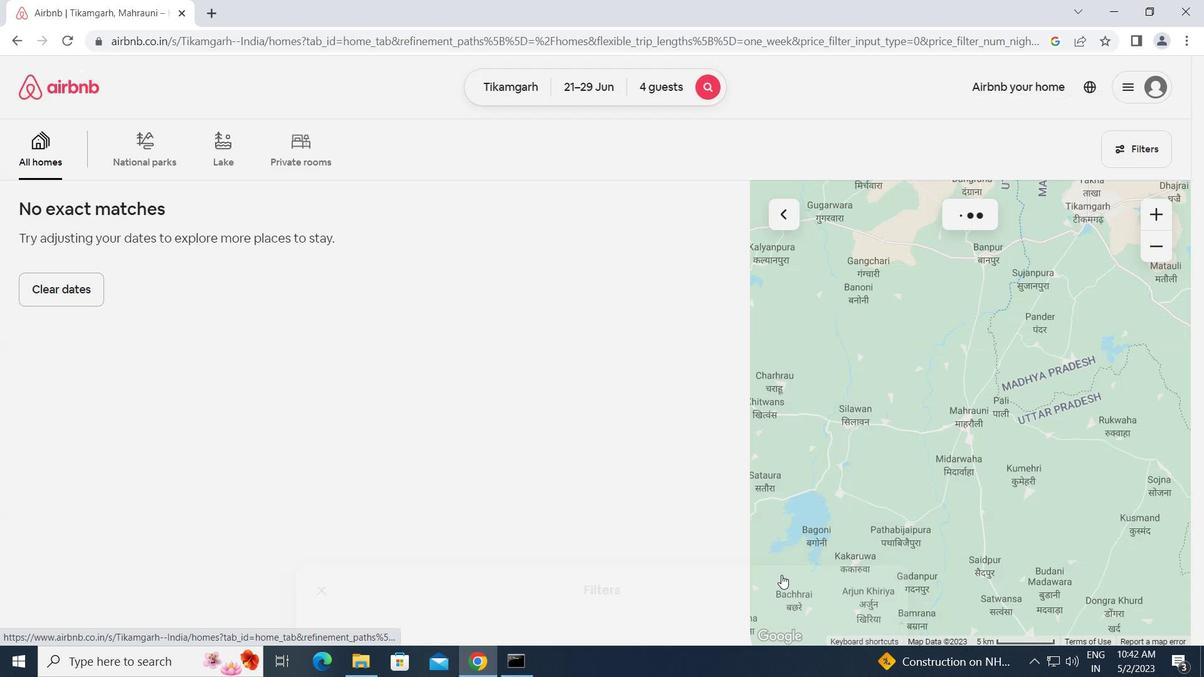 
Action: Mouse moved to (714, 364)
Screenshot: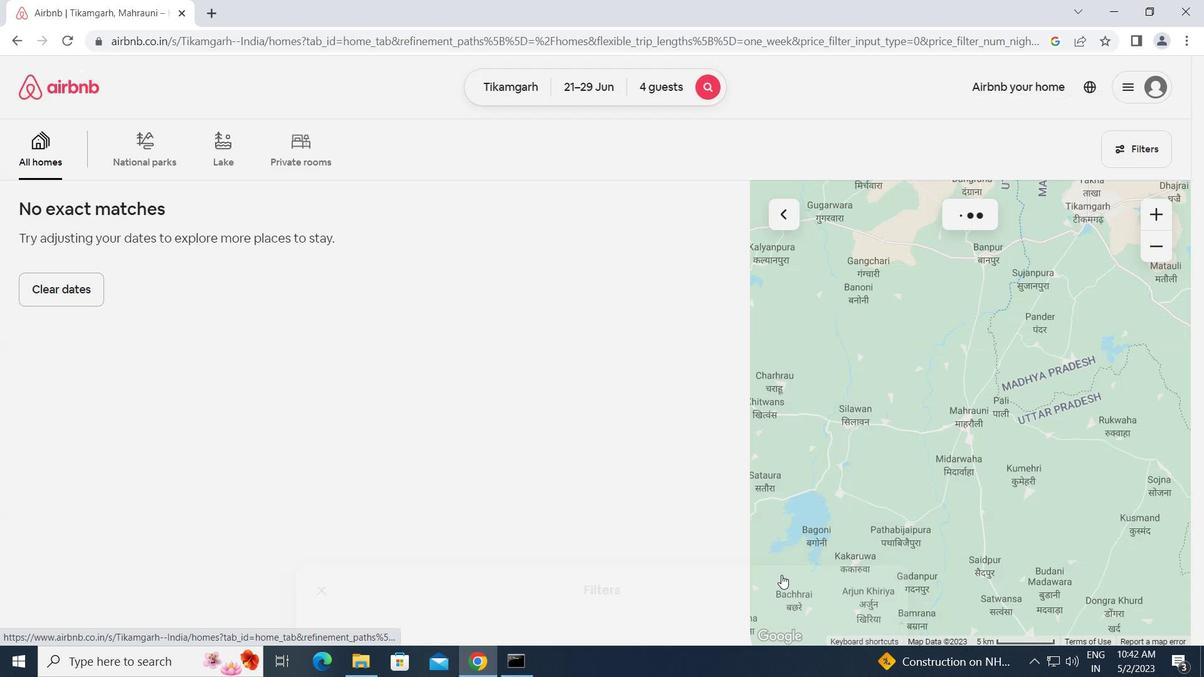 
Action: Mouse scrolled (714, 364) with delta (0, 0)
Screenshot: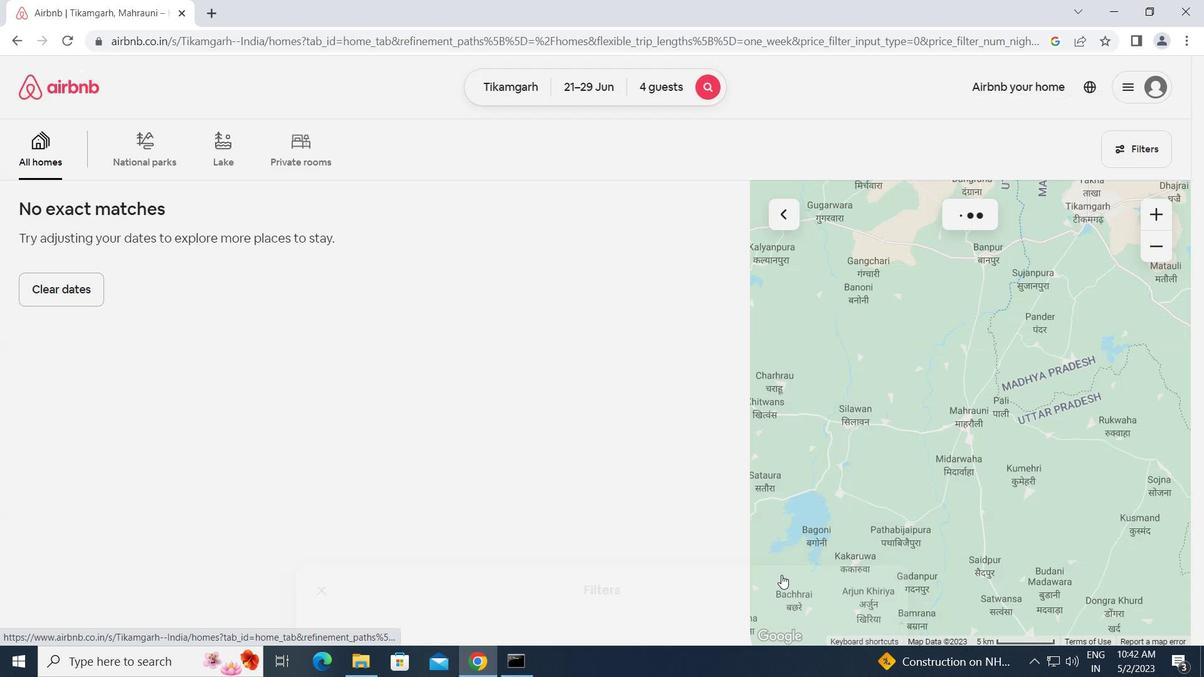 
Action: Mouse moved to (714, 365)
Screenshot: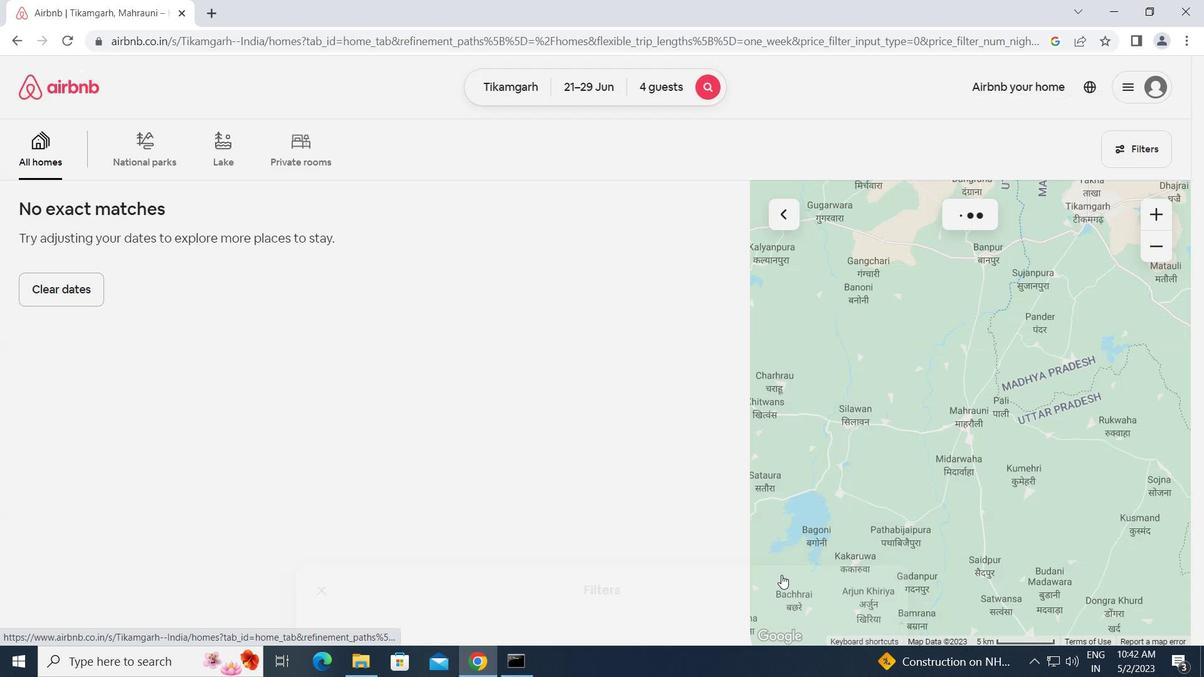 
Action: Mouse scrolled (714, 364) with delta (0, 0)
Screenshot: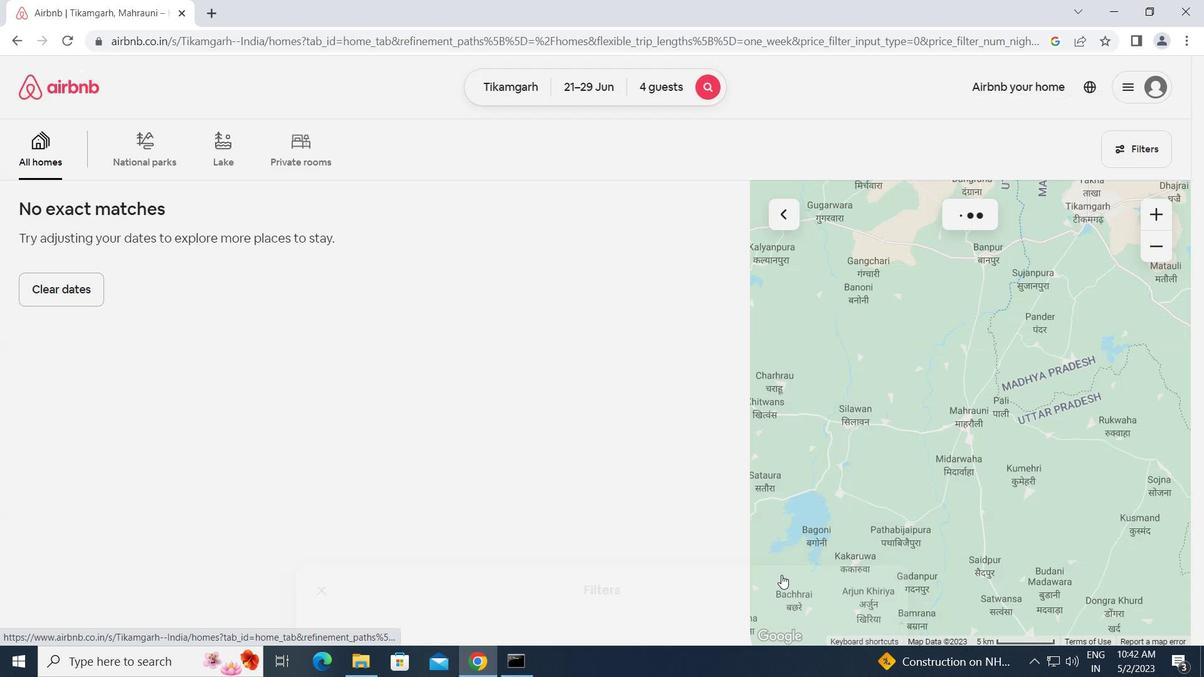 
Action: Mouse moved to (781, 575)
Screenshot: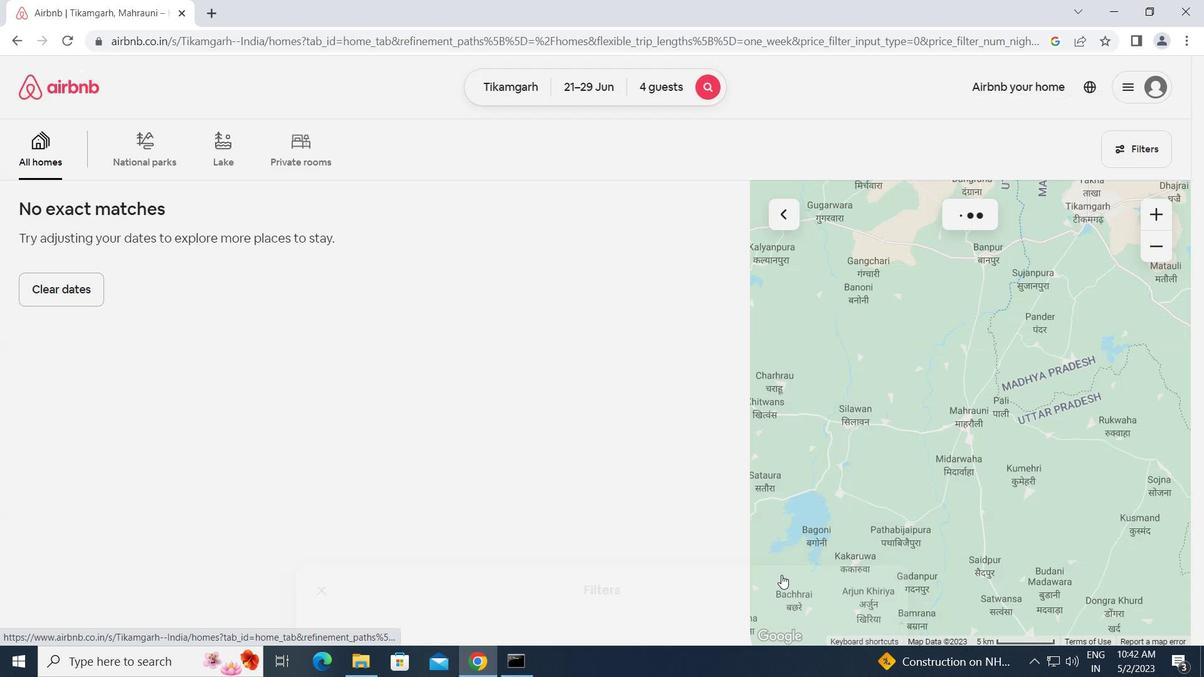 
Action: Mouse pressed left at (781, 575)
Screenshot: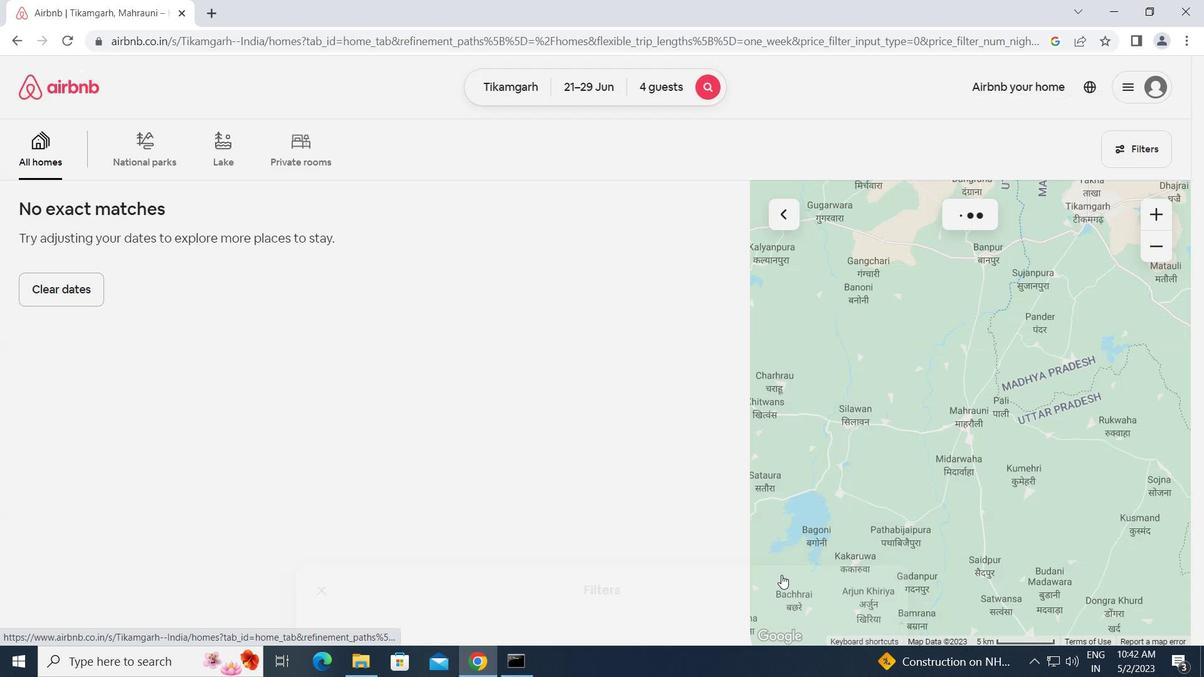 
